 Task: Search one way flight ticket for 1 adult, 1 child, 1 infant in seat in premium economy from West Palm Beach: Palm Beach International Airport to Greensboro: Piedmont Triad International Airport on 5-1-2023. Choice of flights is Emirates. Number of bags: 2 checked bags. Price is upto 81000. Outbound departure time preference is 15:30.
Action: Mouse moved to (206, 327)
Screenshot: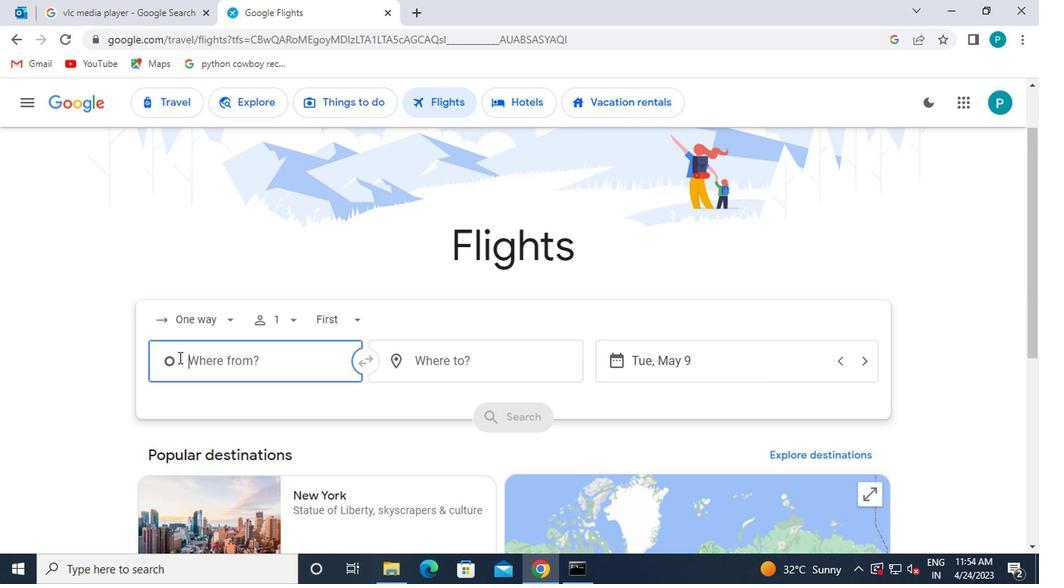 
Action: Mouse pressed left at (206, 327)
Screenshot: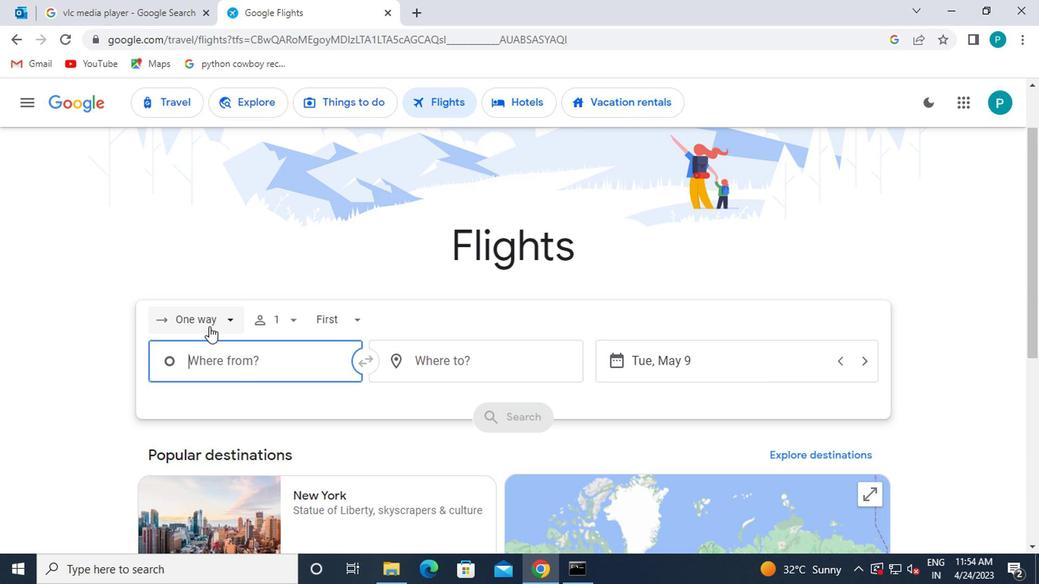 
Action: Mouse moved to (218, 389)
Screenshot: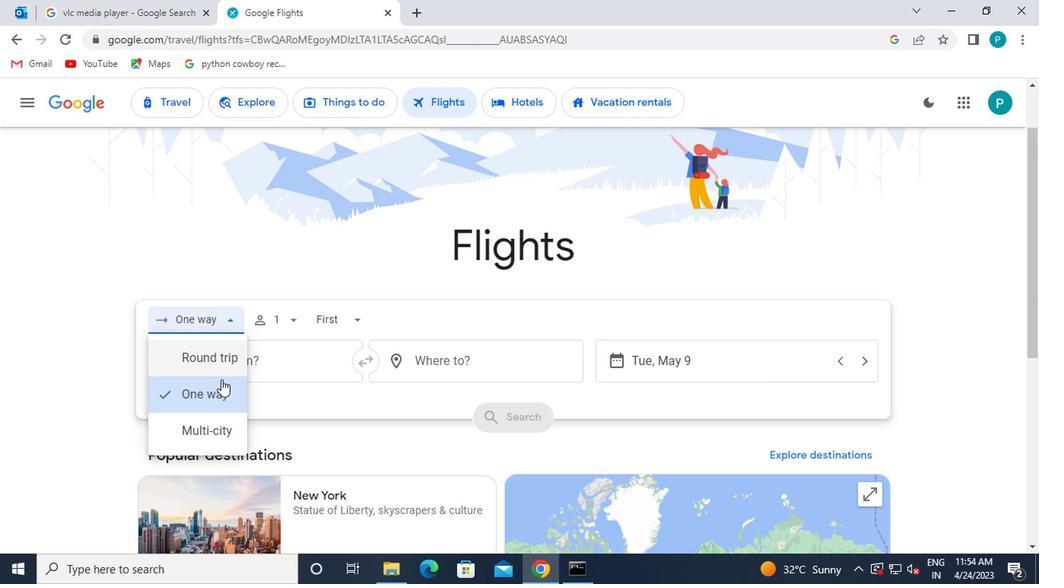 
Action: Mouse pressed left at (218, 389)
Screenshot: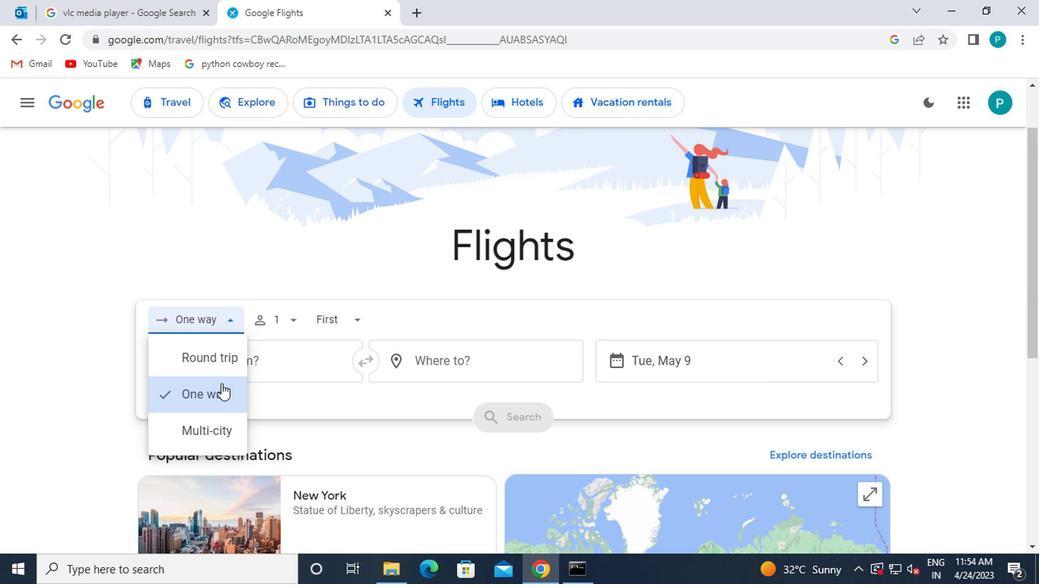 
Action: Mouse moved to (289, 329)
Screenshot: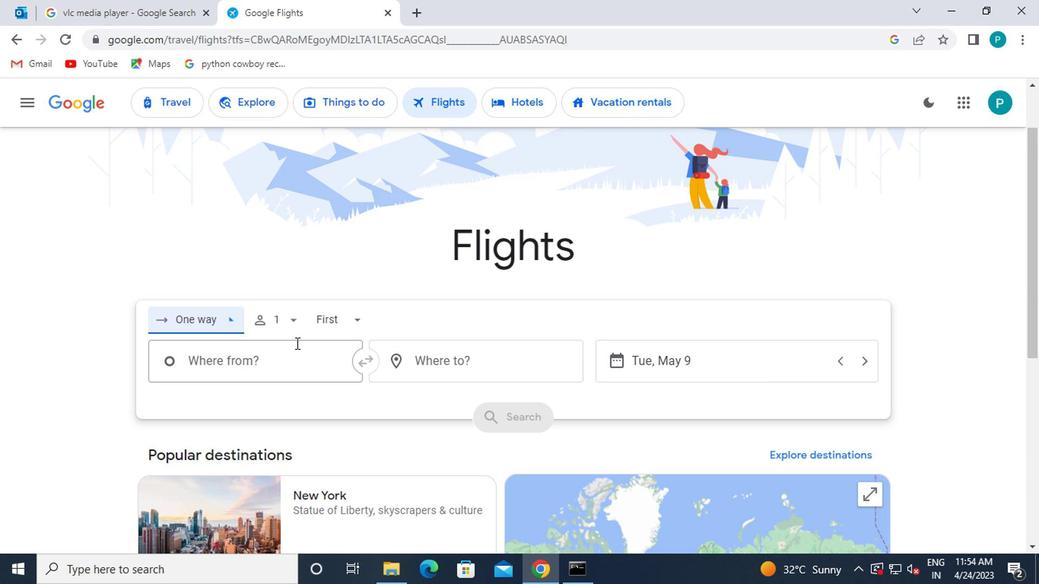 
Action: Mouse pressed left at (289, 329)
Screenshot: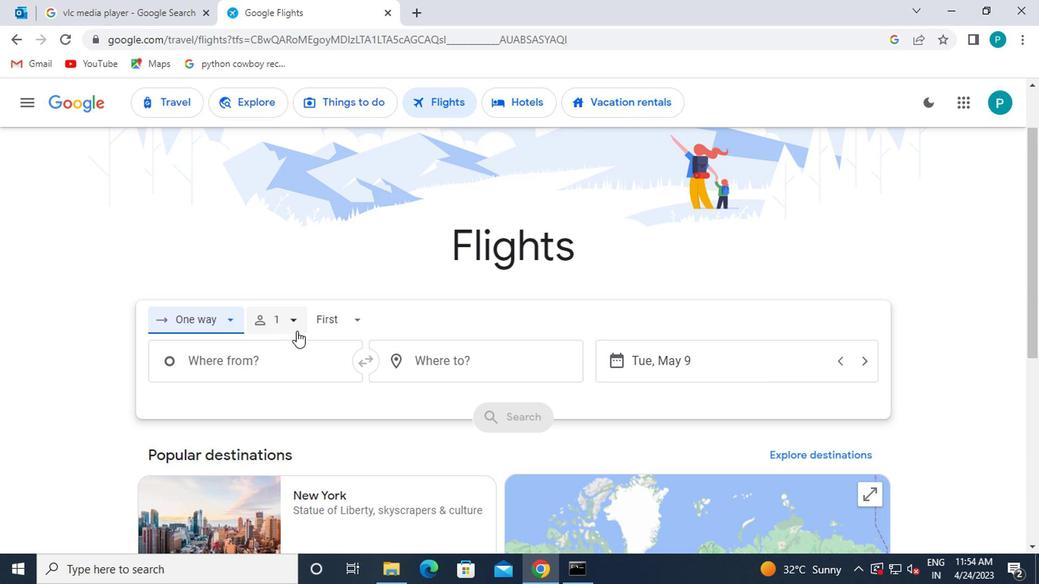 
Action: Mouse moved to (408, 354)
Screenshot: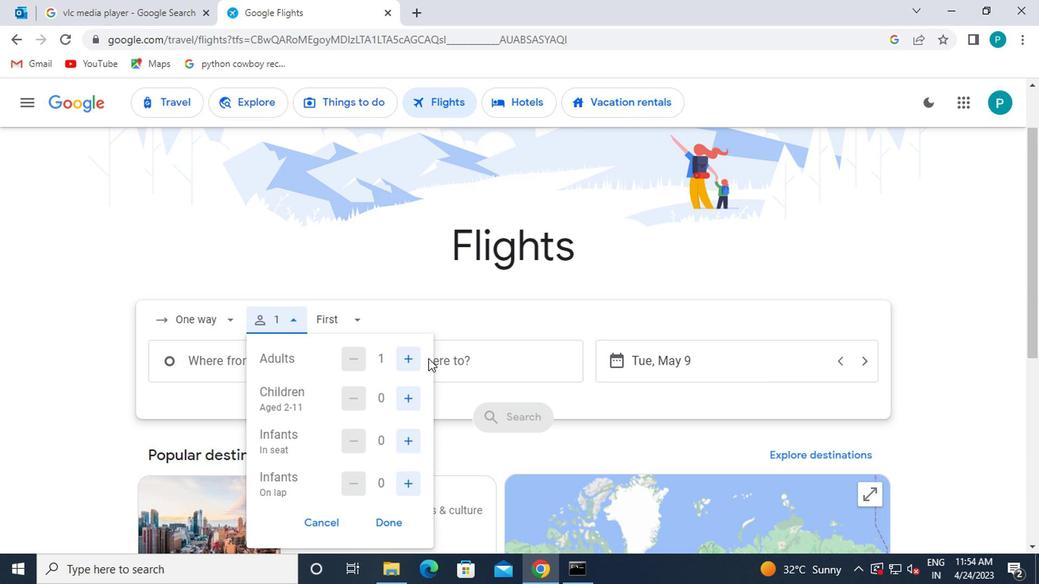 
Action: Mouse pressed left at (408, 354)
Screenshot: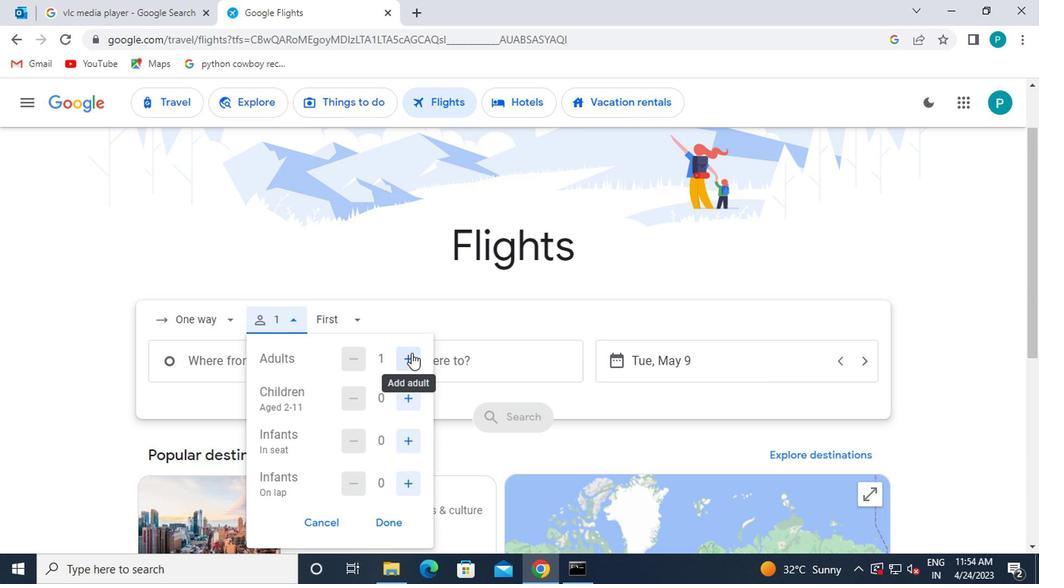 
Action: Mouse moved to (411, 401)
Screenshot: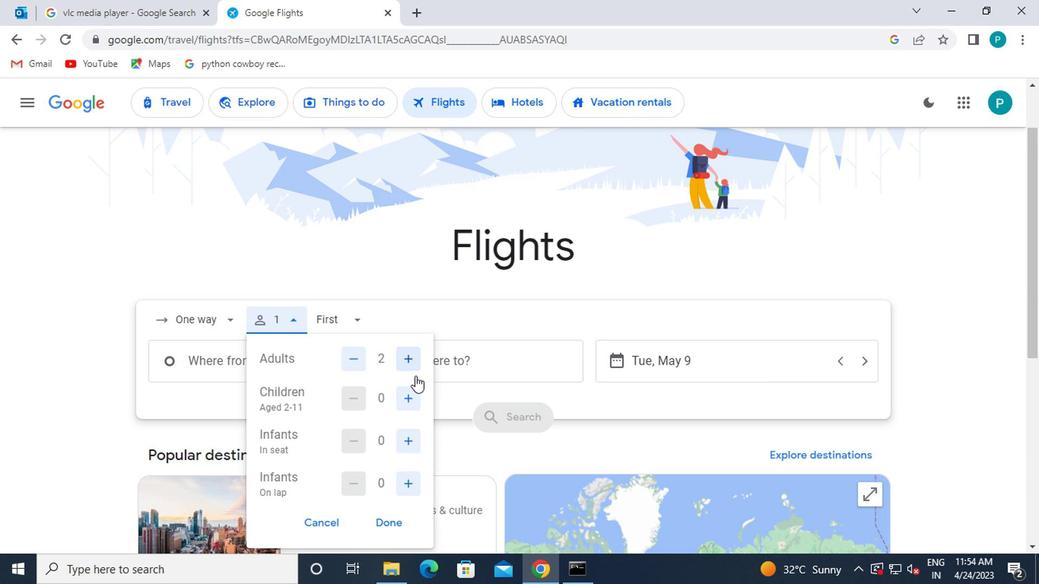 
Action: Mouse pressed left at (411, 401)
Screenshot: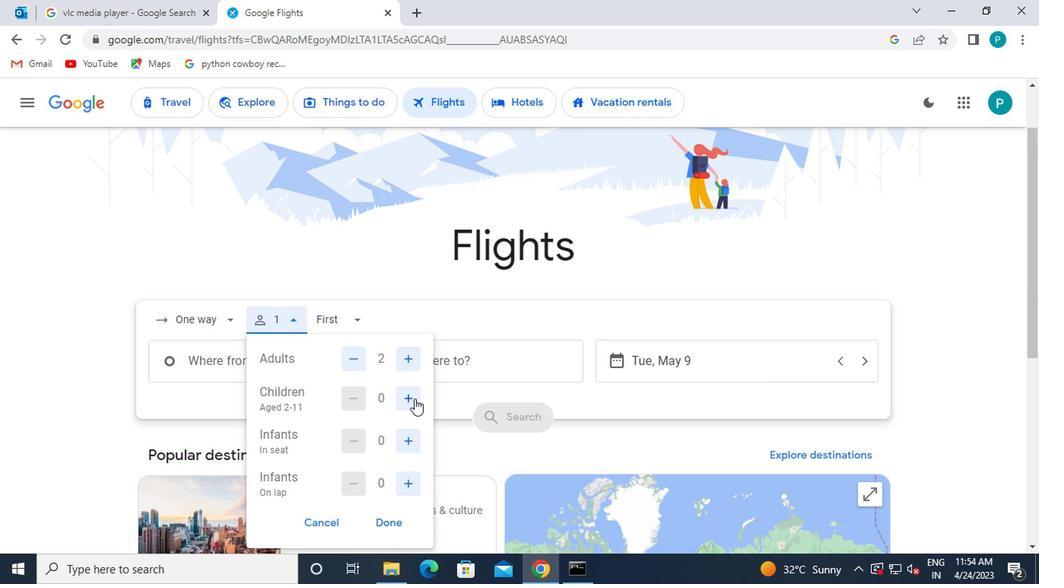 
Action: Mouse moved to (356, 367)
Screenshot: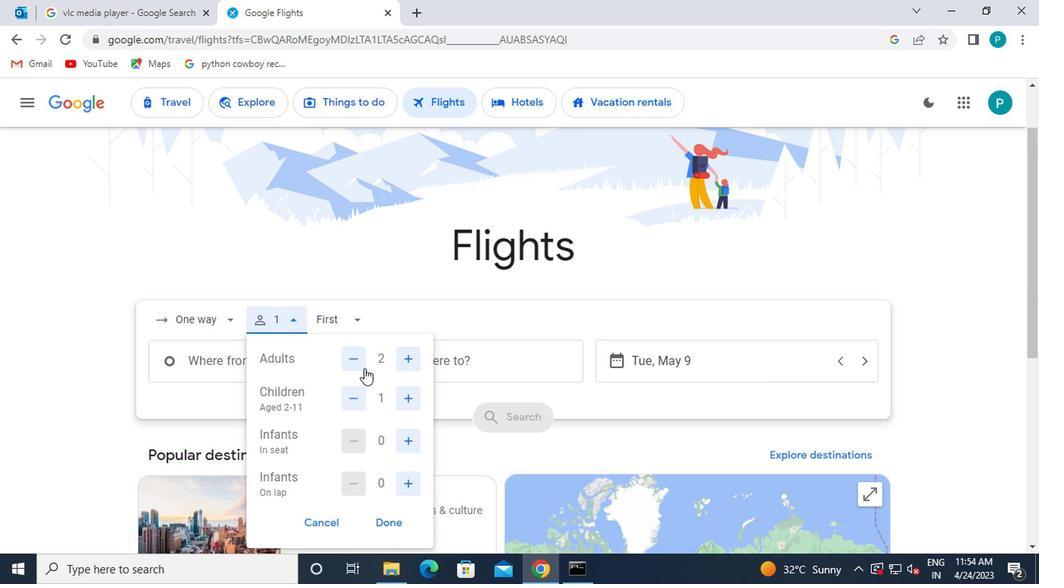 
Action: Mouse pressed left at (356, 367)
Screenshot: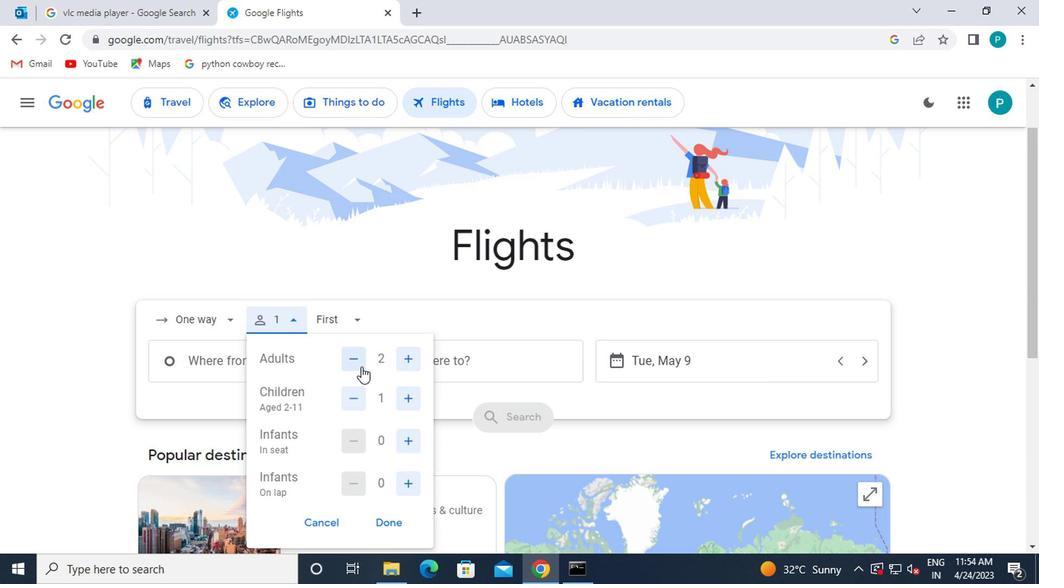 
Action: Mouse moved to (423, 427)
Screenshot: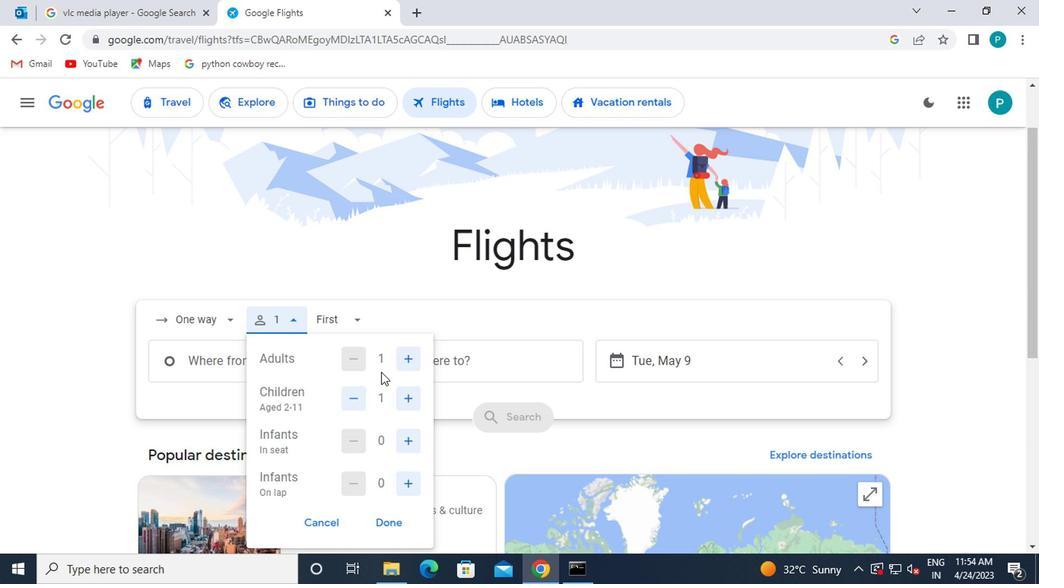 
Action: Mouse scrolled (423, 427) with delta (0, 0)
Screenshot: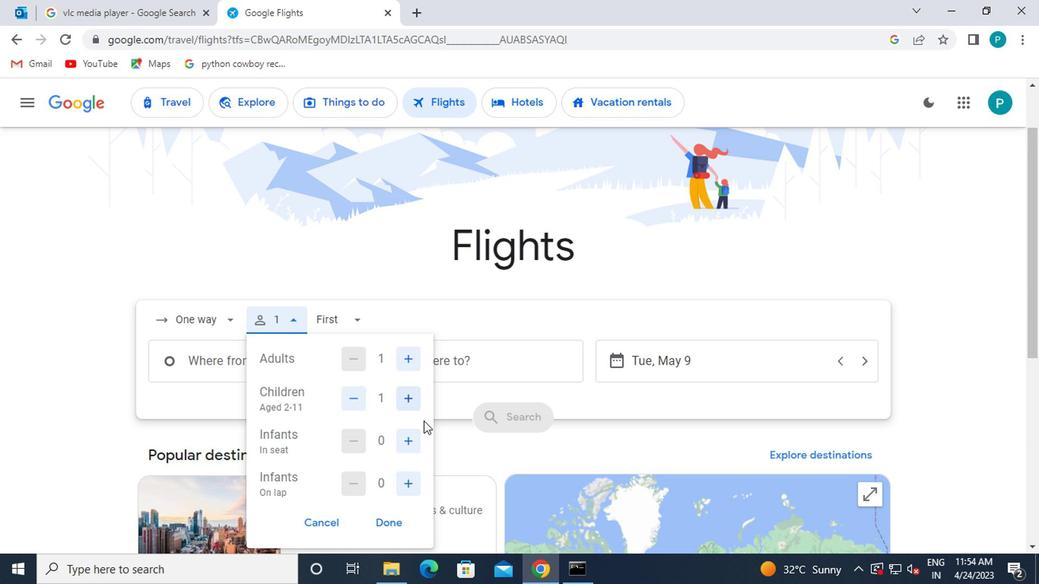 
Action: Mouse moved to (402, 372)
Screenshot: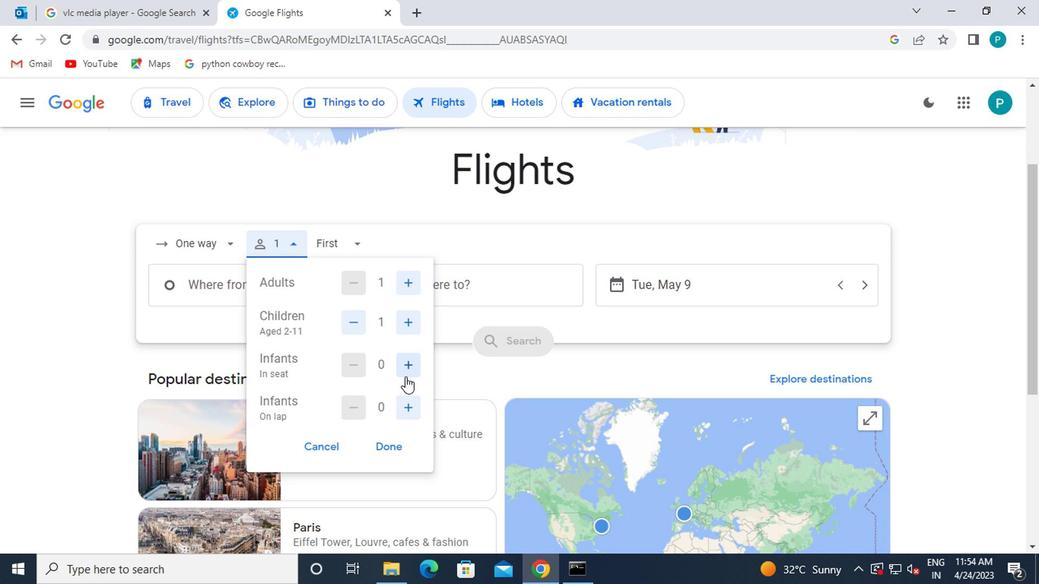 
Action: Mouse pressed left at (402, 372)
Screenshot: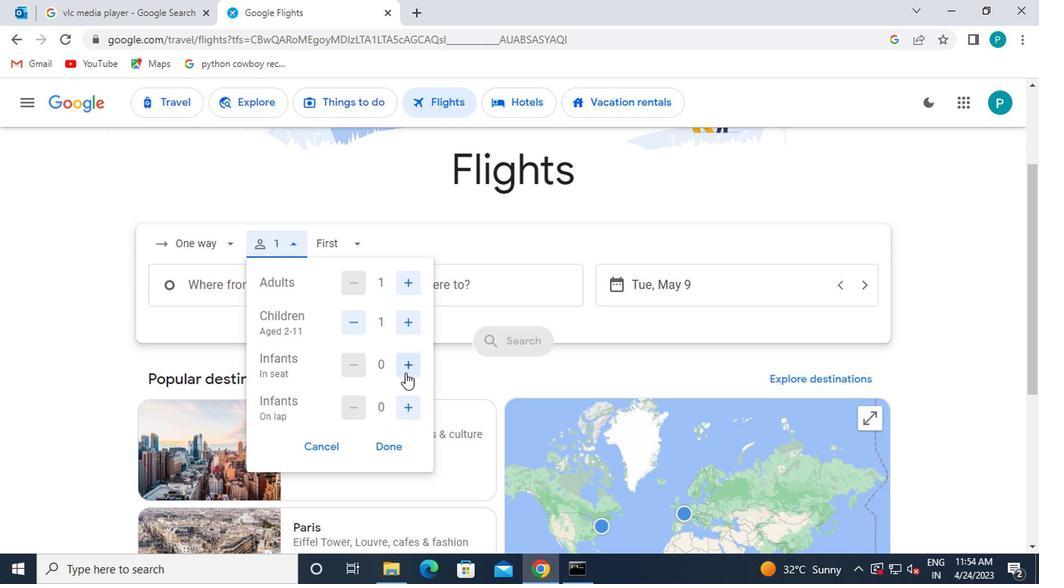 
Action: Mouse moved to (391, 452)
Screenshot: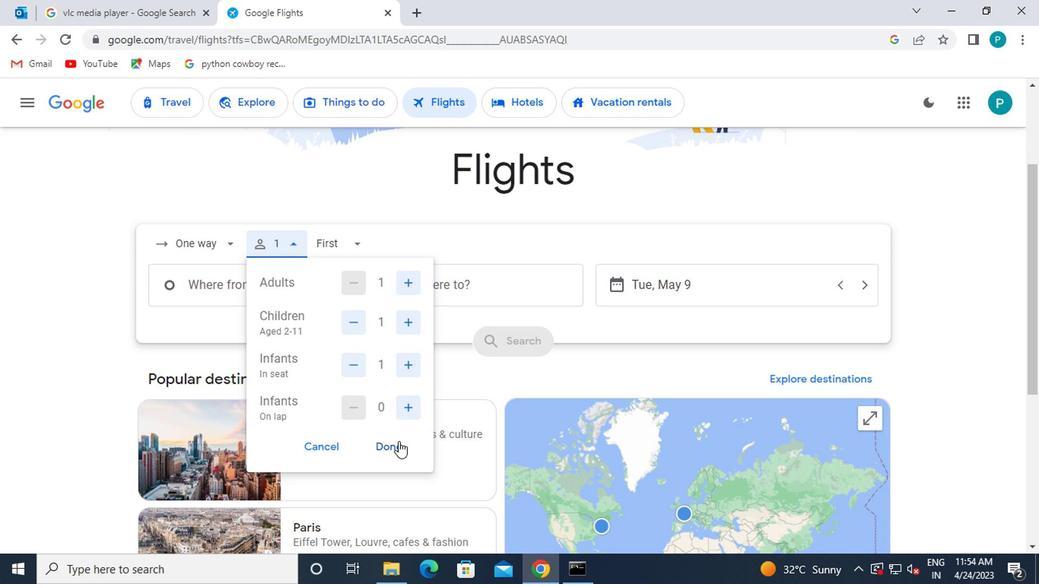 
Action: Mouse pressed left at (391, 452)
Screenshot: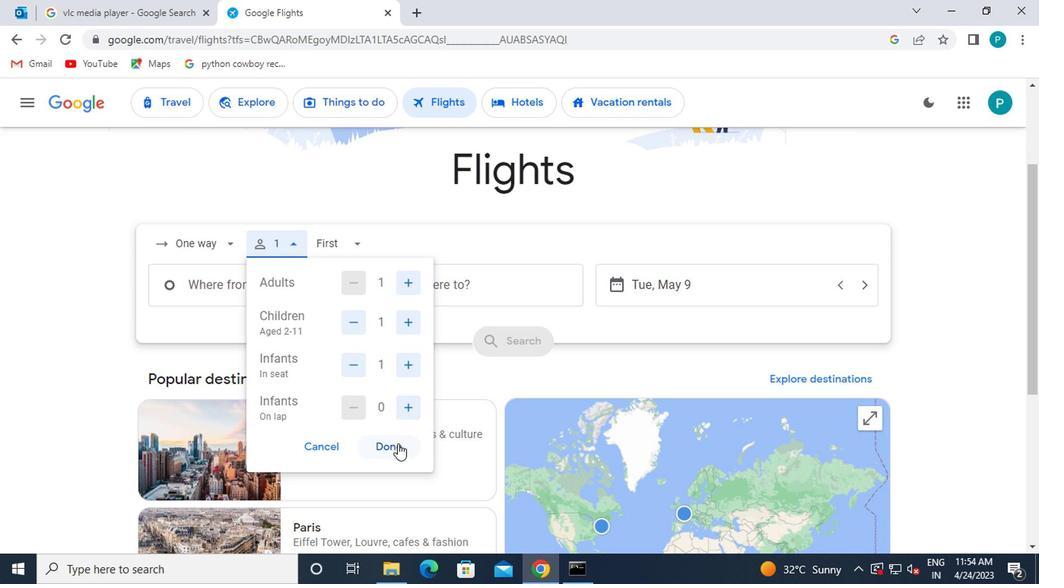 
Action: Mouse moved to (334, 253)
Screenshot: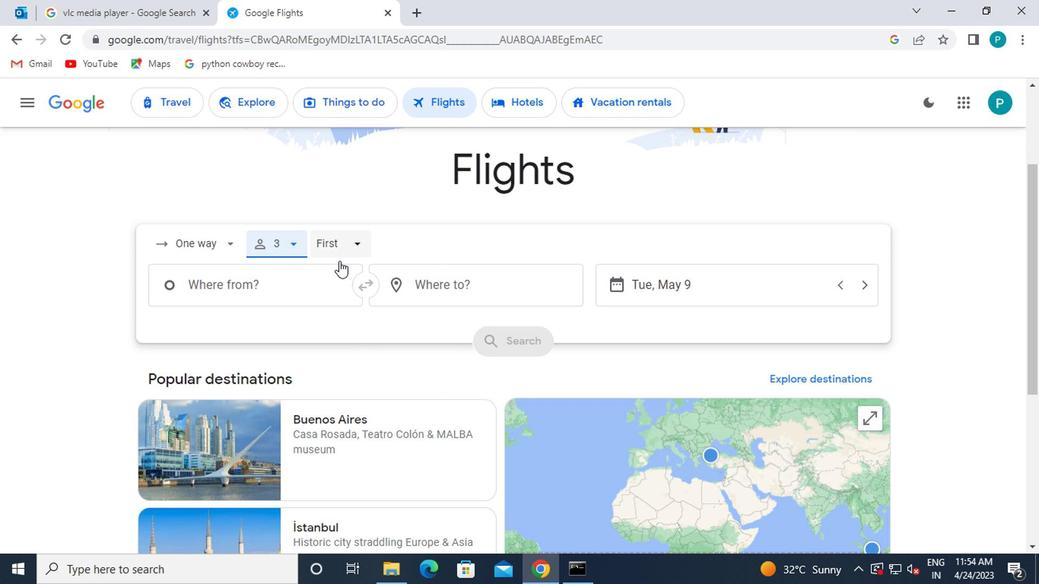 
Action: Mouse pressed left at (334, 253)
Screenshot: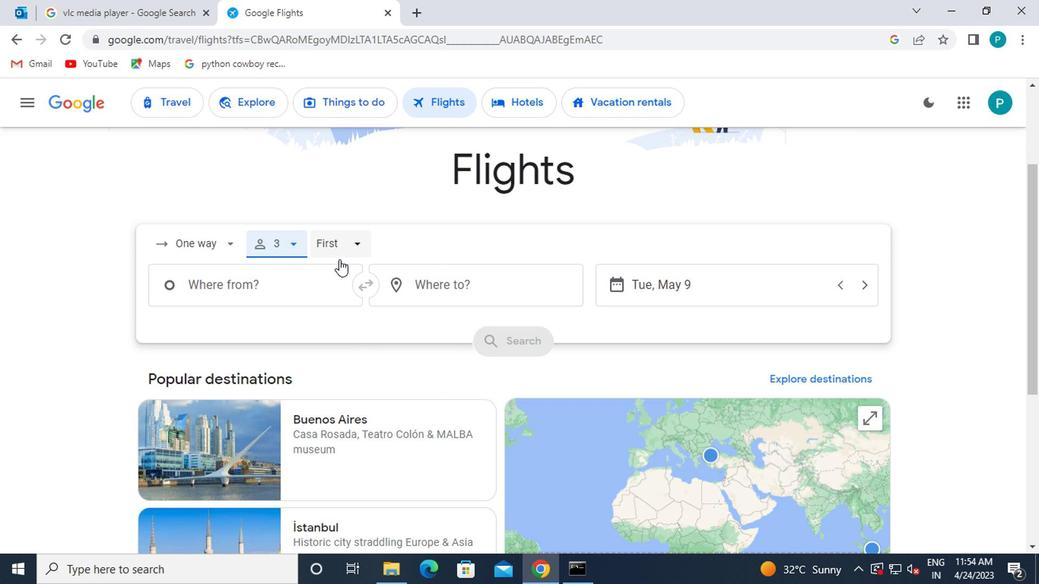 
Action: Mouse moved to (364, 330)
Screenshot: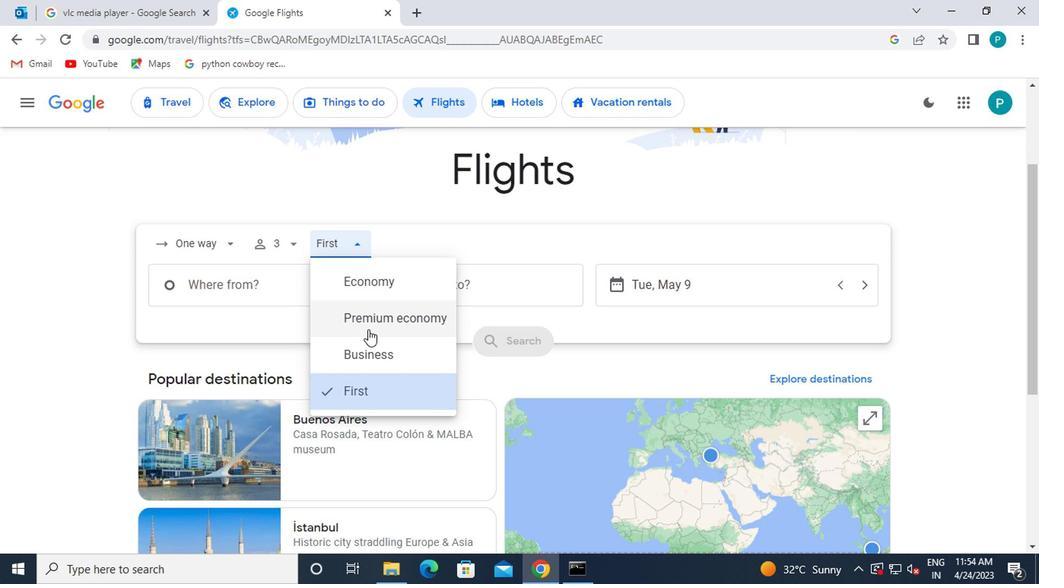 
Action: Mouse pressed left at (364, 330)
Screenshot: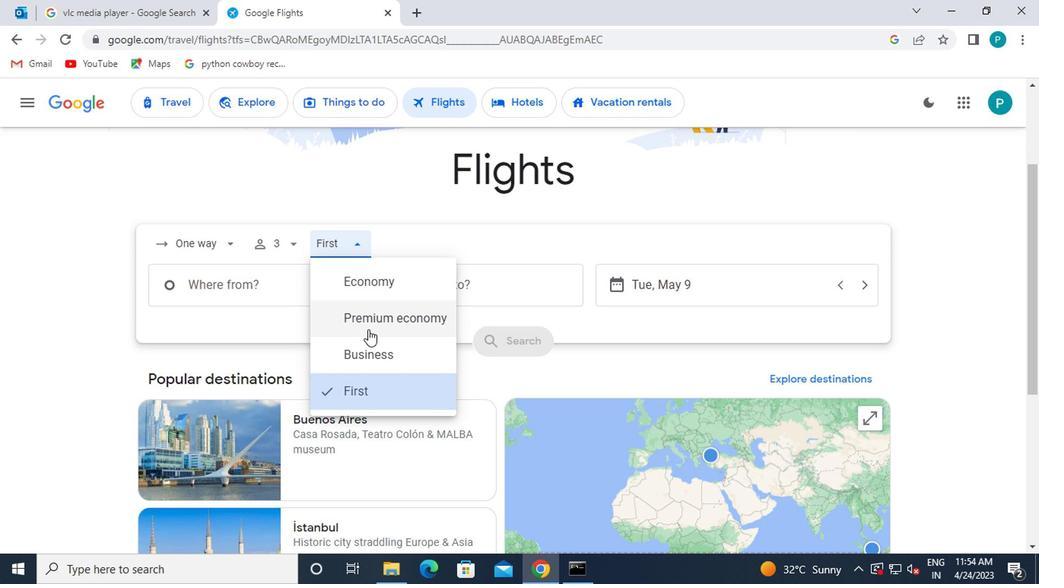 
Action: Mouse moved to (235, 282)
Screenshot: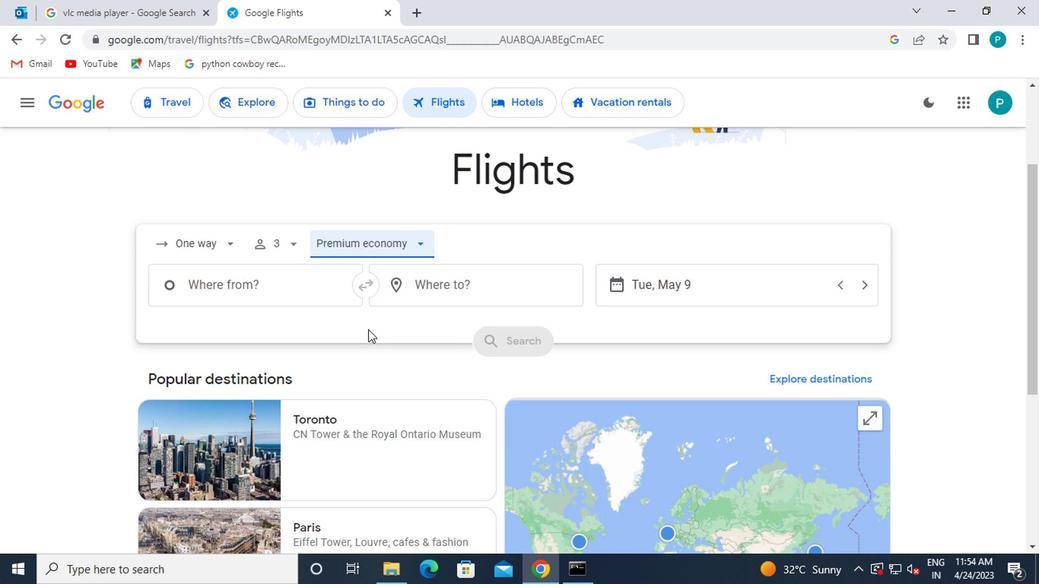 
Action: Mouse pressed left at (235, 282)
Screenshot: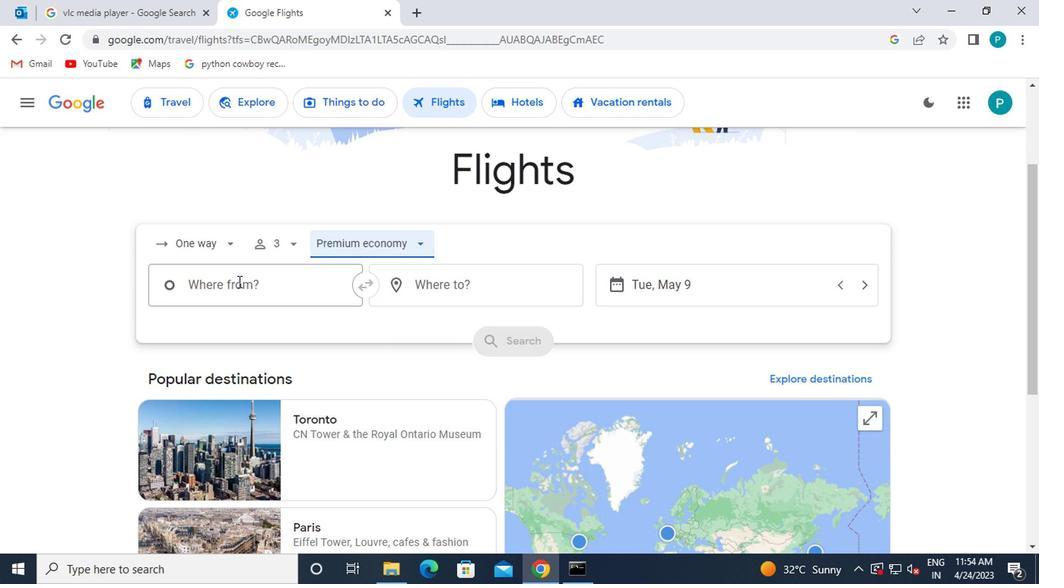 
Action: Mouse moved to (240, 275)
Screenshot: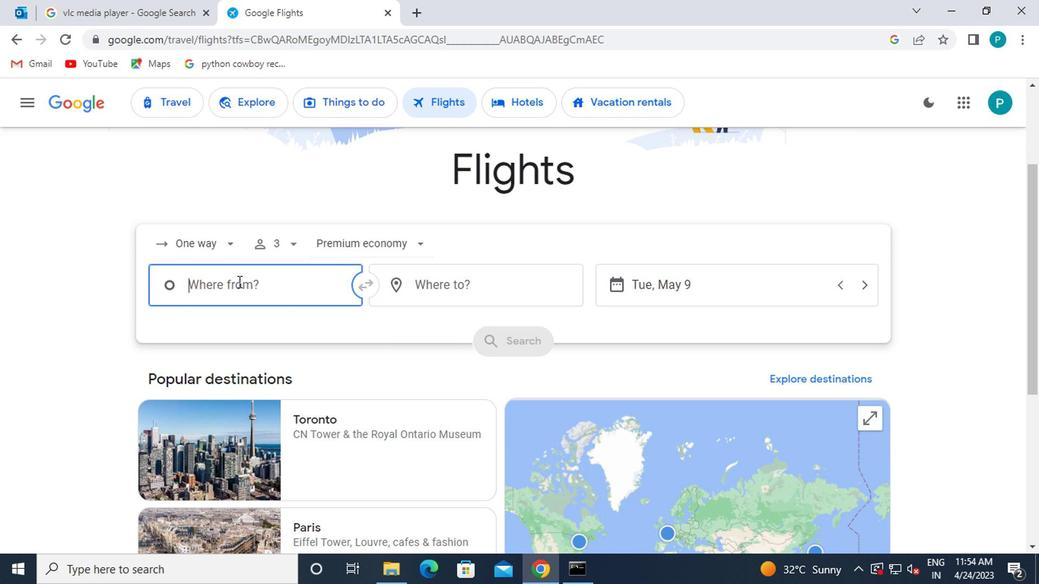 
Action: Key pressed west<Key.space>palam
Screenshot: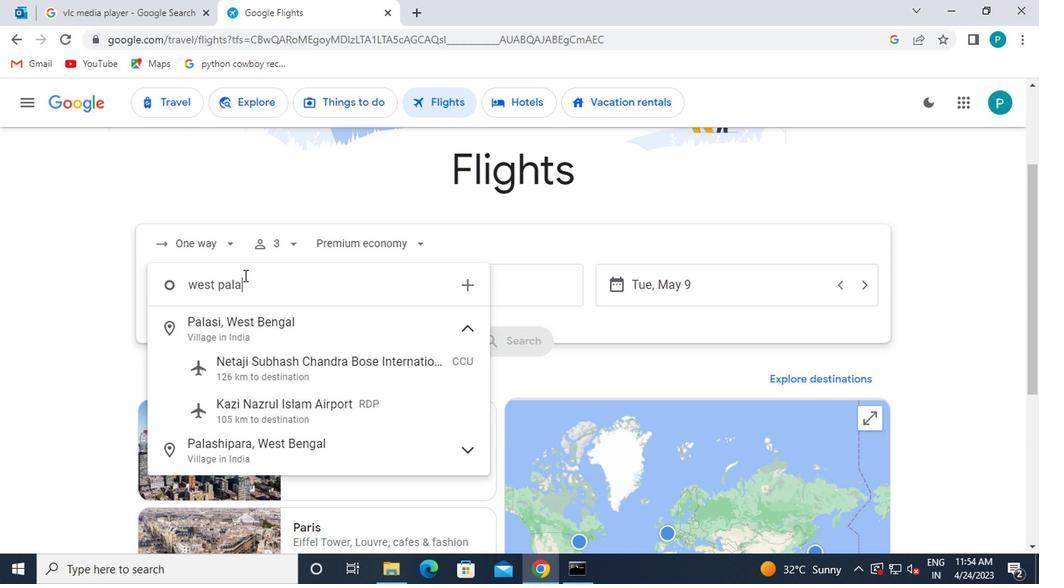 
Action: Mouse moved to (240, 374)
Screenshot: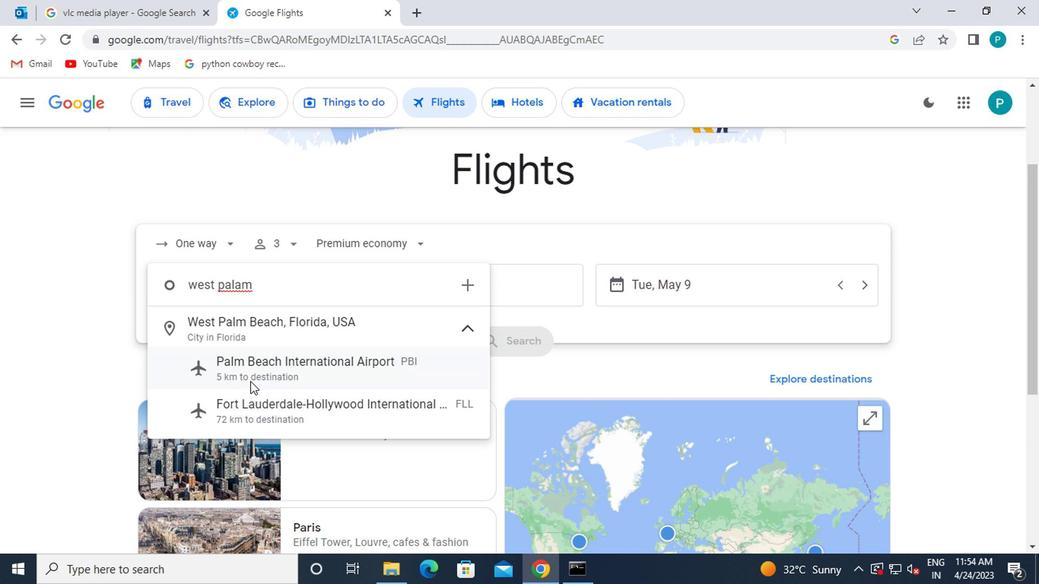 
Action: Mouse pressed left at (240, 374)
Screenshot: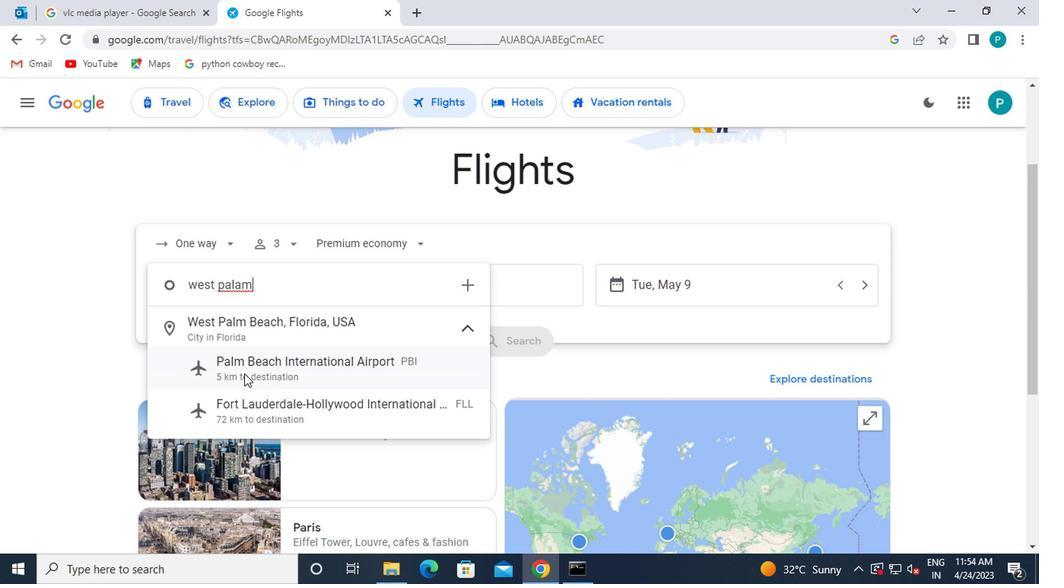 
Action: Mouse moved to (432, 291)
Screenshot: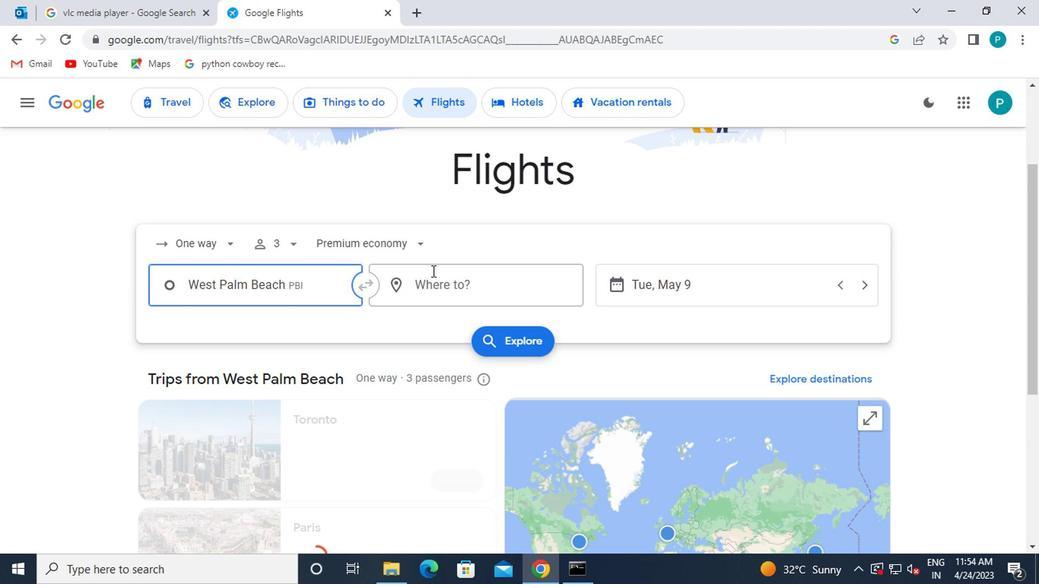 
Action: Mouse pressed left at (432, 291)
Screenshot: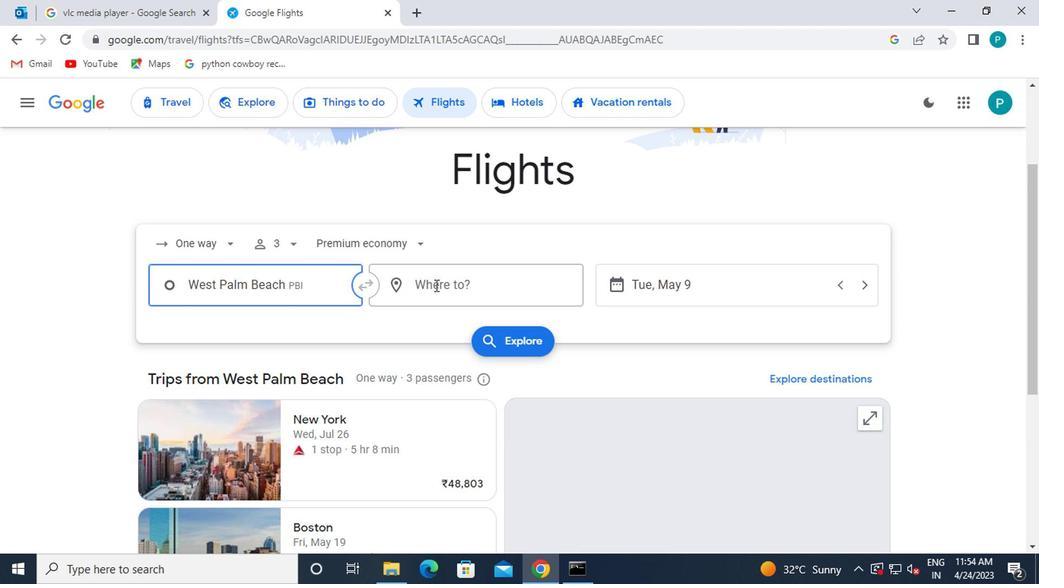 
Action: Mouse moved to (432, 291)
Screenshot: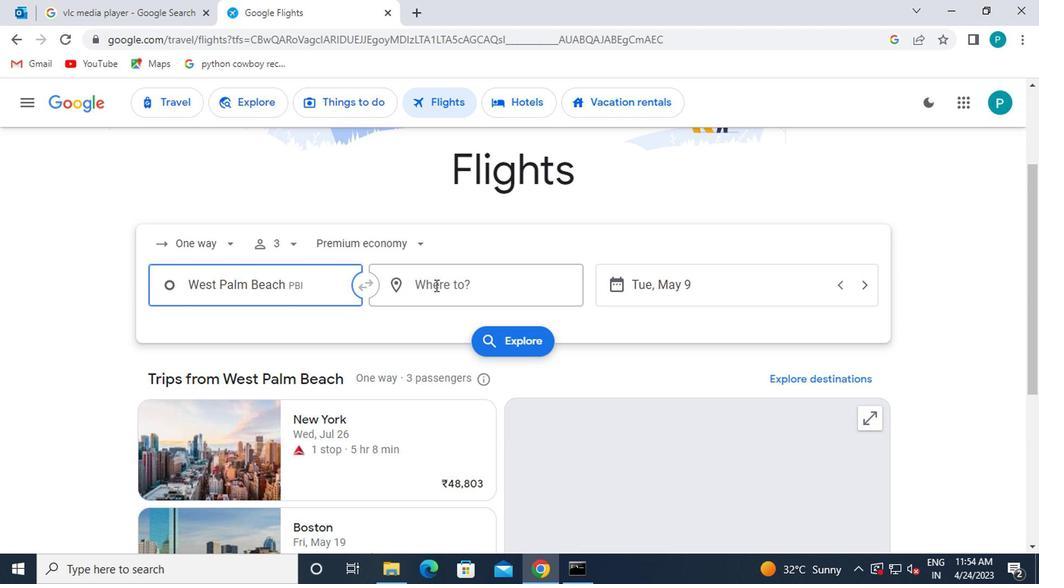 
Action: Key pressed piedmont
Screenshot: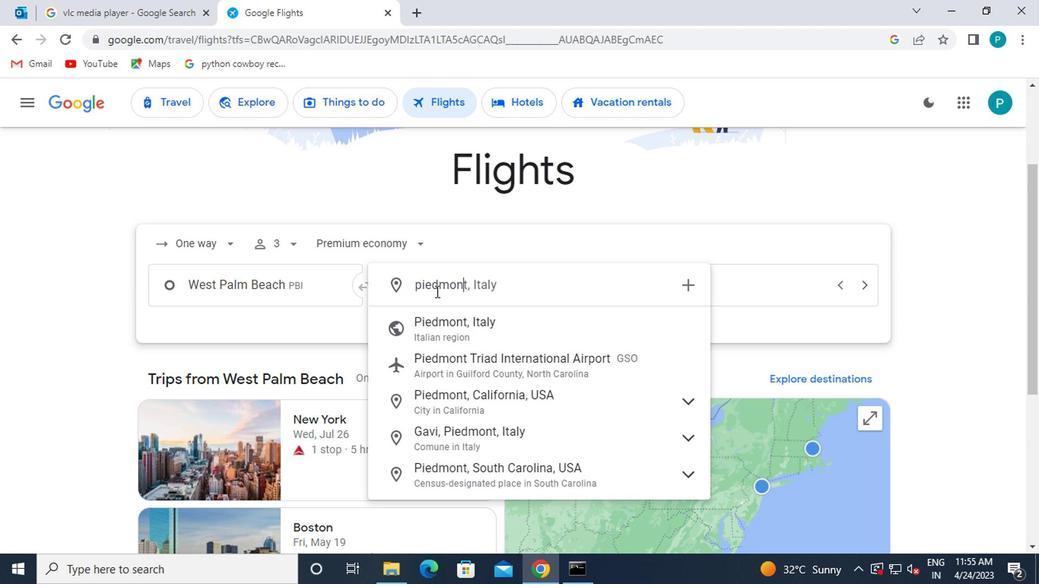 
Action: Mouse moved to (458, 369)
Screenshot: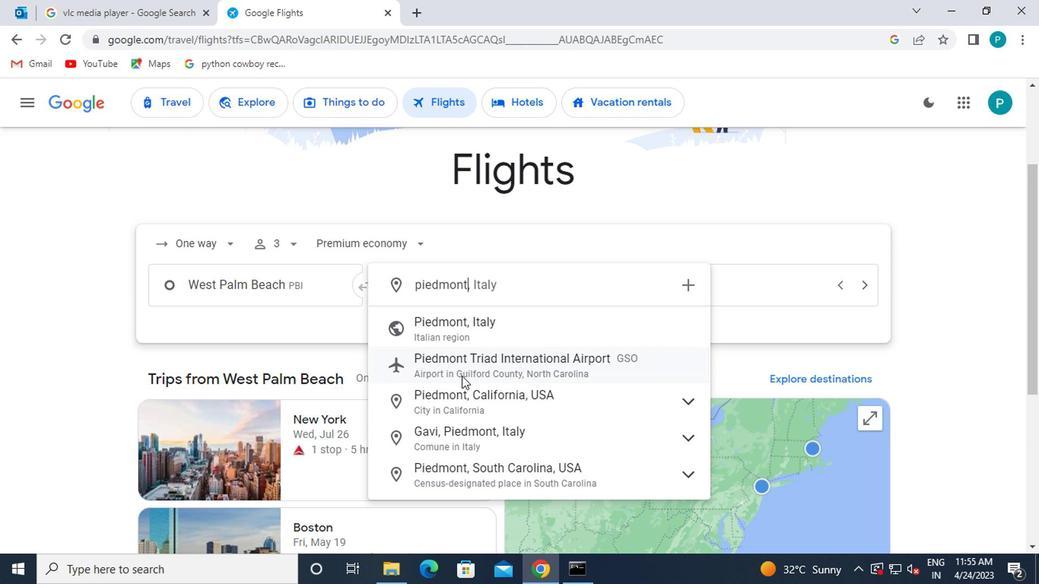 
Action: Mouse pressed left at (458, 369)
Screenshot: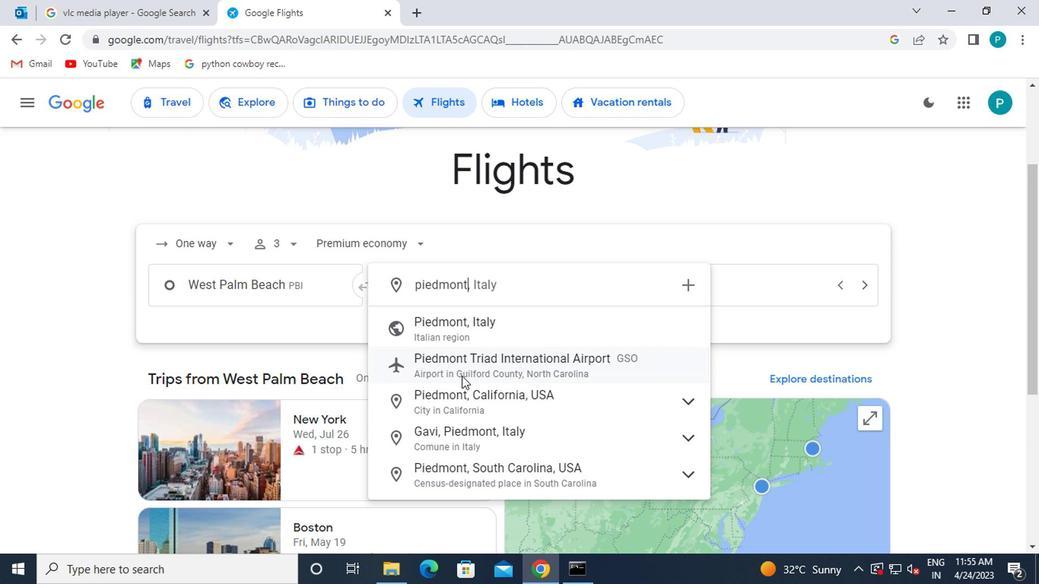 
Action: Mouse moved to (734, 285)
Screenshot: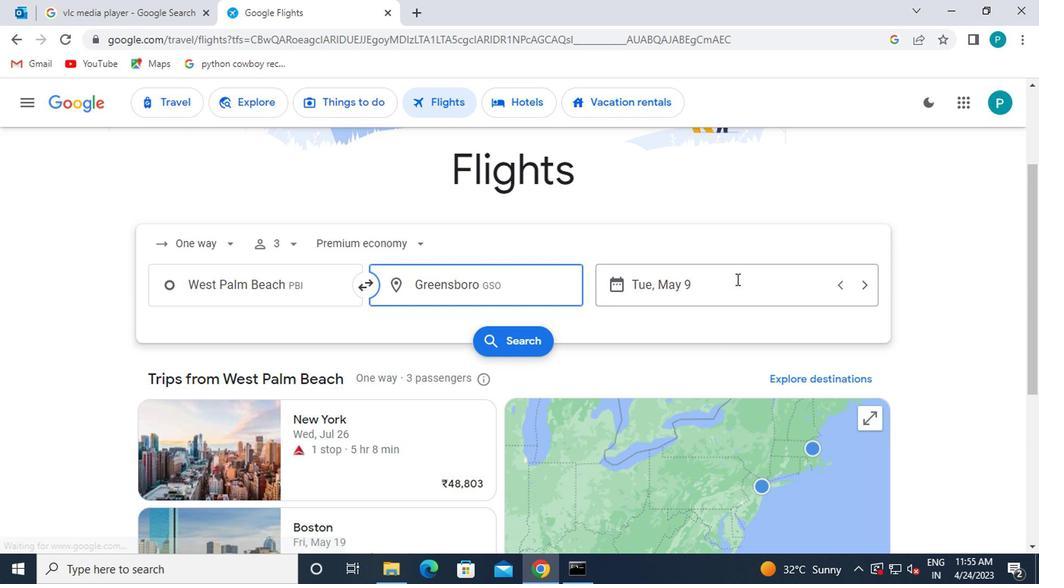 
Action: Mouse pressed left at (734, 285)
Screenshot: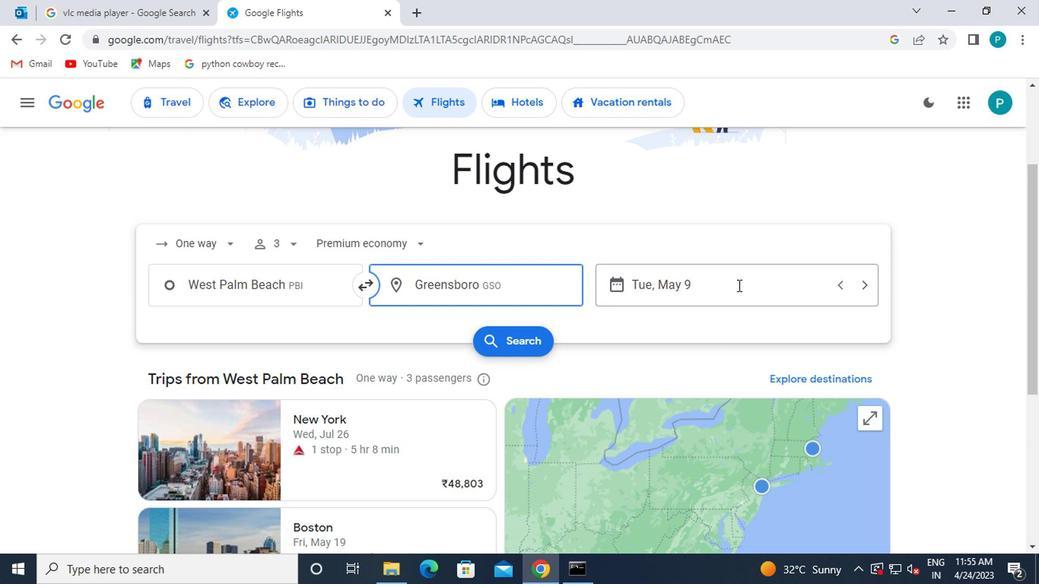 
Action: Mouse moved to (668, 289)
Screenshot: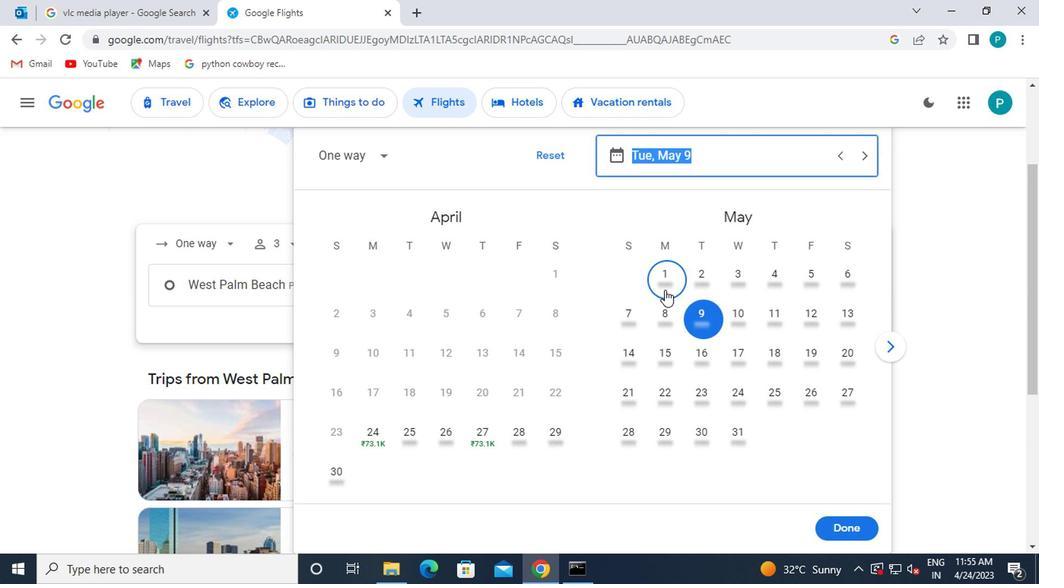 
Action: Mouse pressed left at (668, 289)
Screenshot: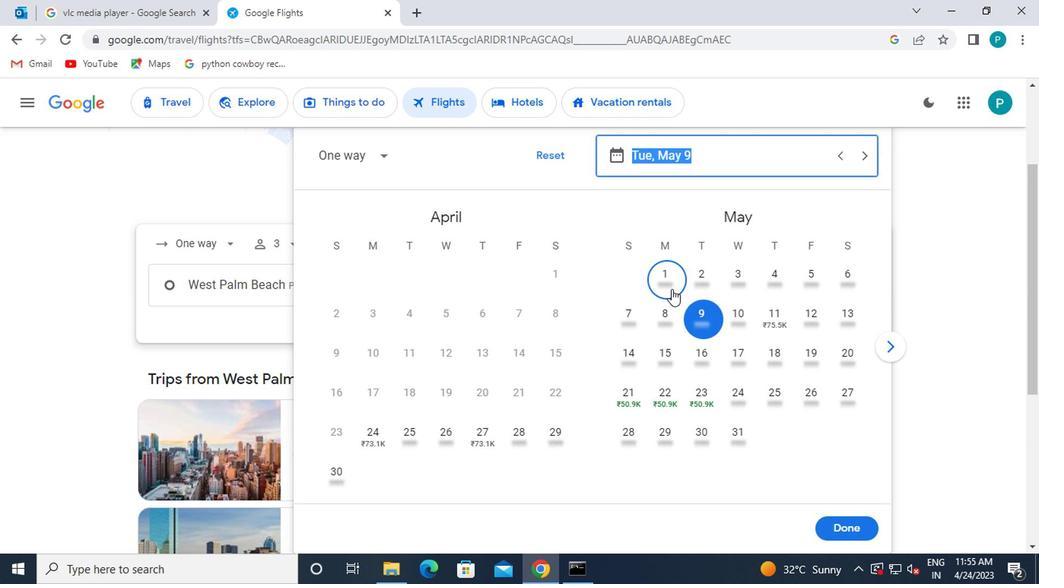 
Action: Mouse moved to (841, 527)
Screenshot: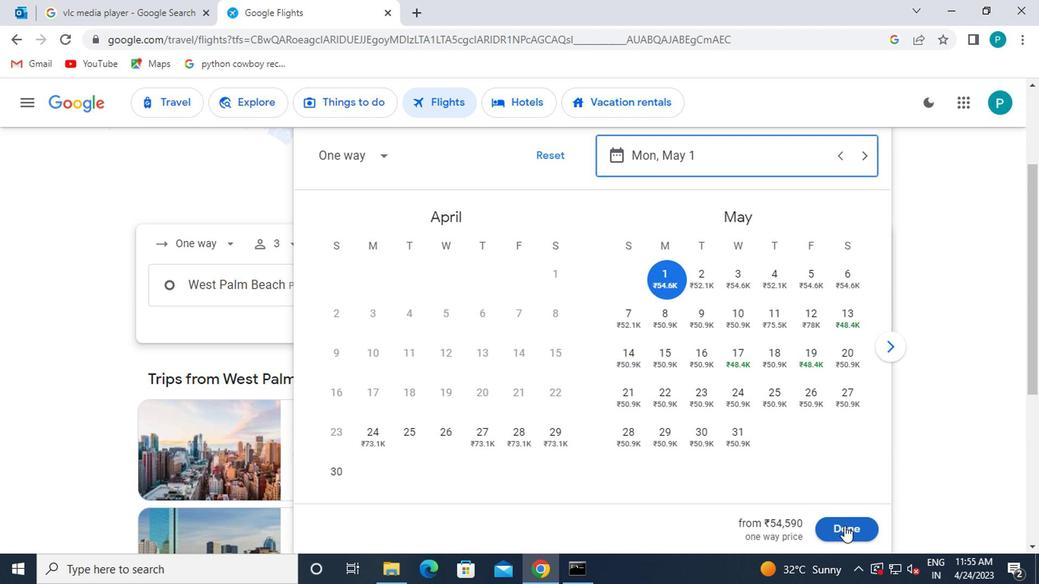 
Action: Mouse pressed left at (841, 527)
Screenshot: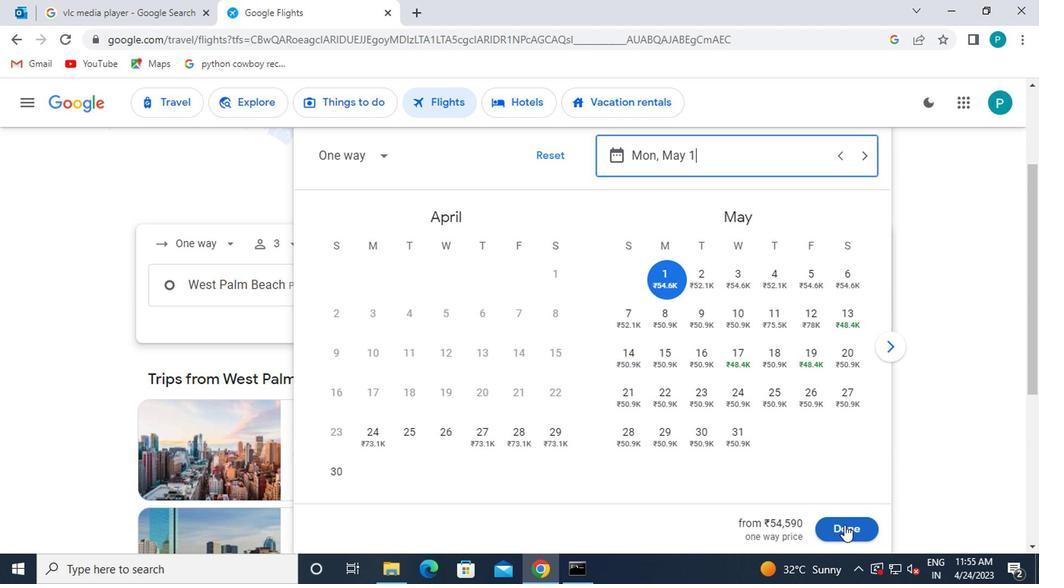 
Action: Mouse moved to (590, 338)
Screenshot: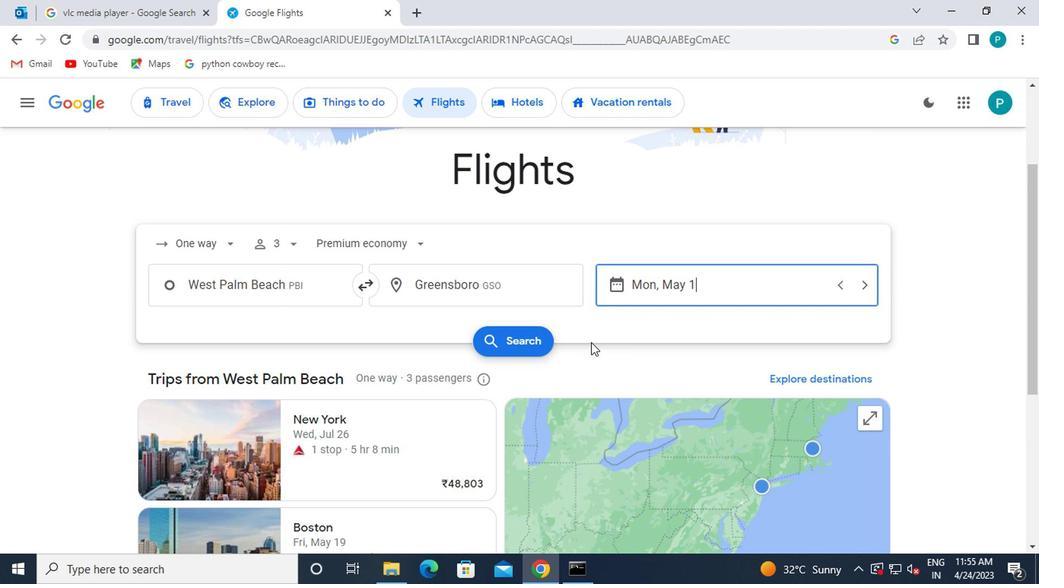 
Action: Mouse scrolled (590, 337) with delta (0, -1)
Screenshot: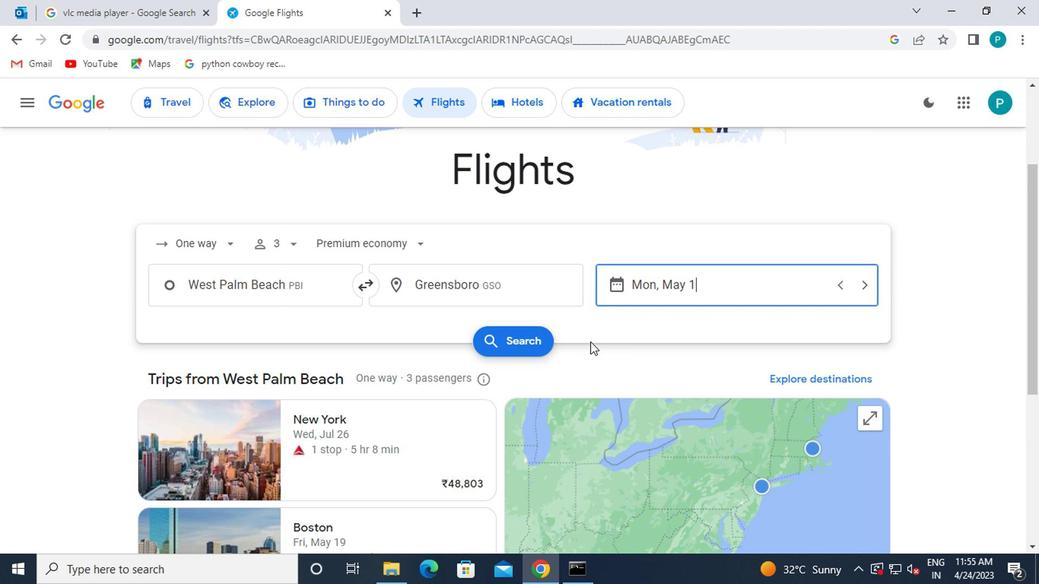 
Action: Mouse moved to (518, 269)
Screenshot: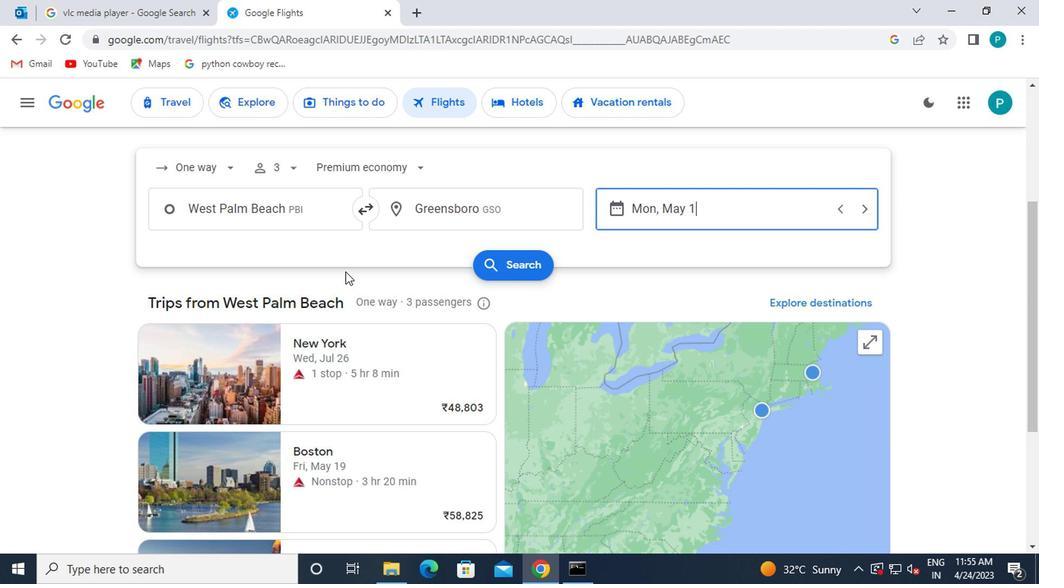 
Action: Mouse pressed left at (518, 269)
Screenshot: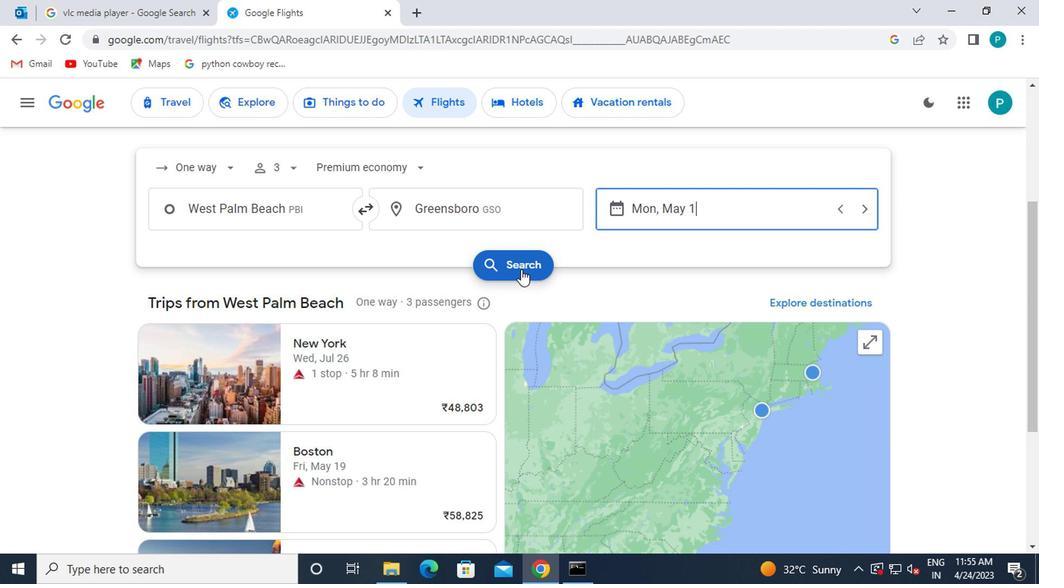 
Action: Mouse moved to (168, 247)
Screenshot: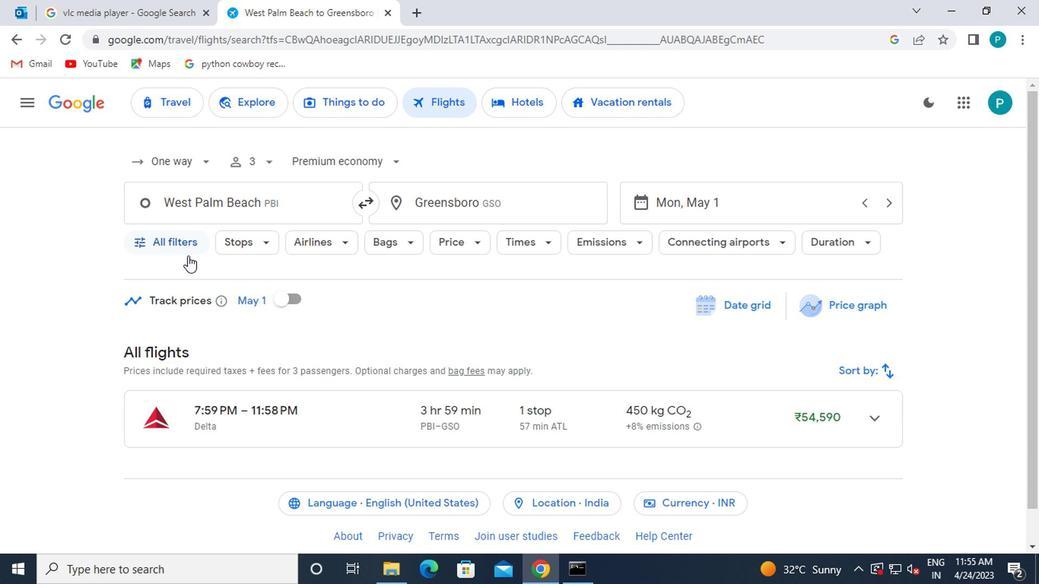 
Action: Mouse pressed left at (168, 247)
Screenshot: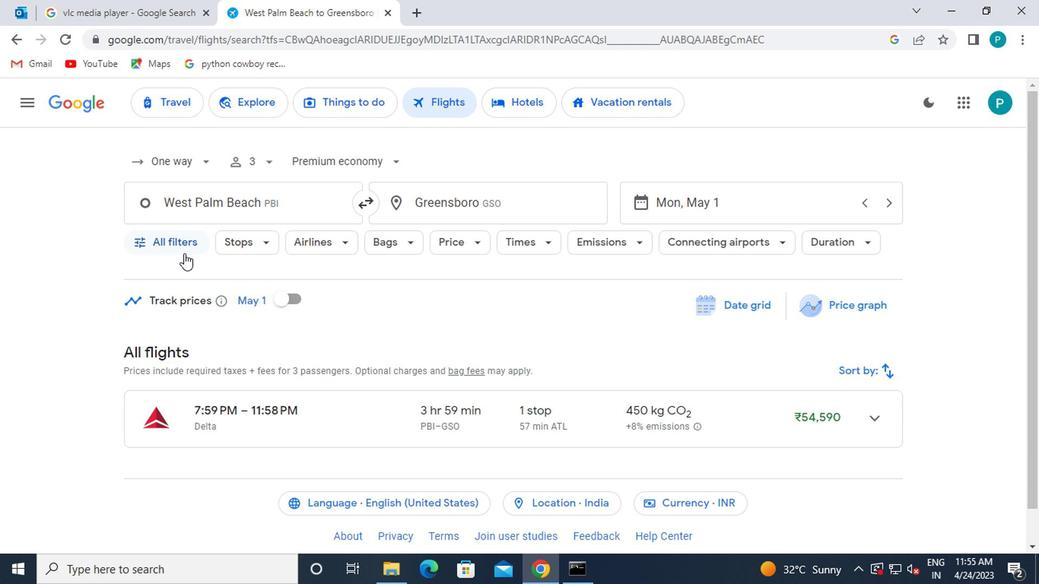 
Action: Mouse moved to (185, 378)
Screenshot: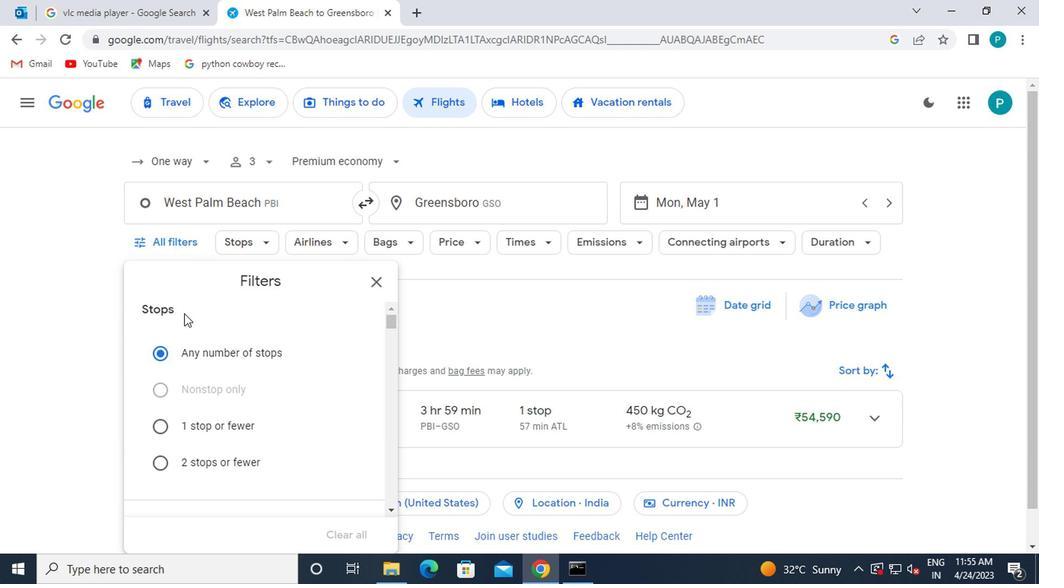 
Action: Mouse scrolled (185, 377) with delta (0, 0)
Screenshot: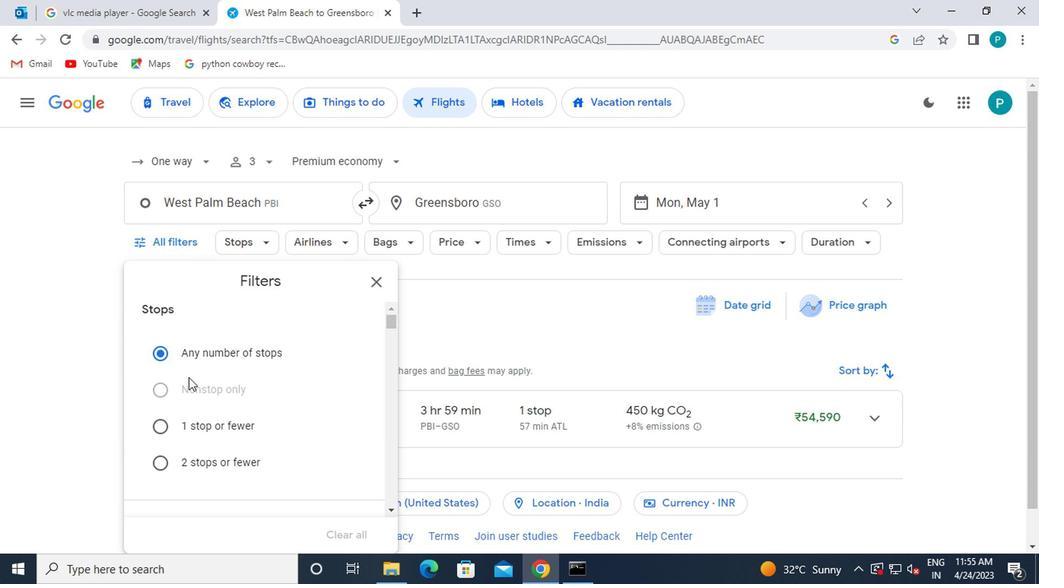 
Action: Mouse moved to (186, 381)
Screenshot: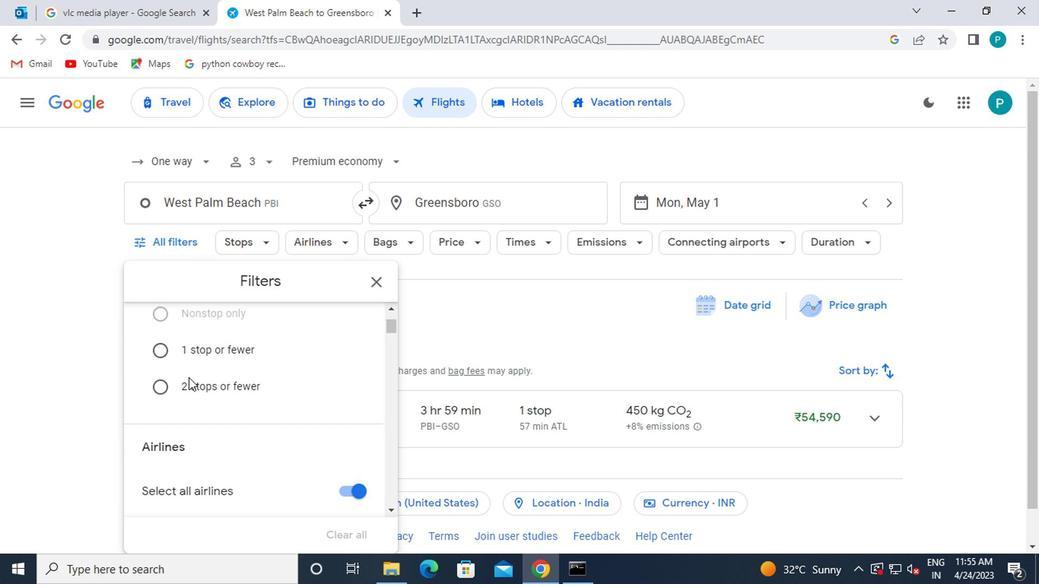 
Action: Mouse scrolled (186, 380) with delta (0, -1)
Screenshot: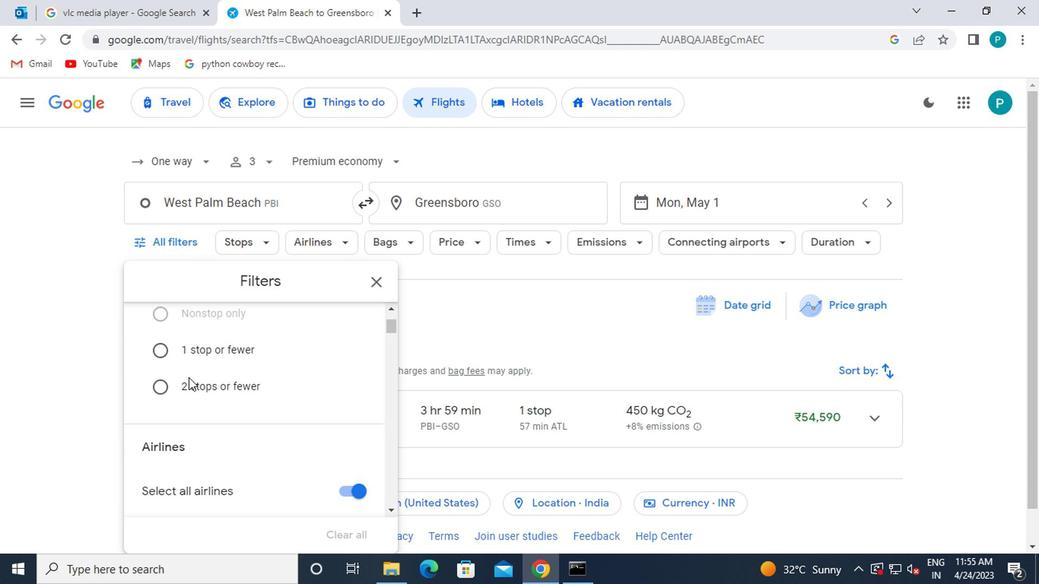 
Action: Mouse moved to (191, 384)
Screenshot: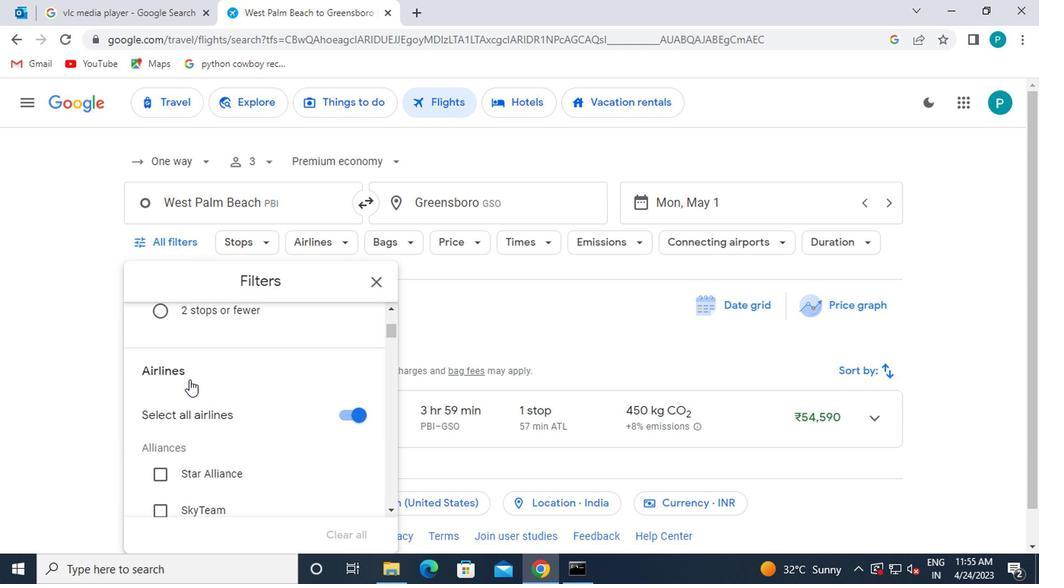 
Action: Mouse scrolled (191, 383) with delta (0, -1)
Screenshot: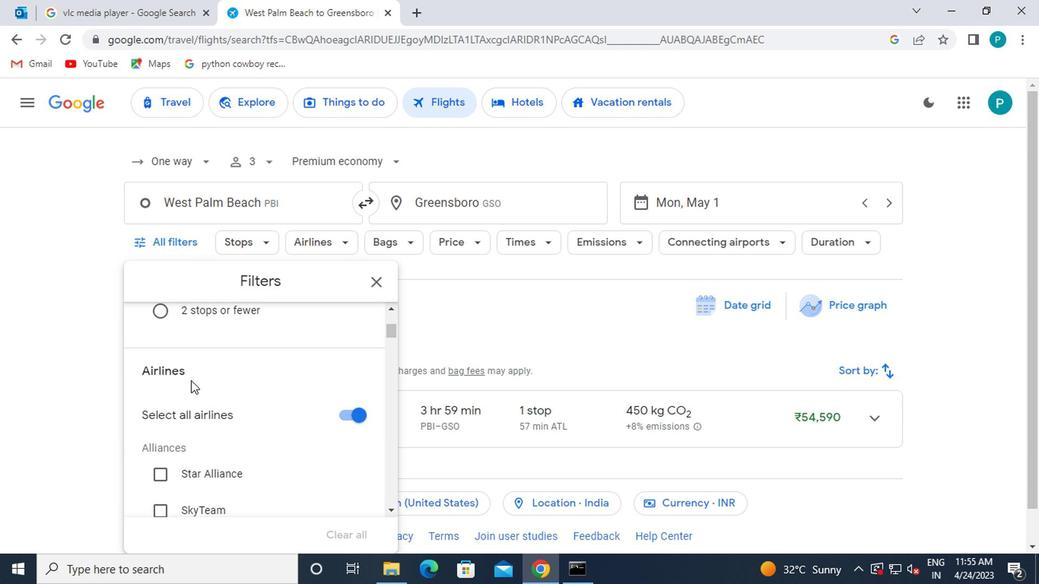 
Action: Mouse moved to (191, 384)
Screenshot: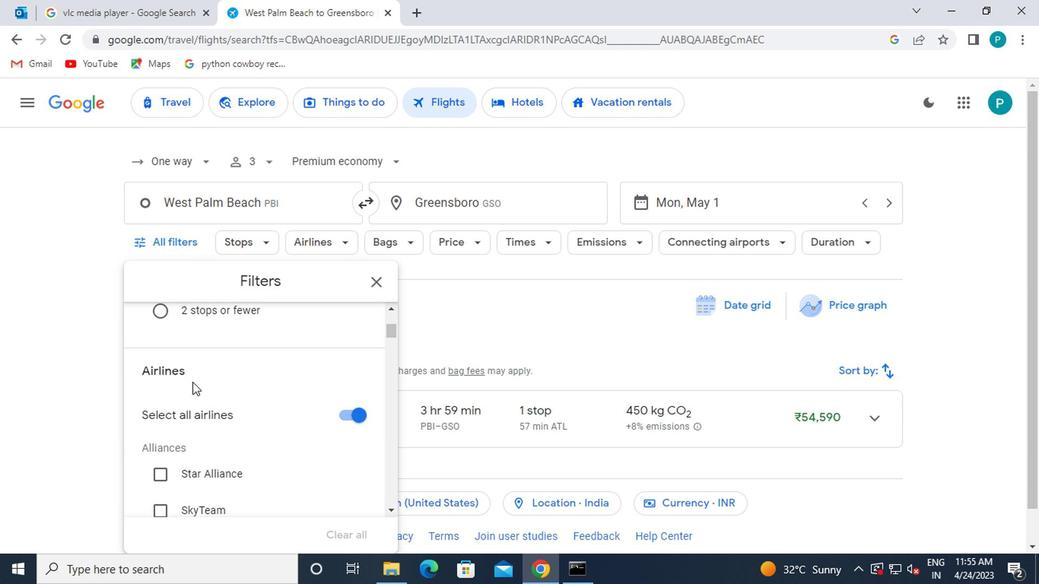 
Action: Mouse scrolled (191, 383) with delta (0, -1)
Screenshot: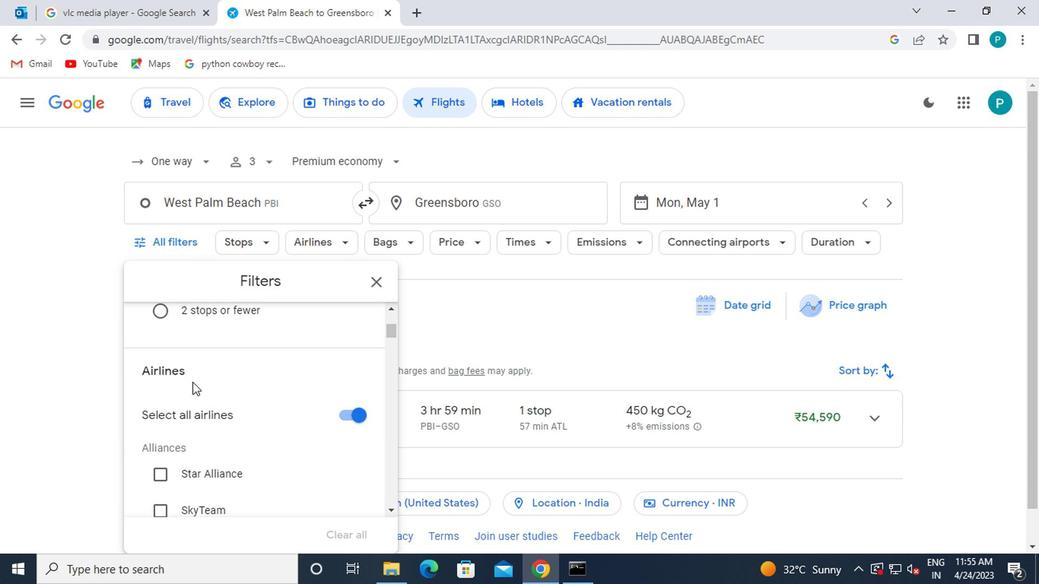 
Action: Mouse moved to (197, 390)
Screenshot: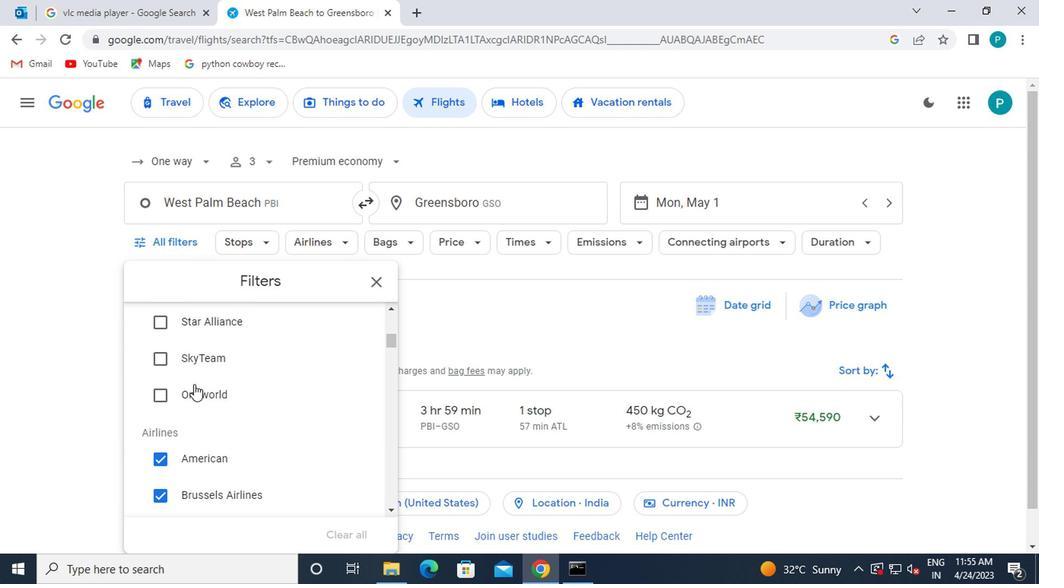 
Action: Mouse scrolled (197, 390) with delta (0, 0)
Screenshot: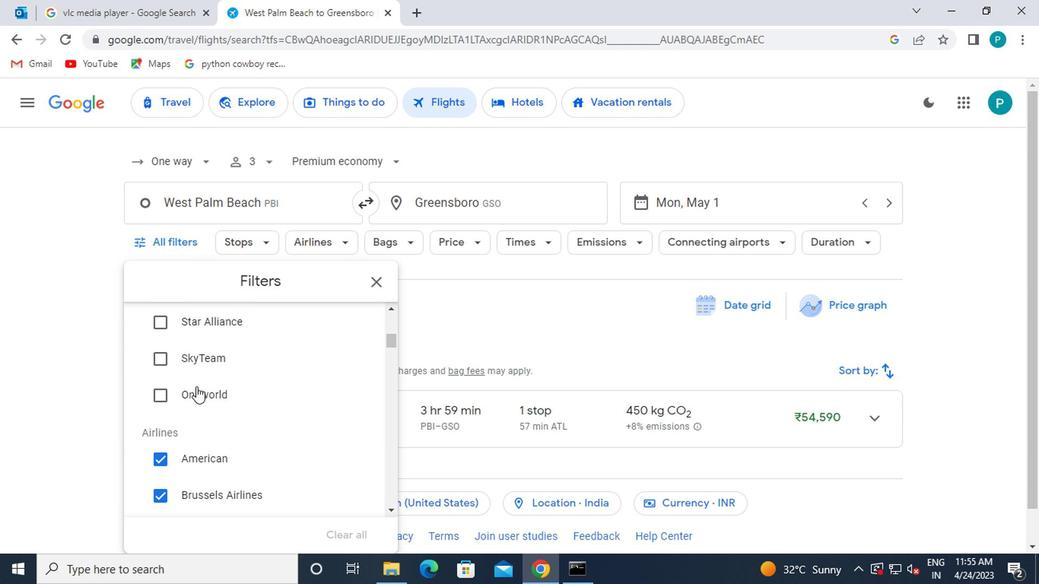 
Action: Mouse moved to (197, 390)
Screenshot: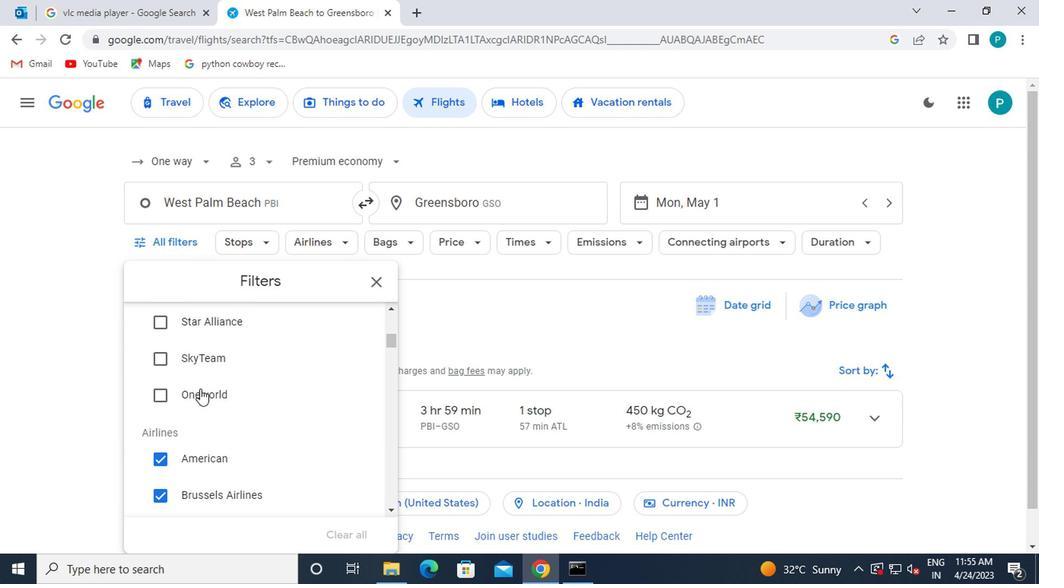 
Action: Mouse scrolled (197, 392) with delta (0, 1)
Screenshot: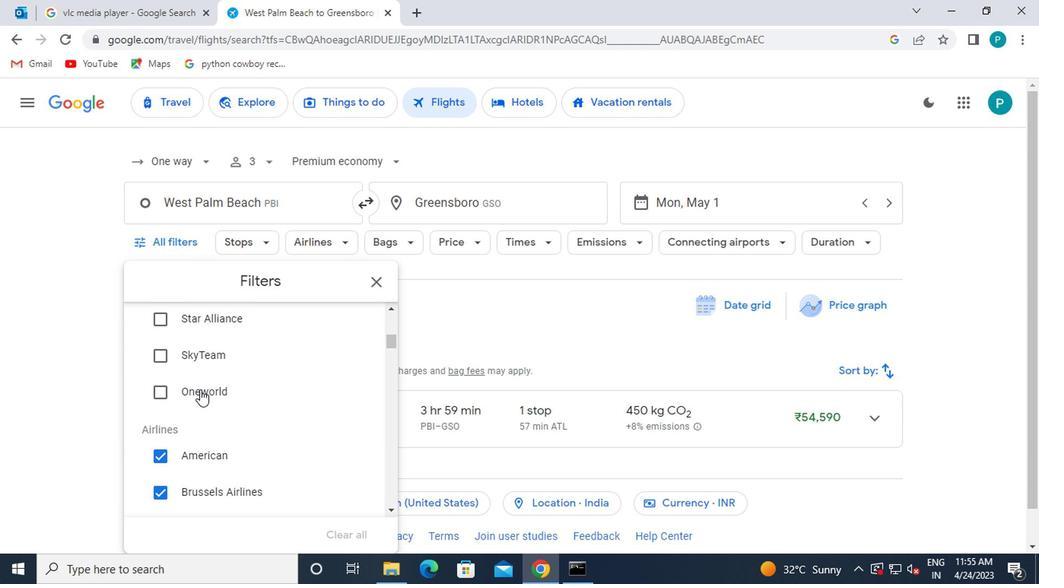 
Action: Mouse scrolled (197, 392) with delta (0, 1)
Screenshot: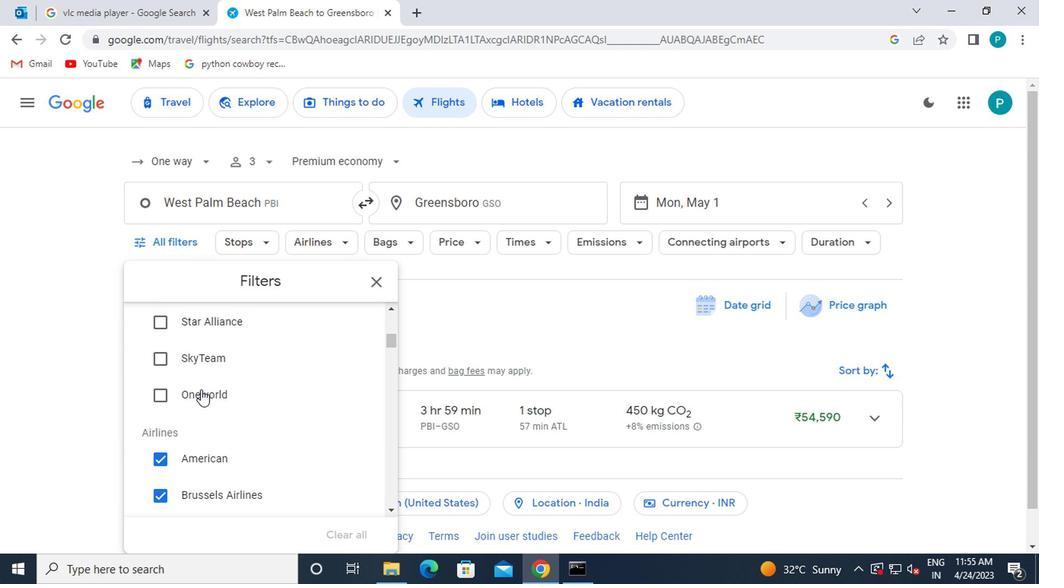 
Action: Mouse moved to (144, 367)
Screenshot: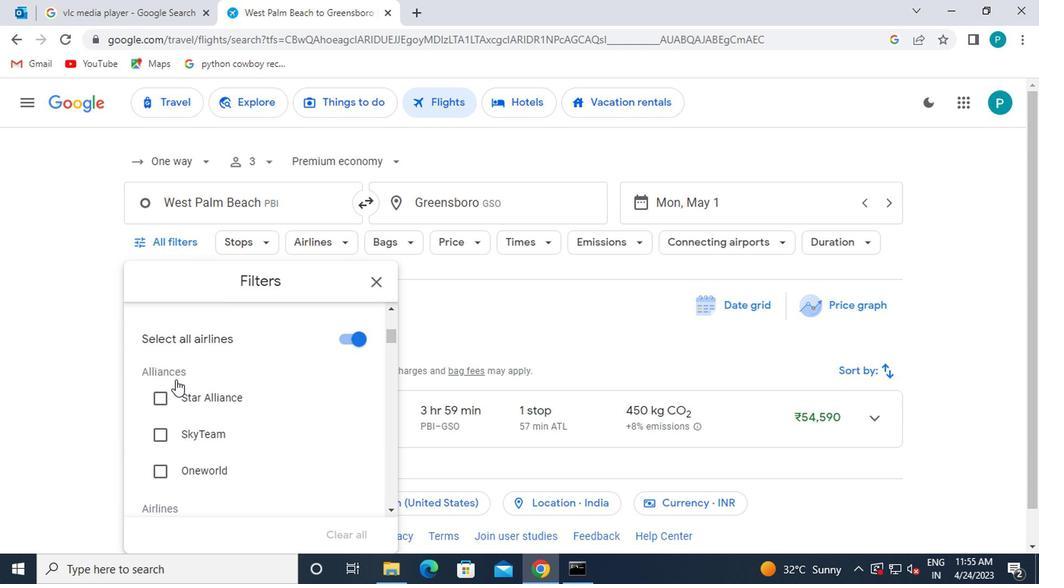 
Action: Mouse pressed left at (144, 367)
Screenshot: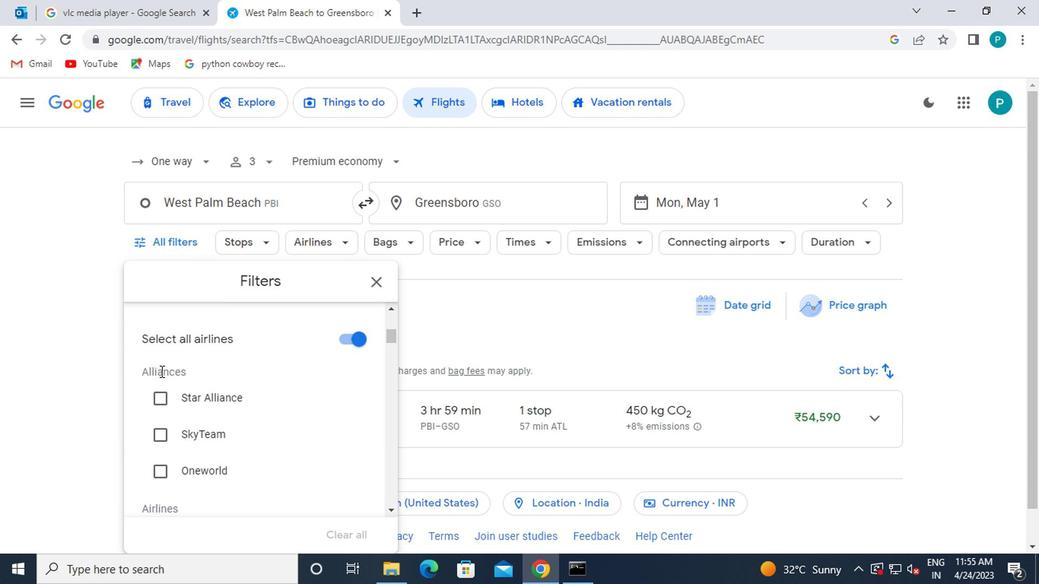 
Action: Mouse moved to (145, 375)
Screenshot: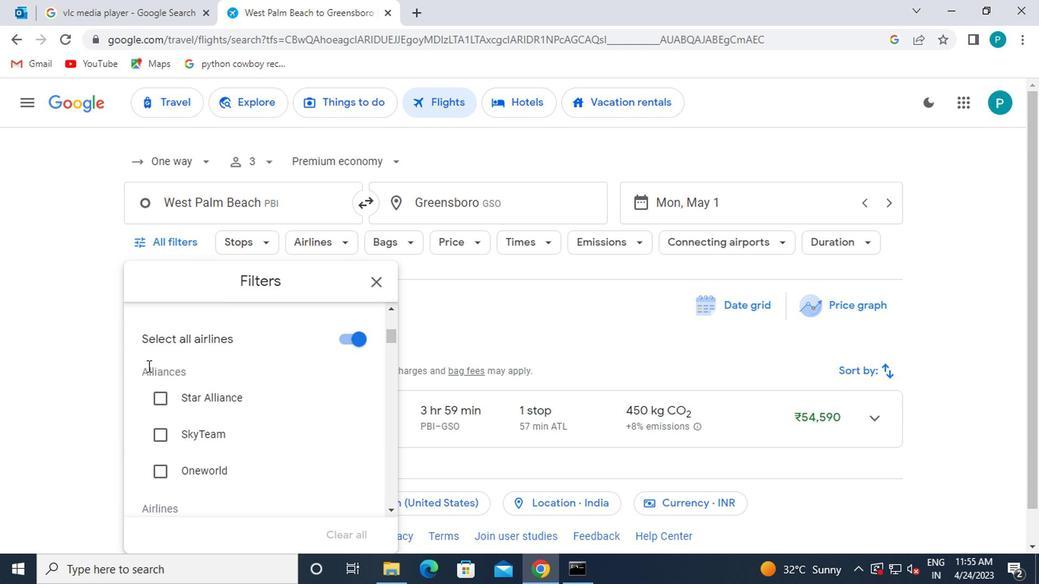 
Action: Mouse pressed left at (145, 375)
Screenshot: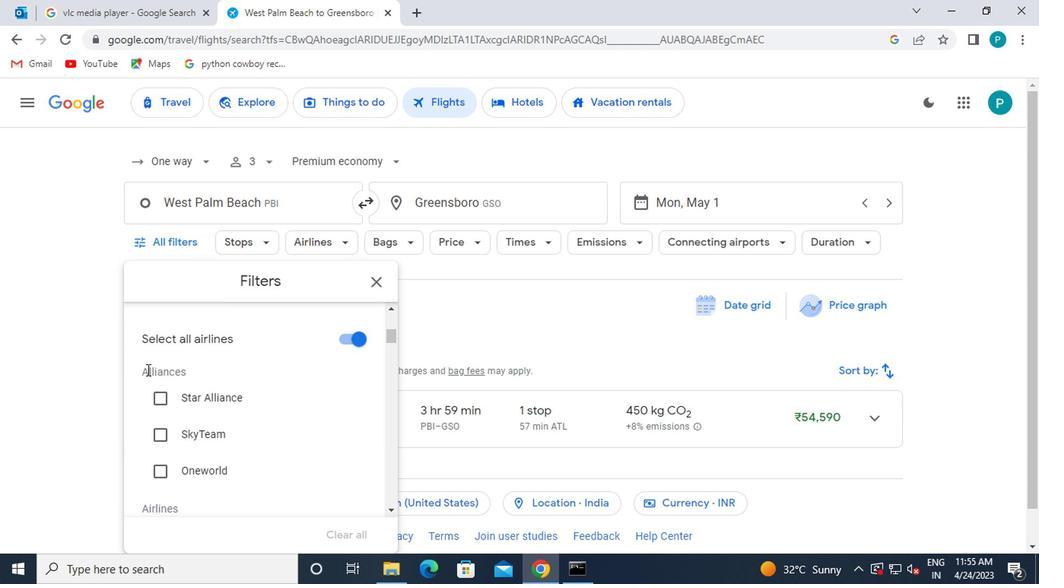 
Action: Mouse moved to (159, 398)
Screenshot: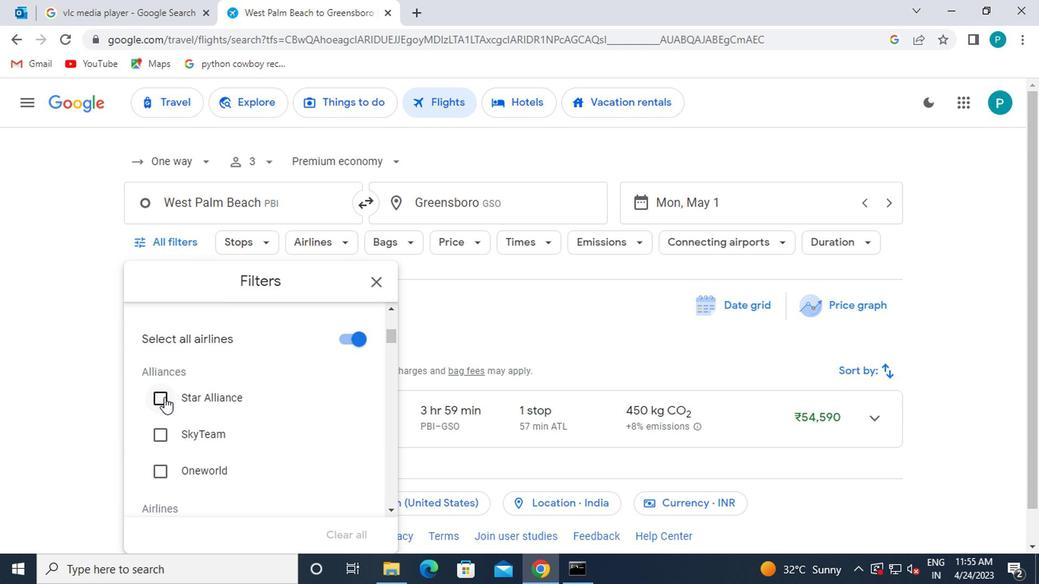 
Action: Mouse pressed left at (159, 398)
Screenshot: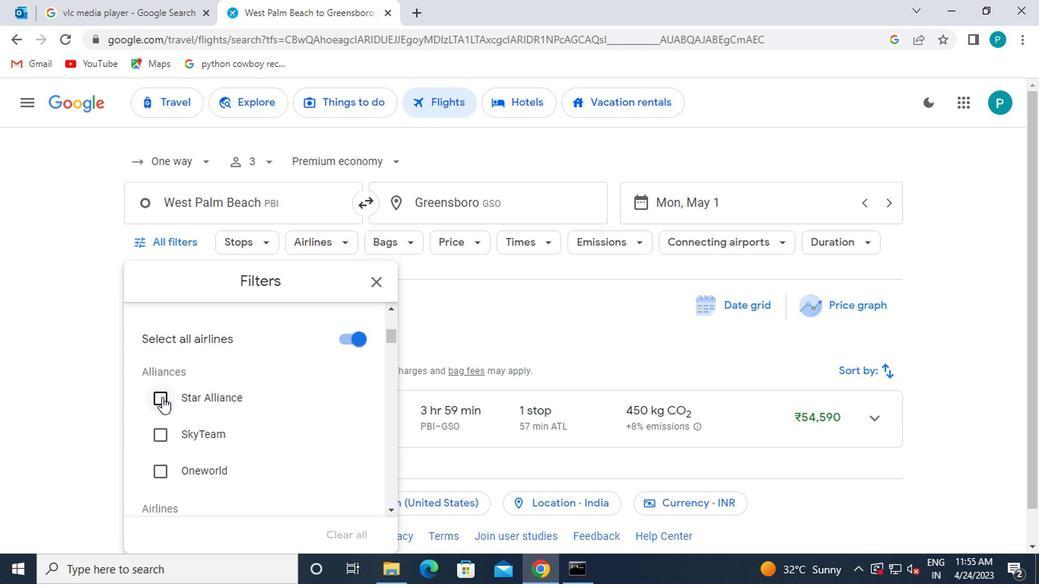 
Action: Mouse pressed left at (159, 398)
Screenshot: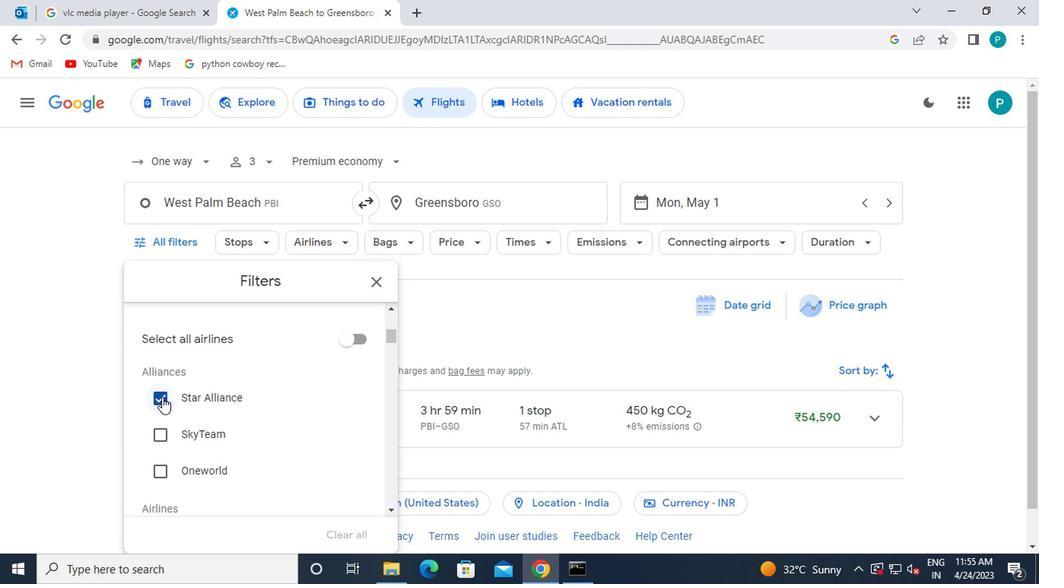 
Action: Mouse moved to (164, 413)
Screenshot: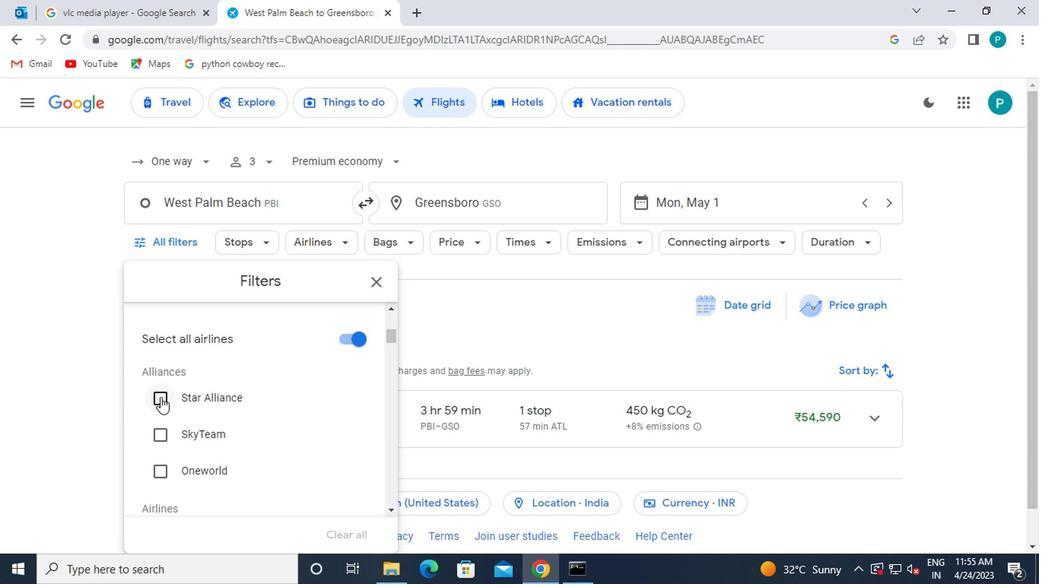 
Action: Mouse scrolled (164, 412) with delta (0, 0)
Screenshot: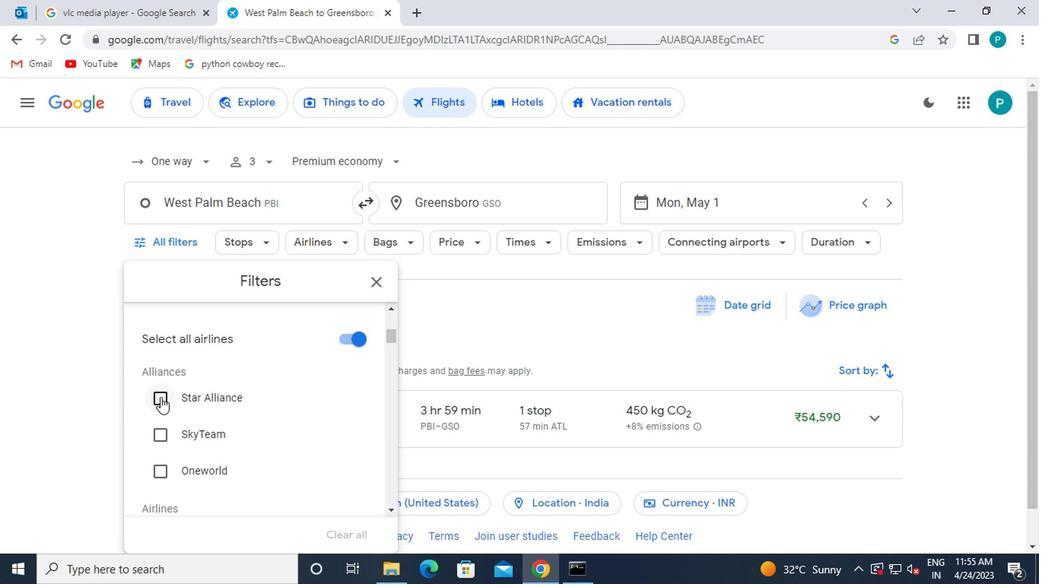 
Action: Mouse moved to (166, 418)
Screenshot: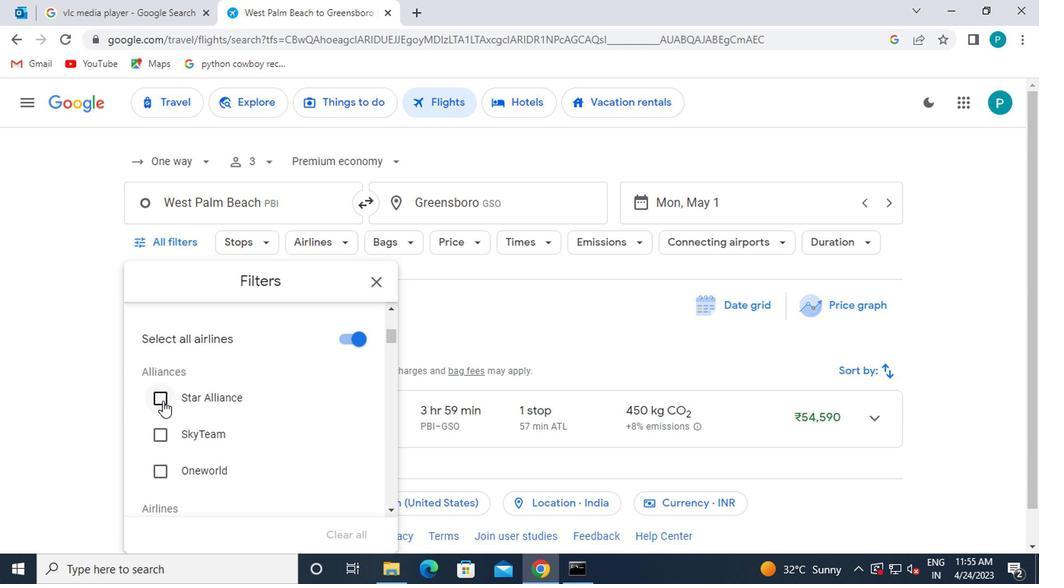 
Action: Mouse scrolled (166, 416) with delta (0, -1)
Screenshot: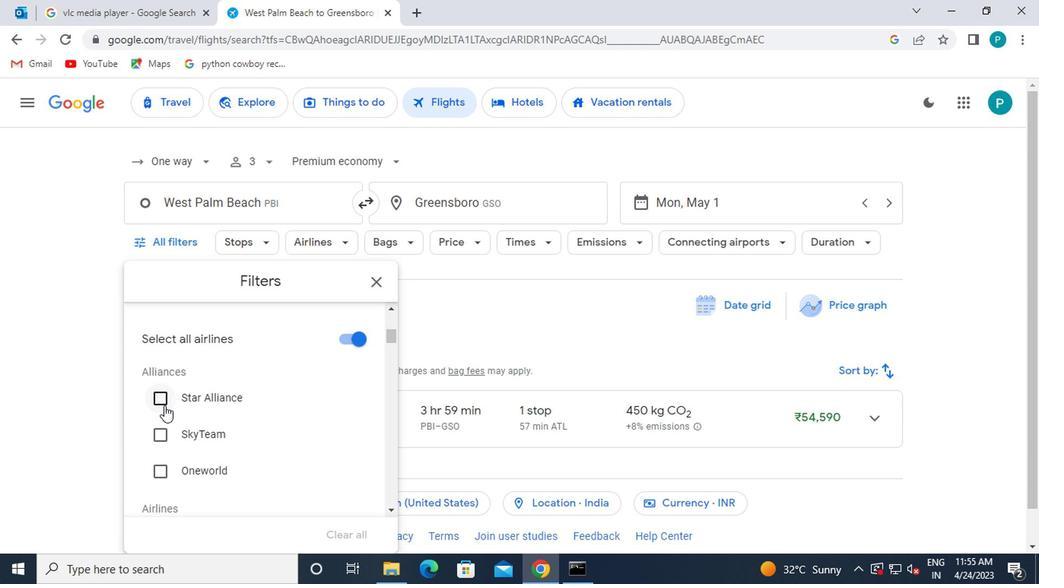 
Action: Mouse moved to (214, 415)
Screenshot: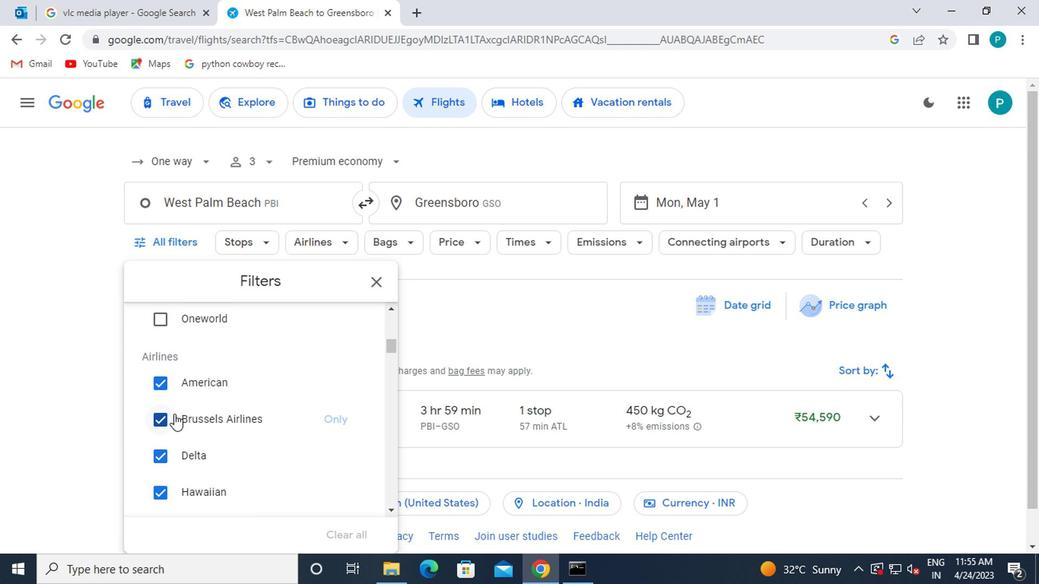 
Action: Mouse scrolled (214, 414) with delta (0, -1)
Screenshot: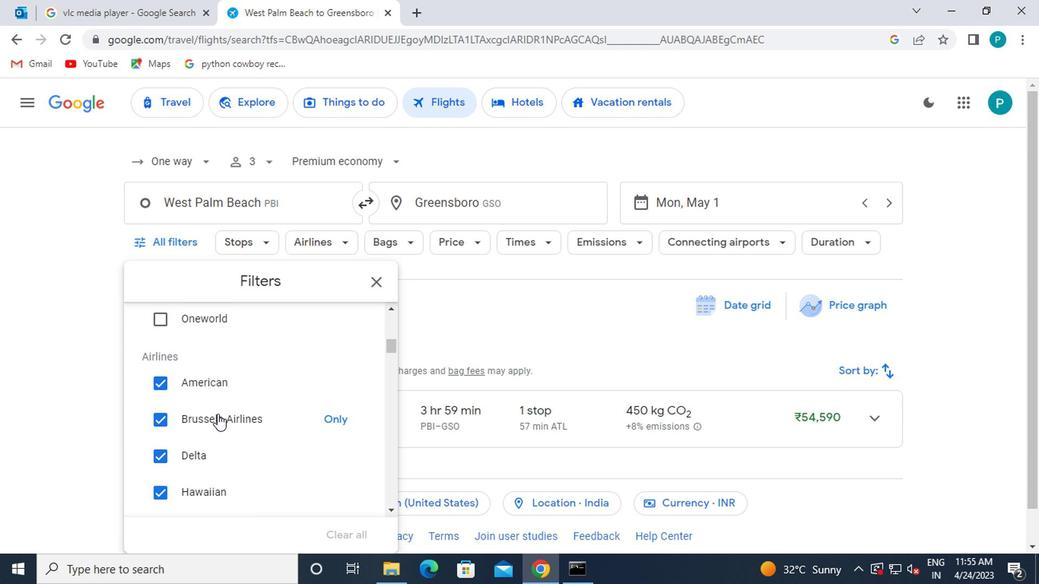 
Action: Mouse scrolled (214, 416) with delta (0, 0)
Screenshot: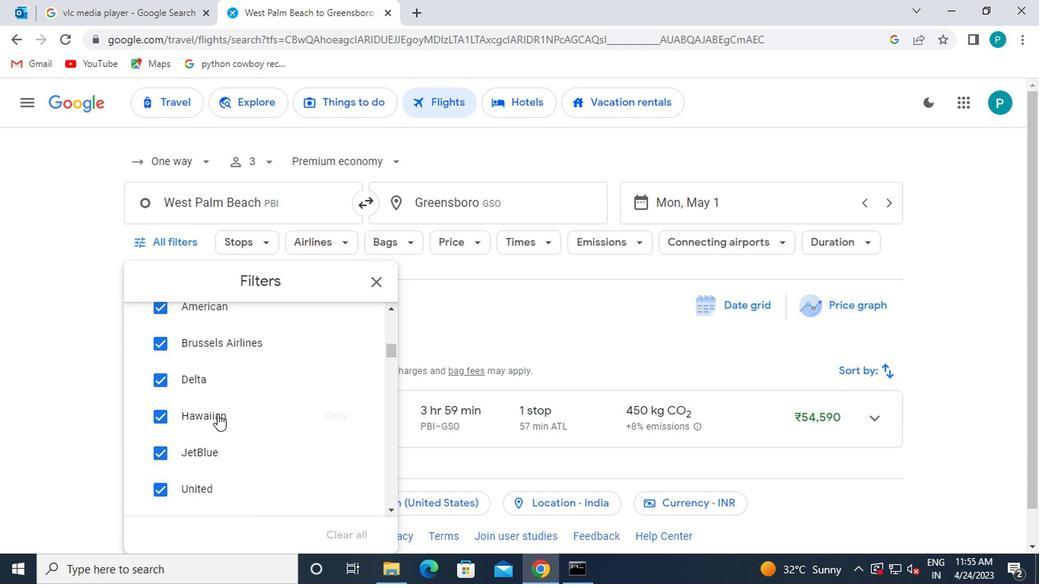 
Action: Mouse scrolled (214, 414) with delta (0, -1)
Screenshot: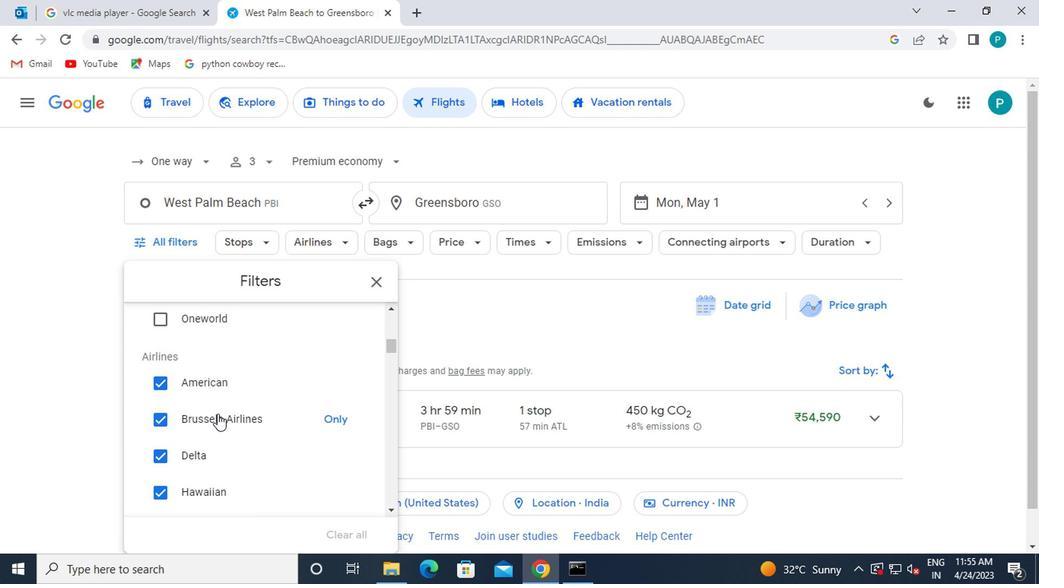 
Action: Mouse moved to (215, 414)
Screenshot: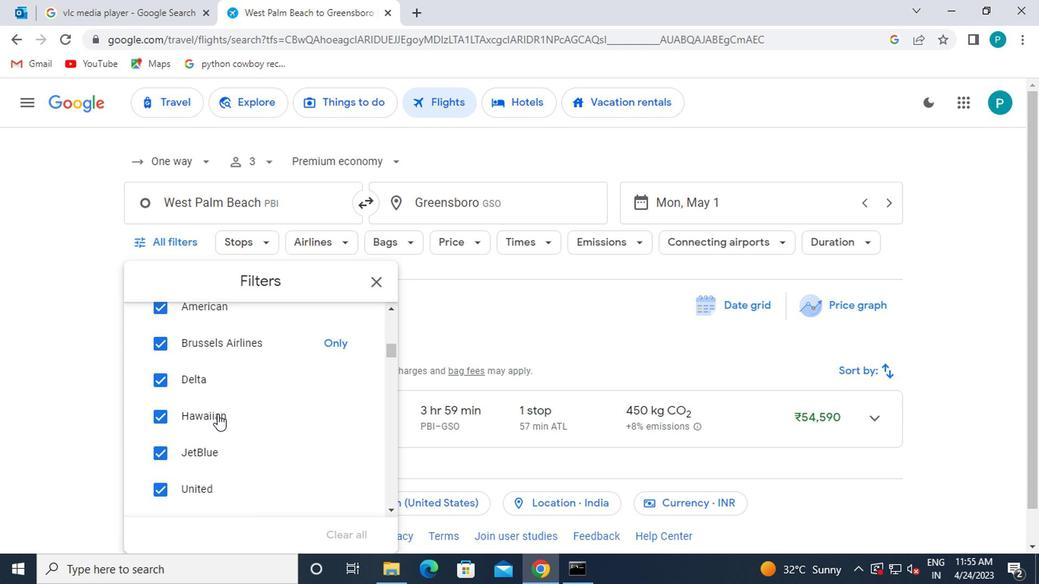 
Action: Mouse scrolled (215, 414) with delta (0, 0)
Screenshot: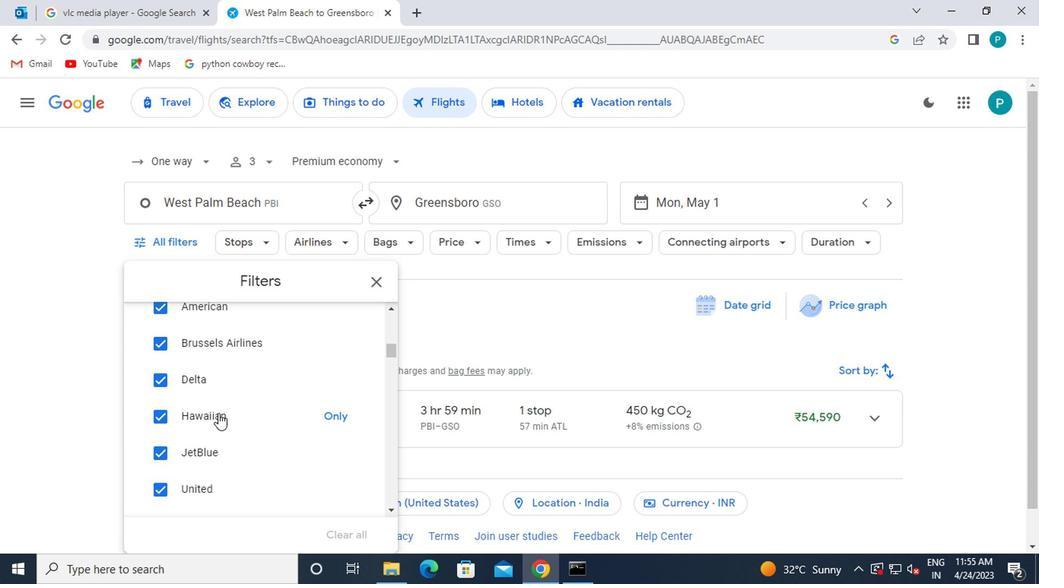 
Action: Mouse scrolled (215, 415) with delta (0, 1)
Screenshot: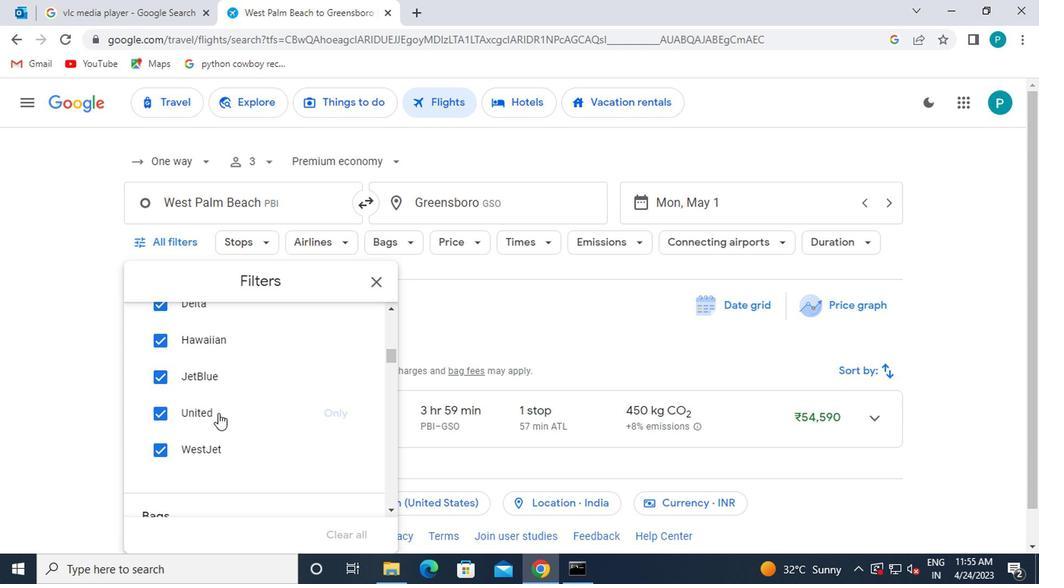 
Action: Mouse scrolled (215, 415) with delta (0, 1)
Screenshot: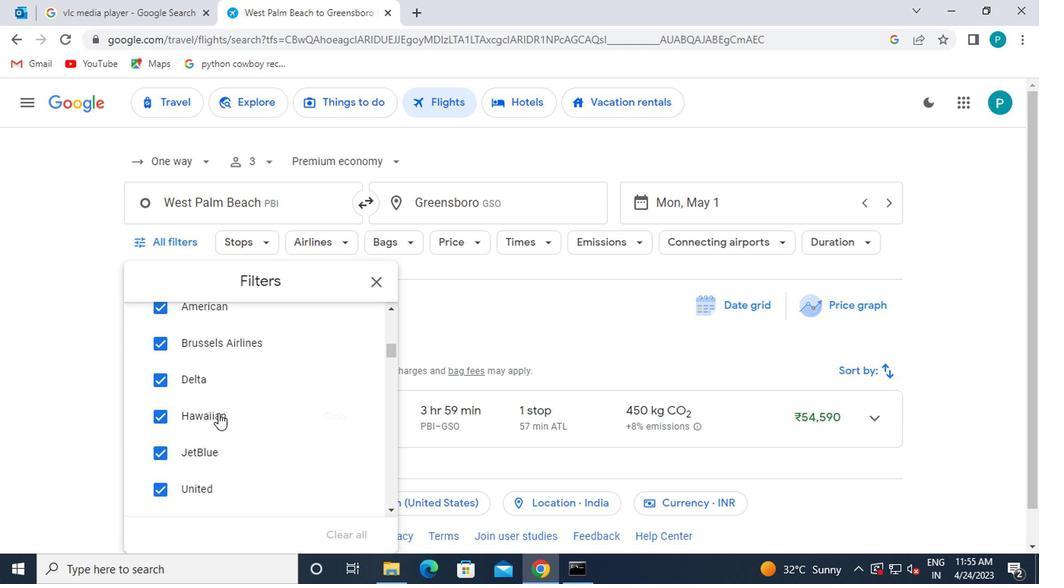 
Action: Mouse scrolled (215, 414) with delta (0, 0)
Screenshot: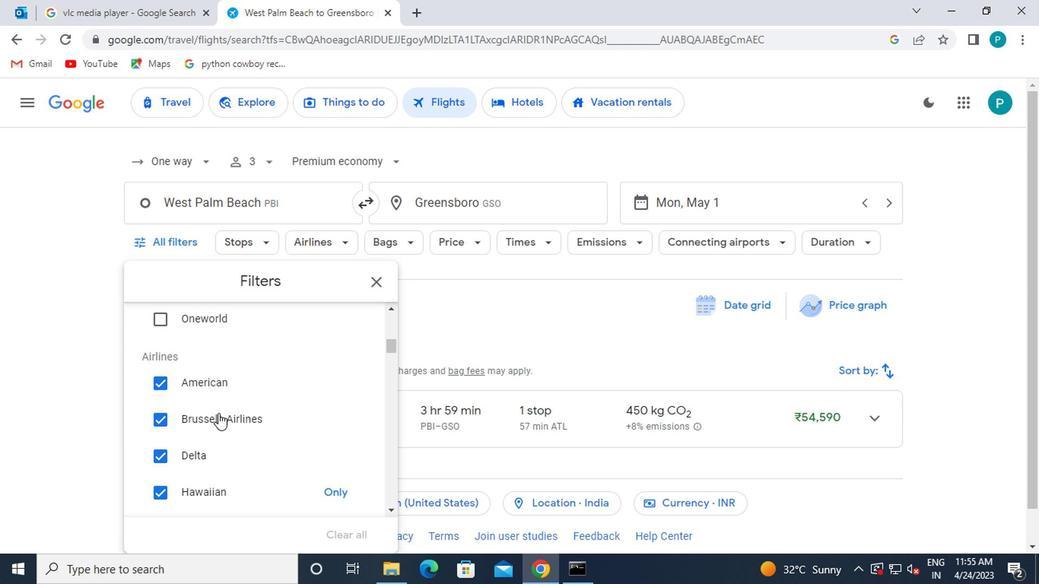
Action: Mouse scrolled (215, 414) with delta (0, 0)
Screenshot: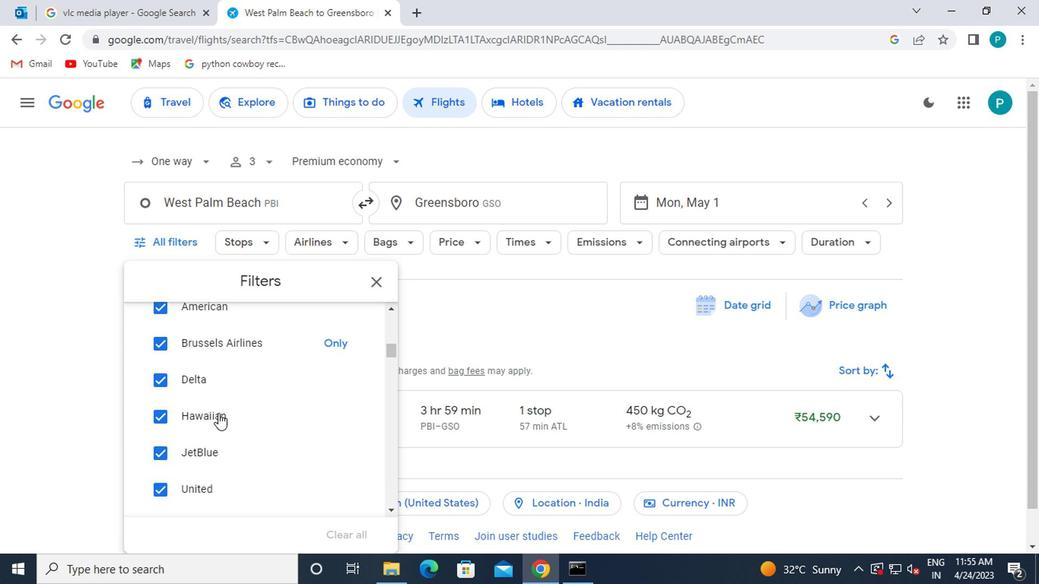 
Action: Mouse scrolled (215, 414) with delta (0, 0)
Screenshot: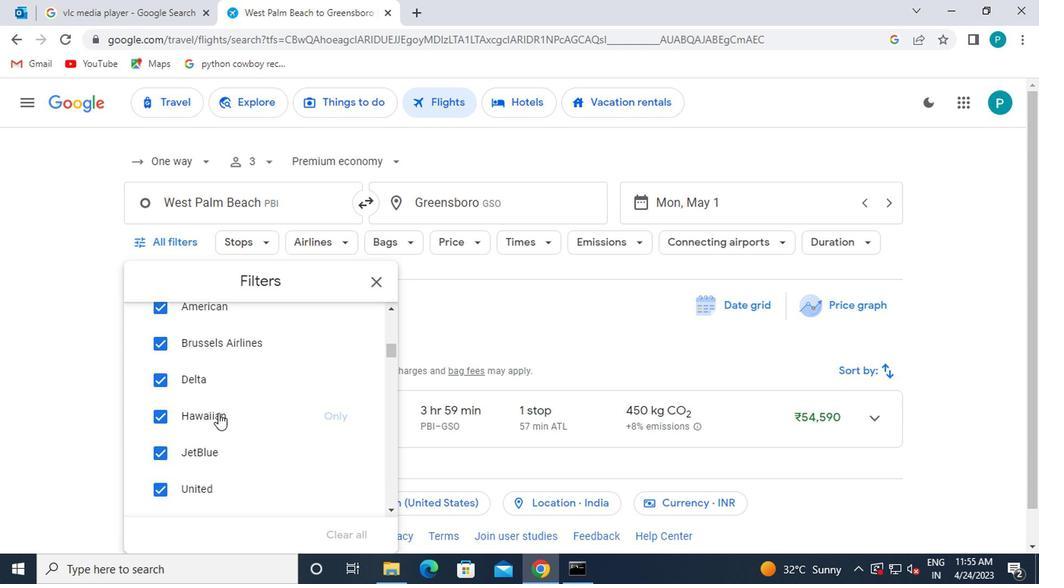 
Action: Mouse scrolled (215, 414) with delta (0, 0)
Screenshot: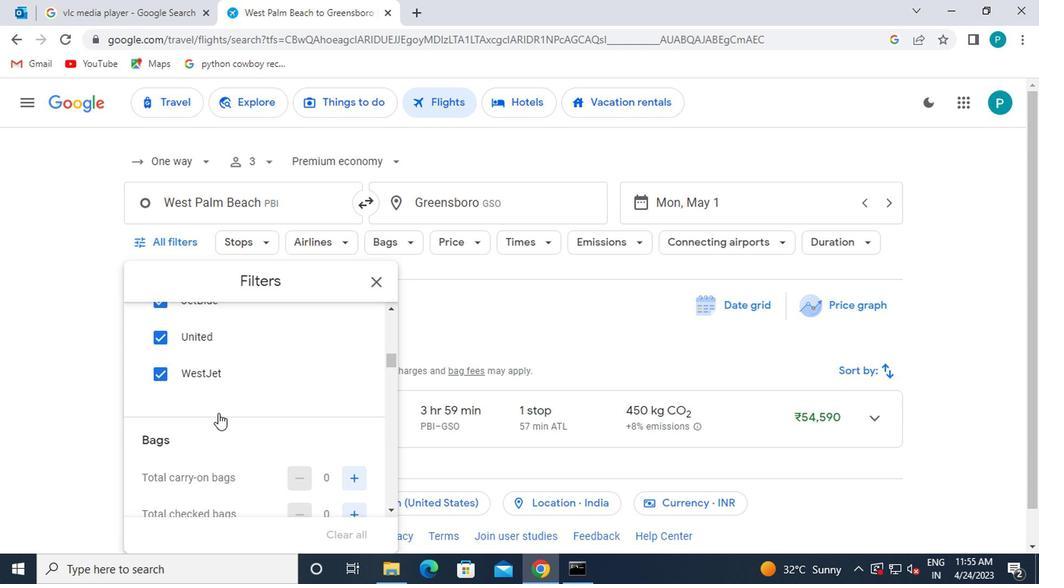 
Action: Mouse moved to (343, 436)
Screenshot: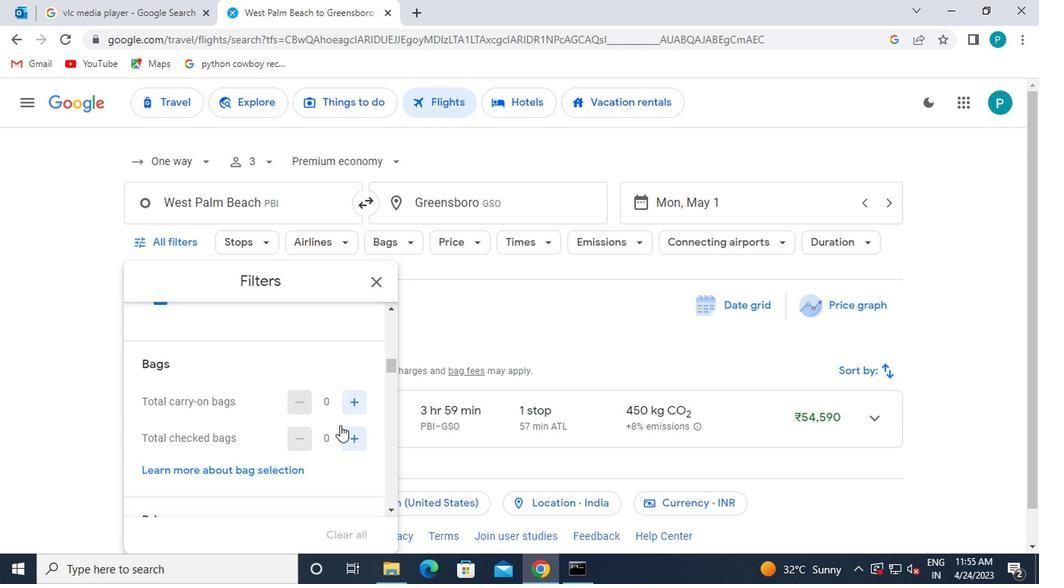 
Action: Mouse pressed left at (343, 436)
Screenshot: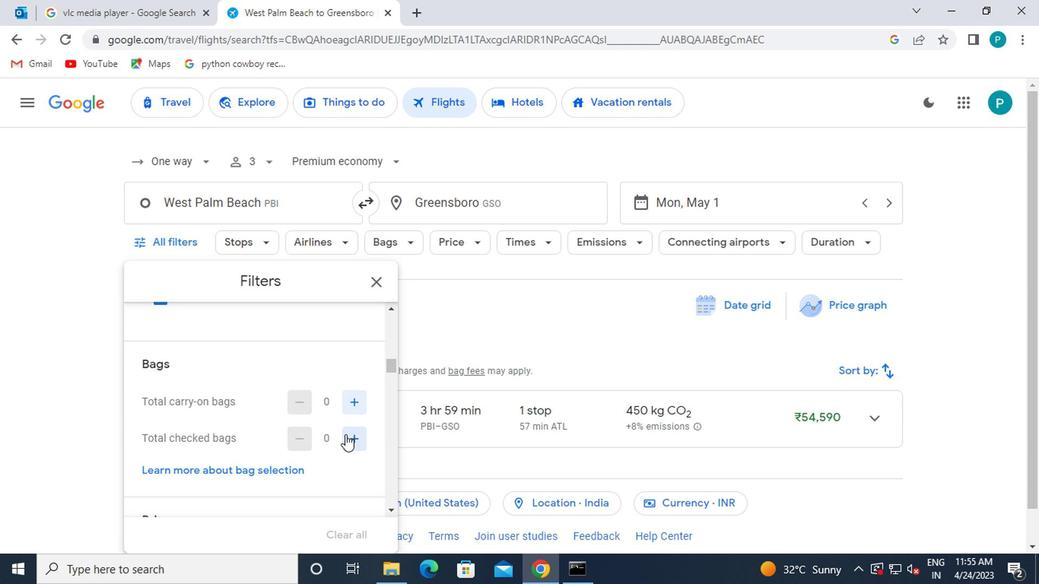 
Action: Mouse pressed left at (343, 436)
Screenshot: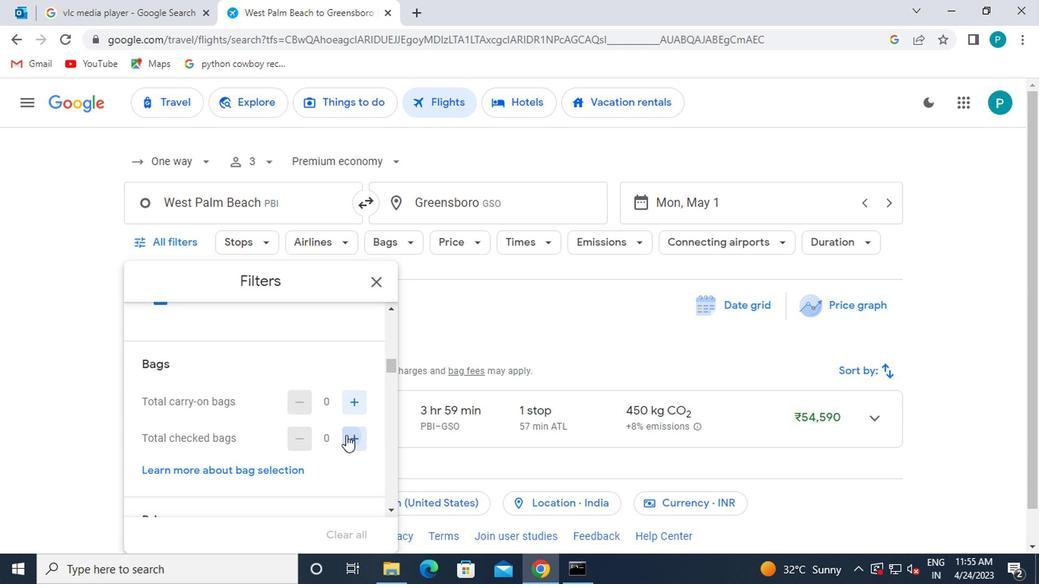 
Action: Mouse pressed left at (343, 436)
Screenshot: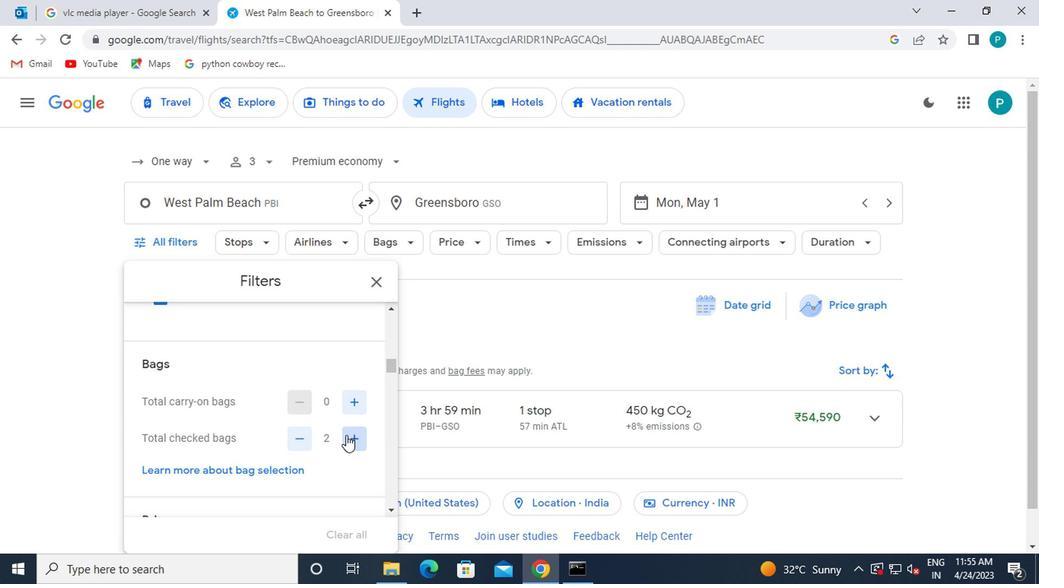 
Action: Mouse moved to (303, 438)
Screenshot: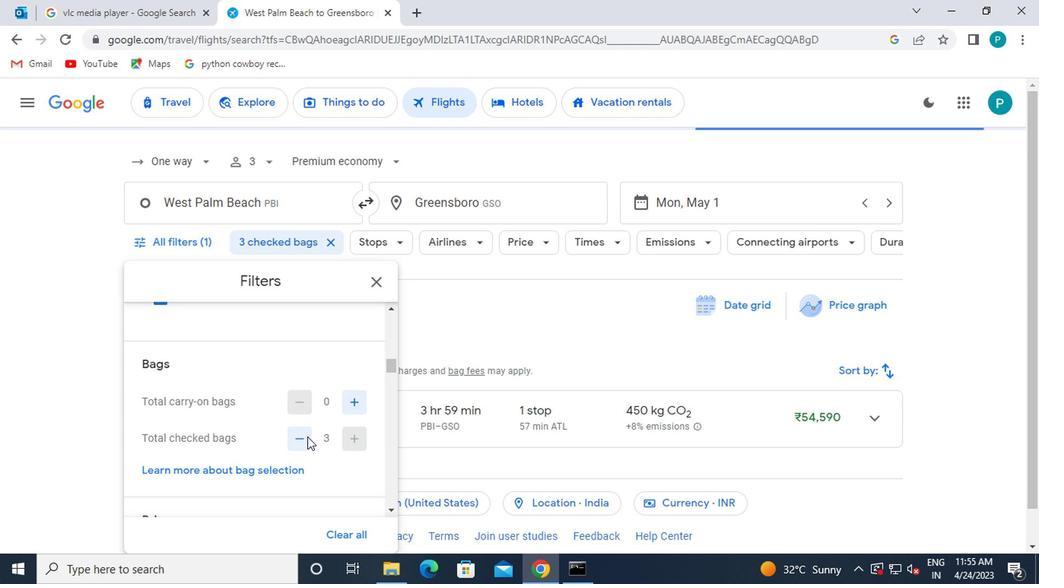 
Action: Mouse pressed left at (303, 438)
Screenshot: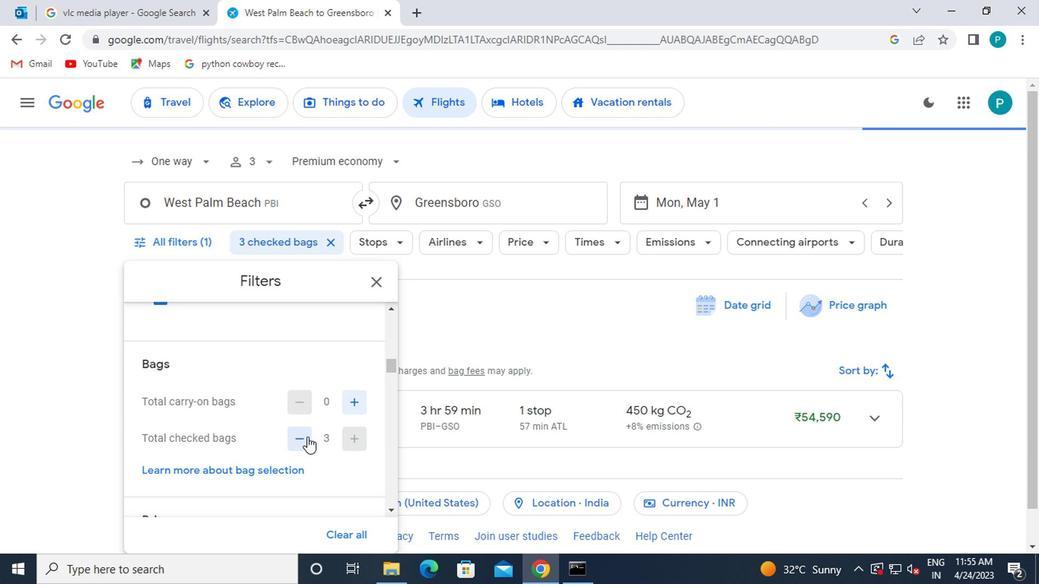 
Action: Mouse scrolled (303, 438) with delta (0, 0)
Screenshot: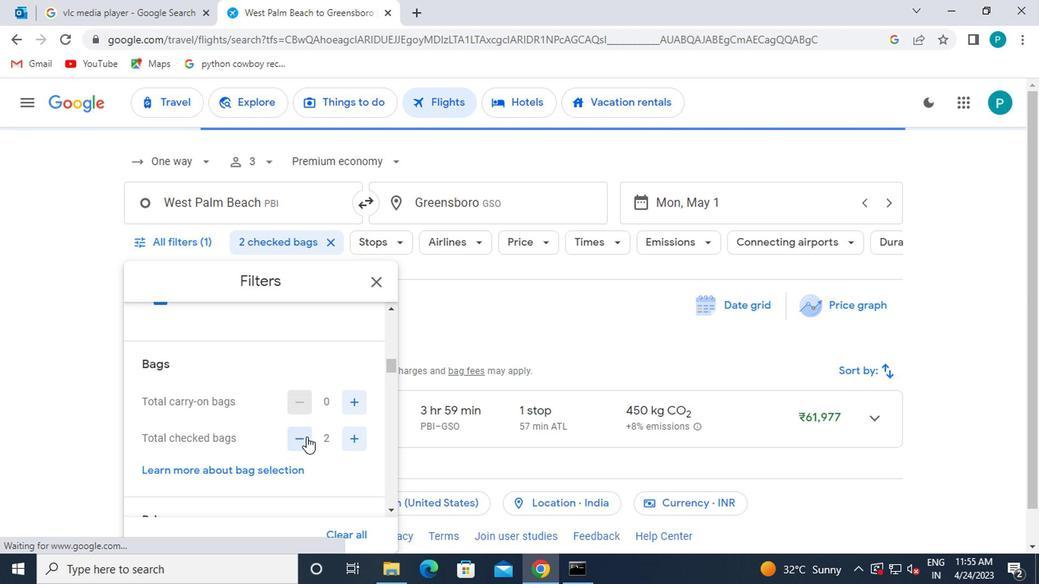 
Action: Mouse scrolled (303, 438) with delta (0, 0)
Screenshot: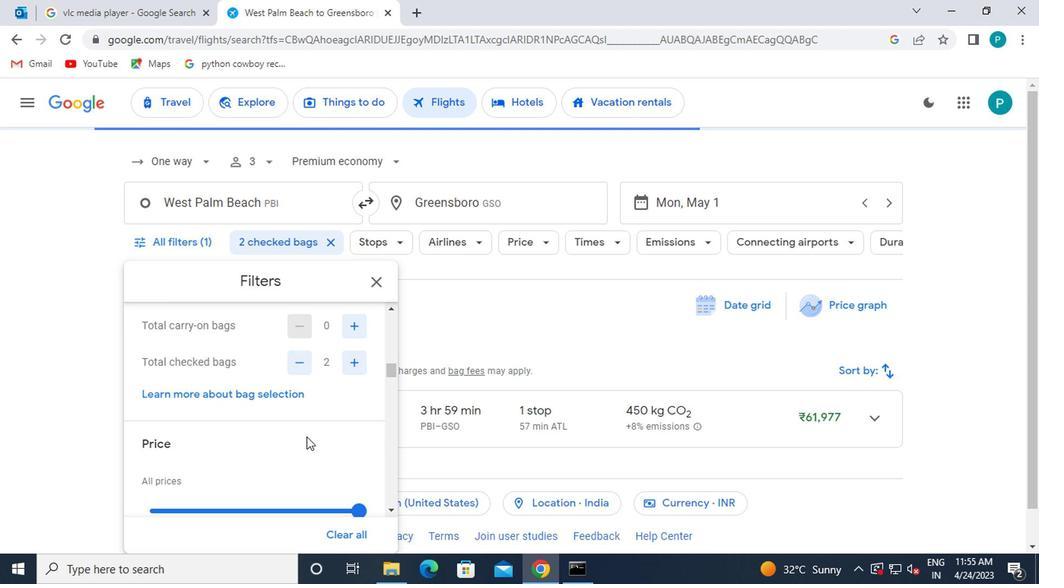 
Action: Mouse moved to (351, 438)
Screenshot: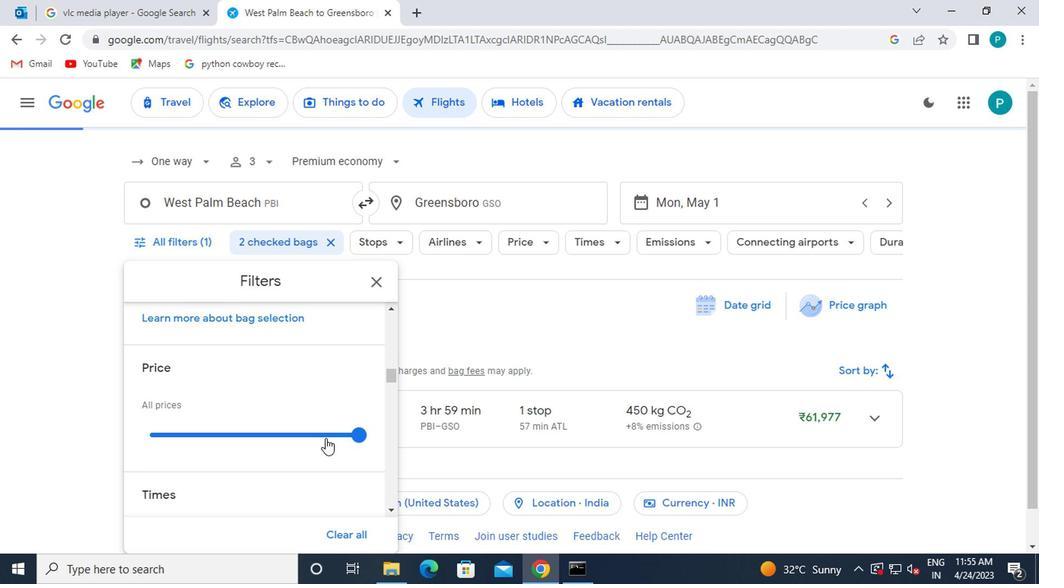 
Action: Mouse pressed left at (351, 438)
Screenshot: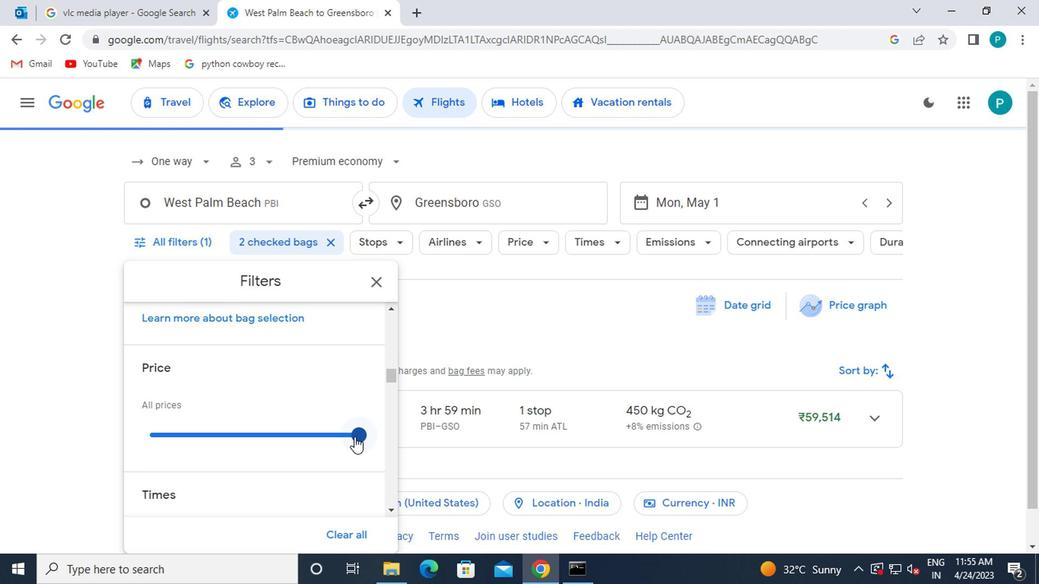 
Action: Mouse moved to (300, 455)
Screenshot: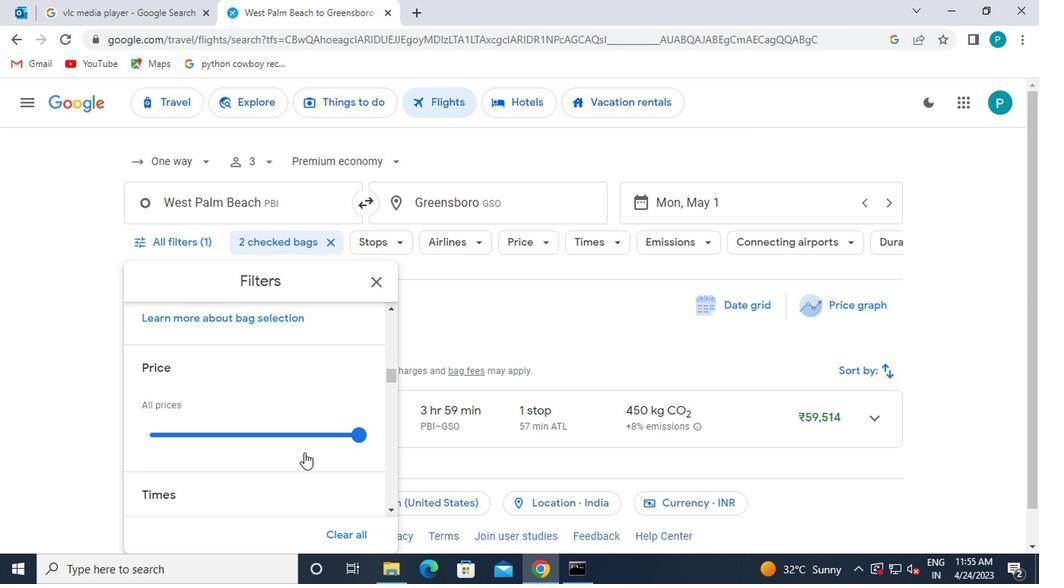 
Action: Mouse scrolled (300, 454) with delta (0, 0)
Screenshot: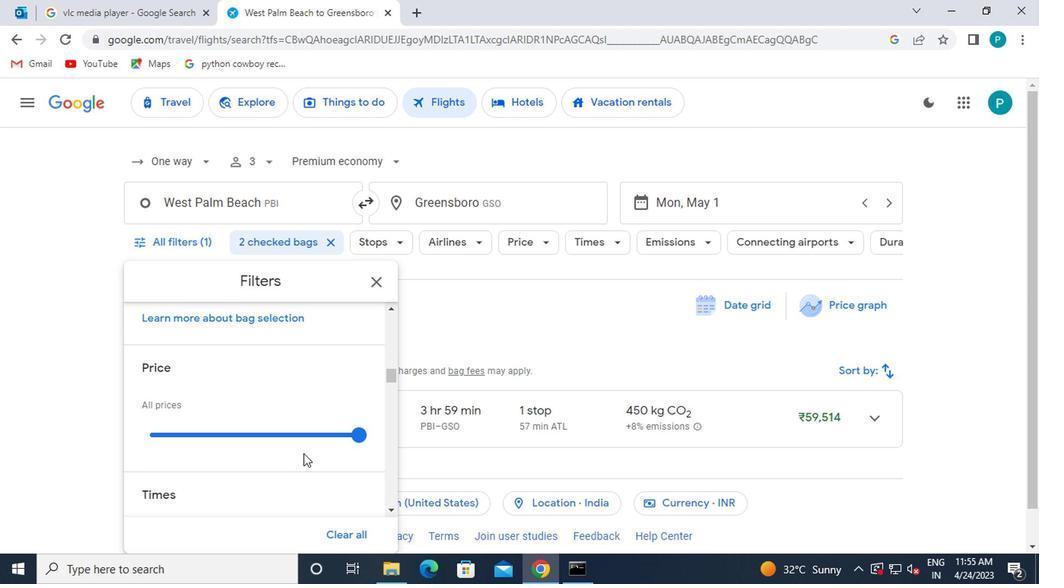 
Action: Mouse moved to (360, 359)
Screenshot: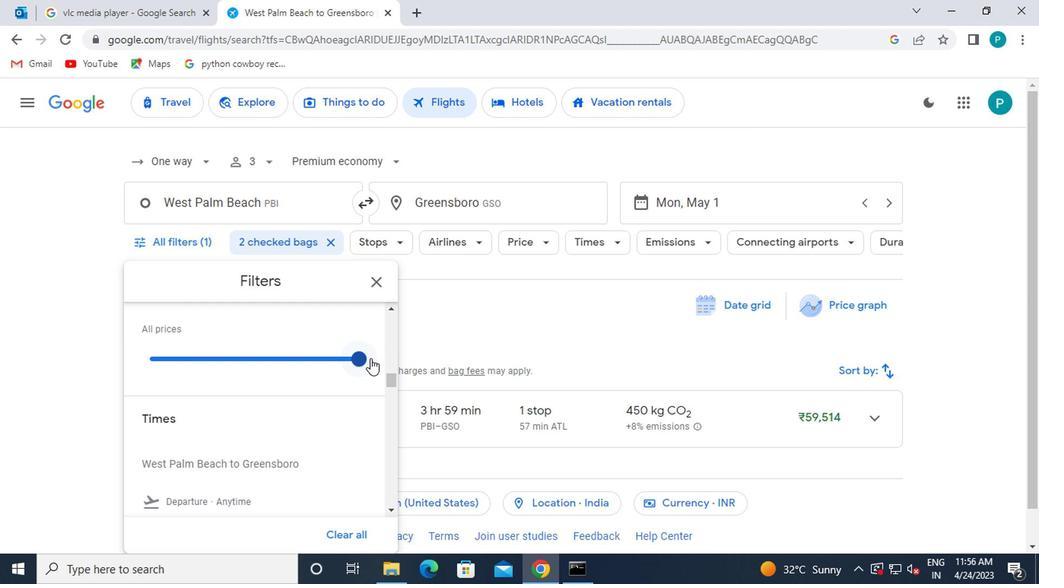 
Action: Mouse pressed left at (360, 359)
Screenshot: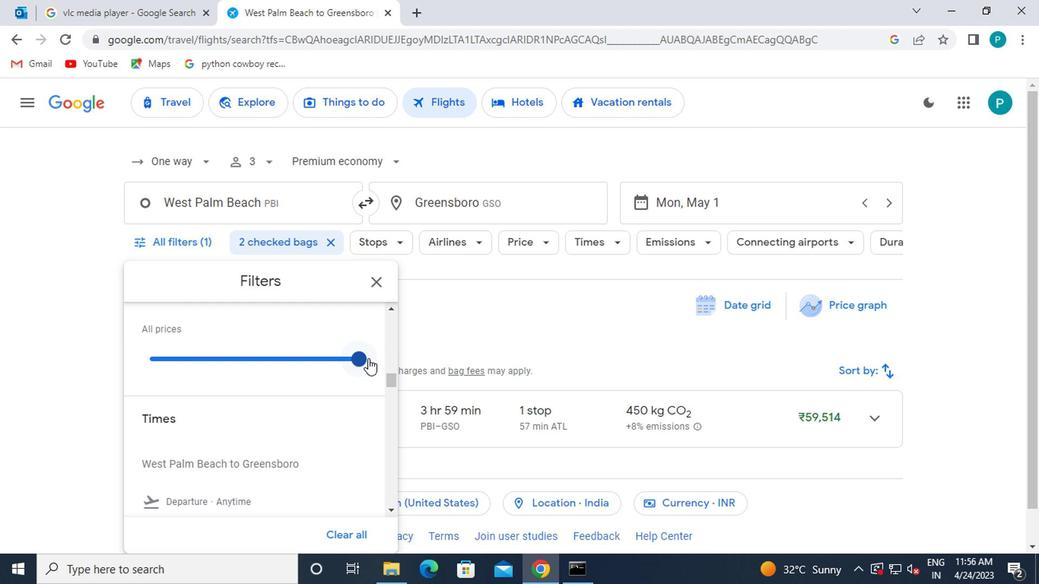 
Action: Mouse moved to (354, 359)
Screenshot: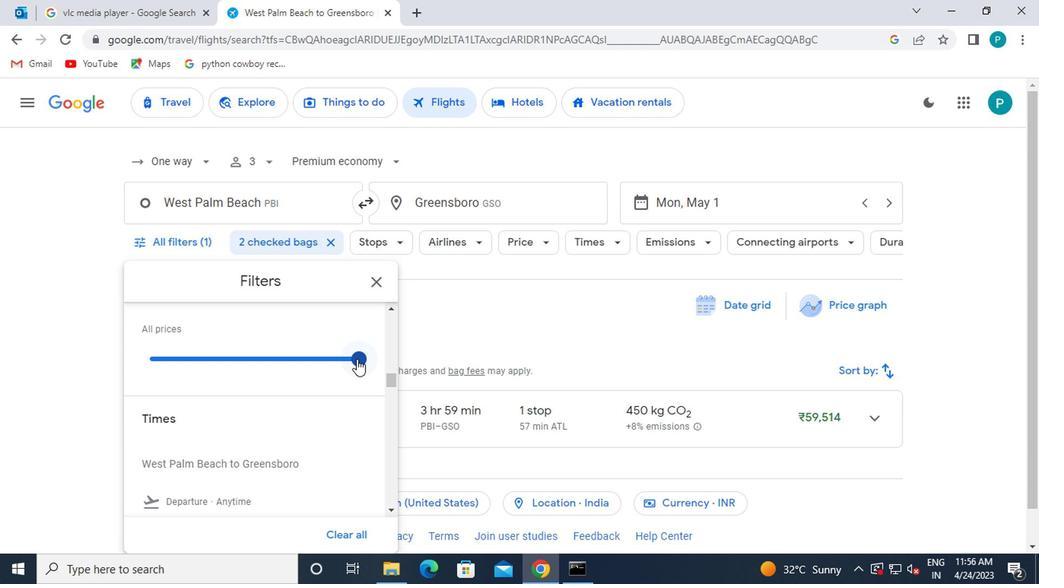
Action: Mouse pressed left at (354, 359)
Screenshot: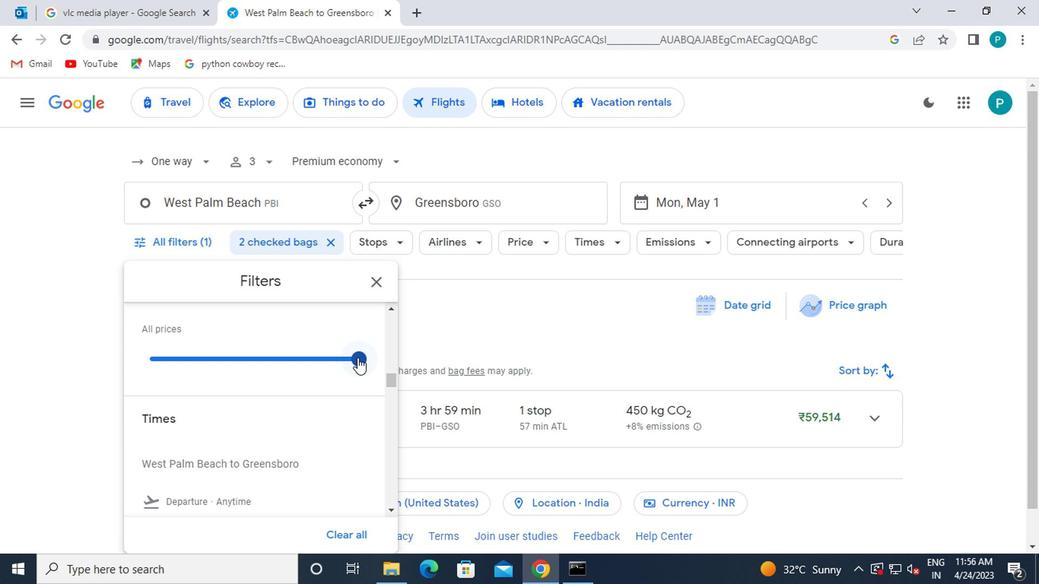 
Action: Mouse moved to (316, 355)
Screenshot: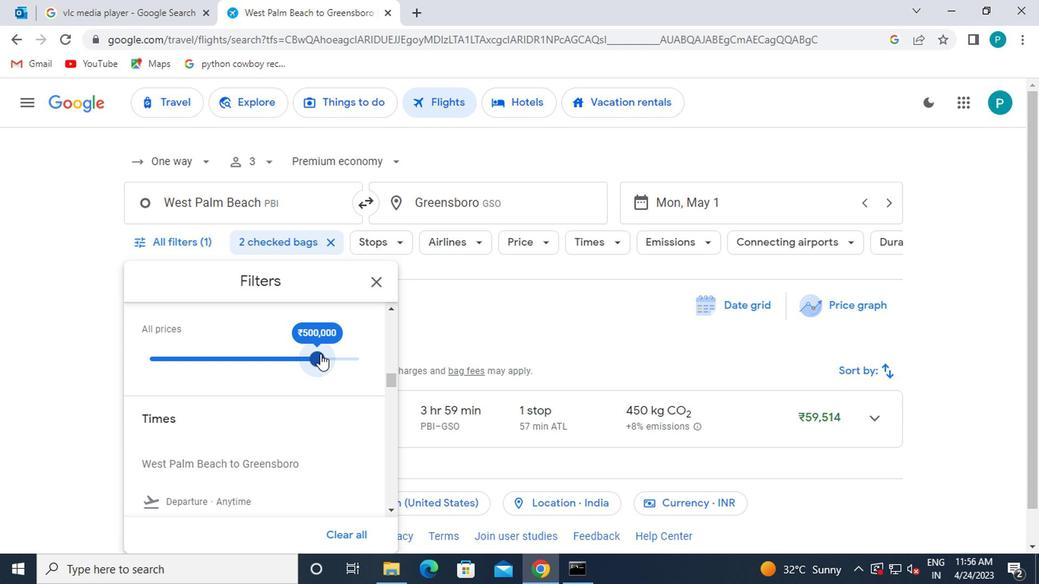 
Action: Mouse pressed left at (316, 355)
Screenshot: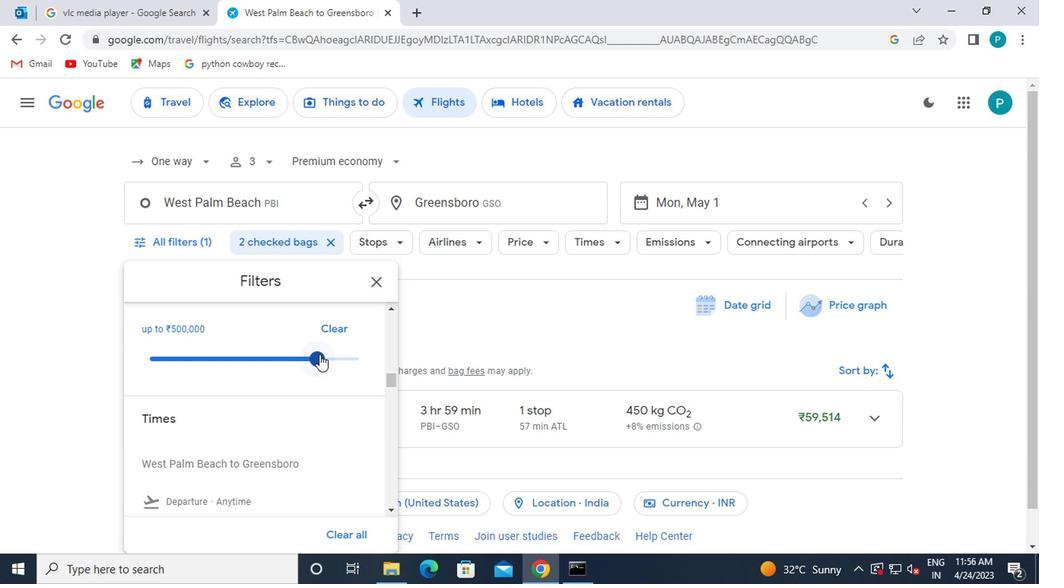 
Action: Mouse moved to (147, 357)
Screenshot: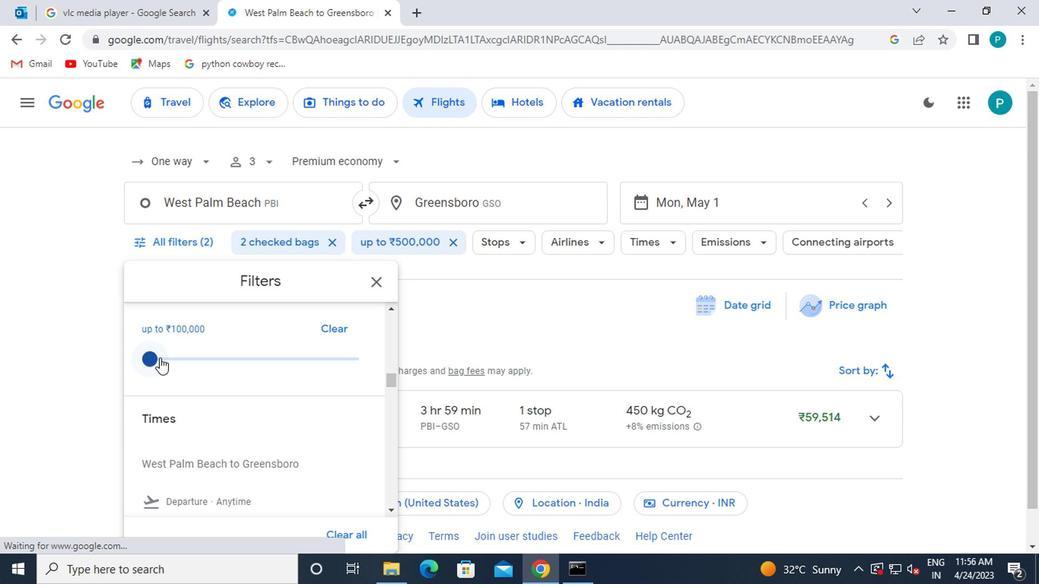 
Action: Mouse pressed left at (147, 357)
Screenshot: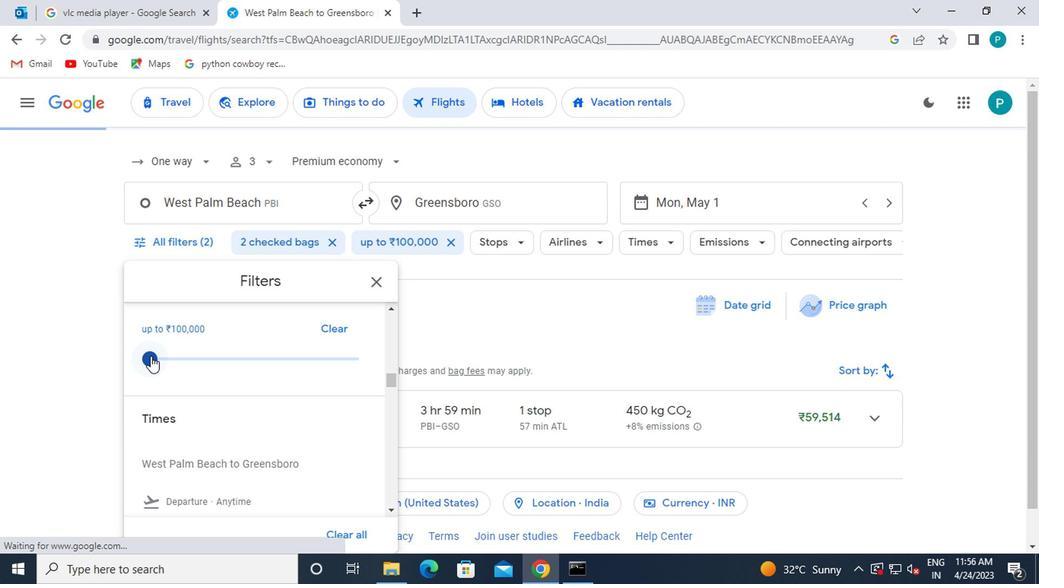 
Action: Mouse moved to (225, 398)
Screenshot: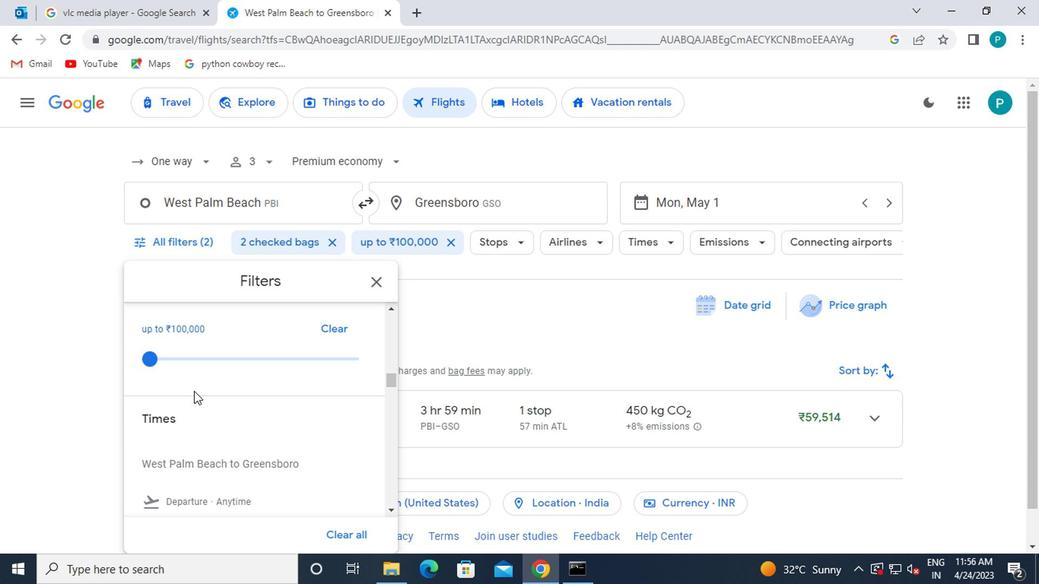 
Action: Mouse scrolled (225, 397) with delta (0, 0)
Screenshot: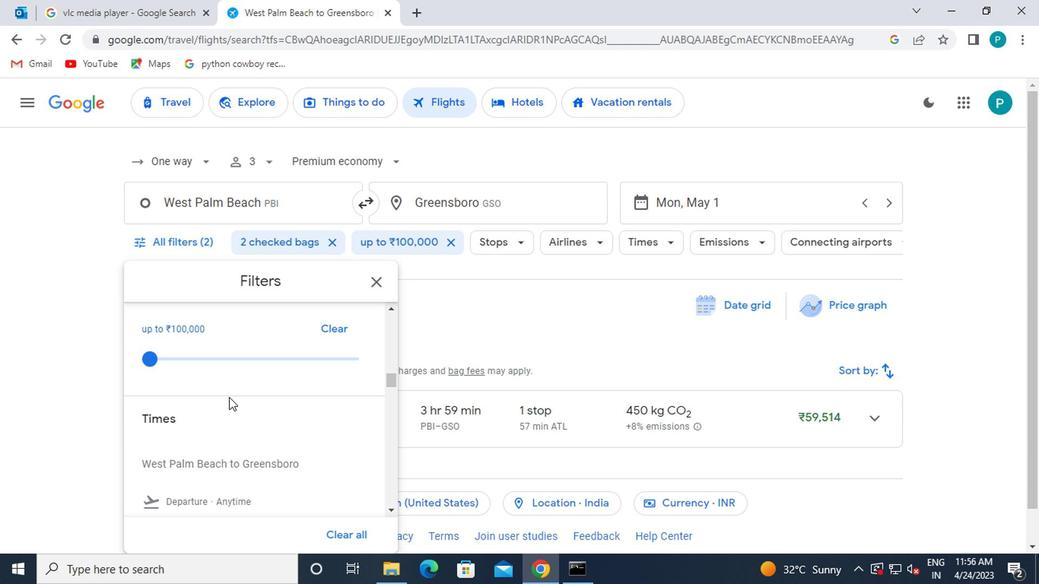 
Action: Mouse moved to (147, 454)
Screenshot: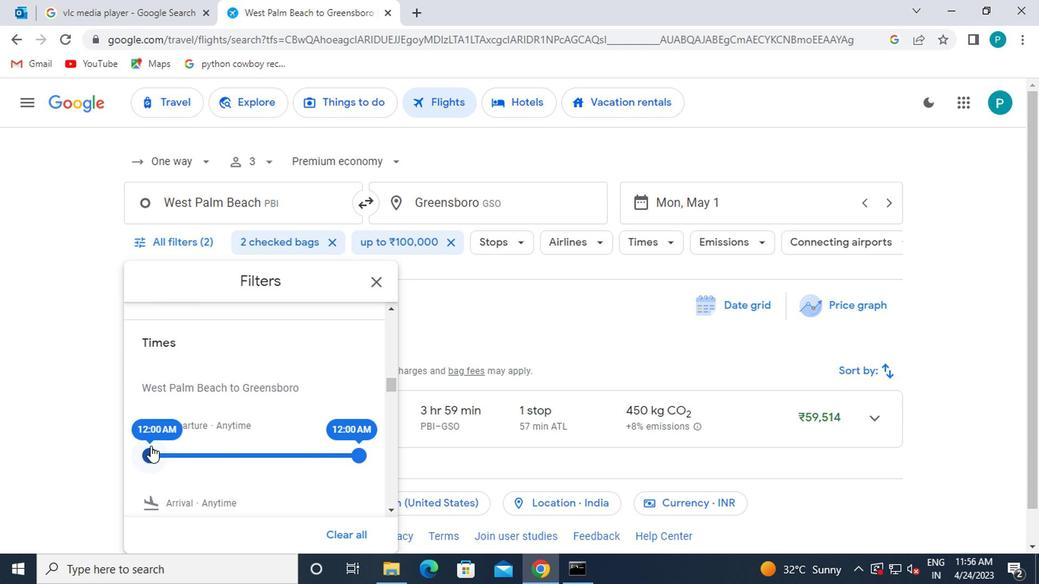 
Action: Mouse pressed left at (147, 454)
Screenshot: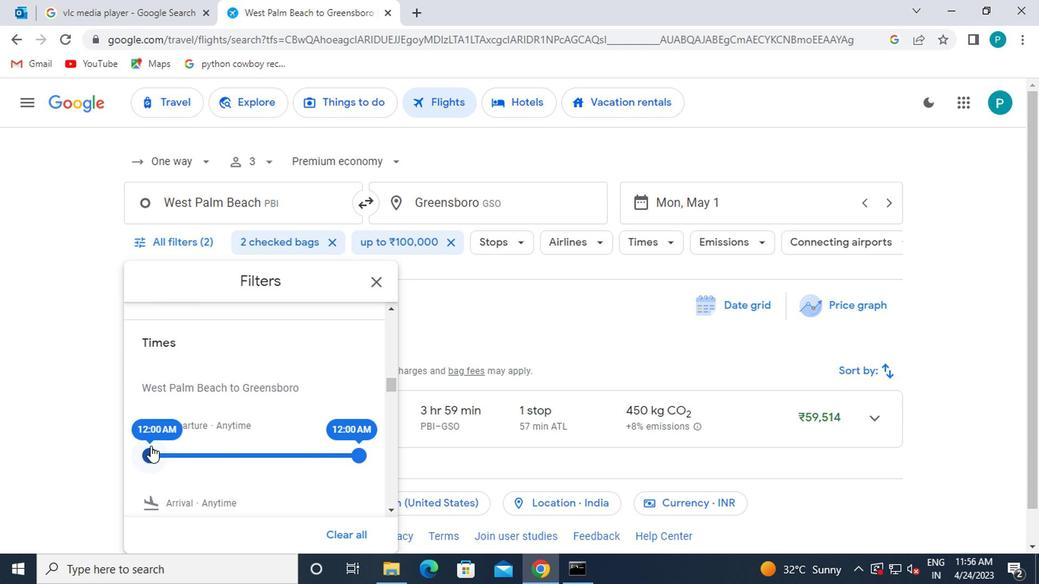 
Action: Mouse moved to (280, 472)
Screenshot: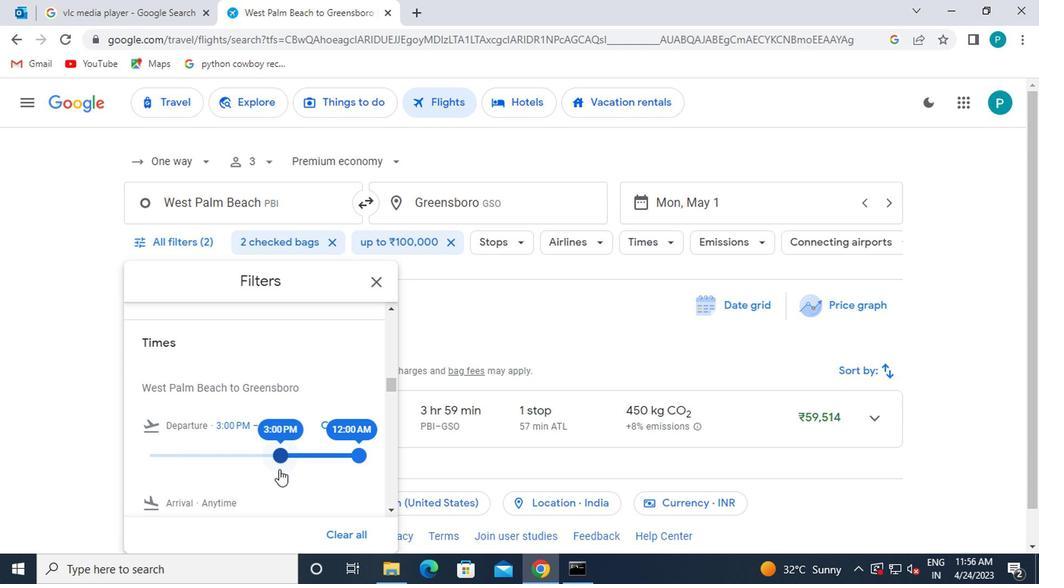 
Action: Mouse scrolled (280, 471) with delta (0, -1)
Screenshot: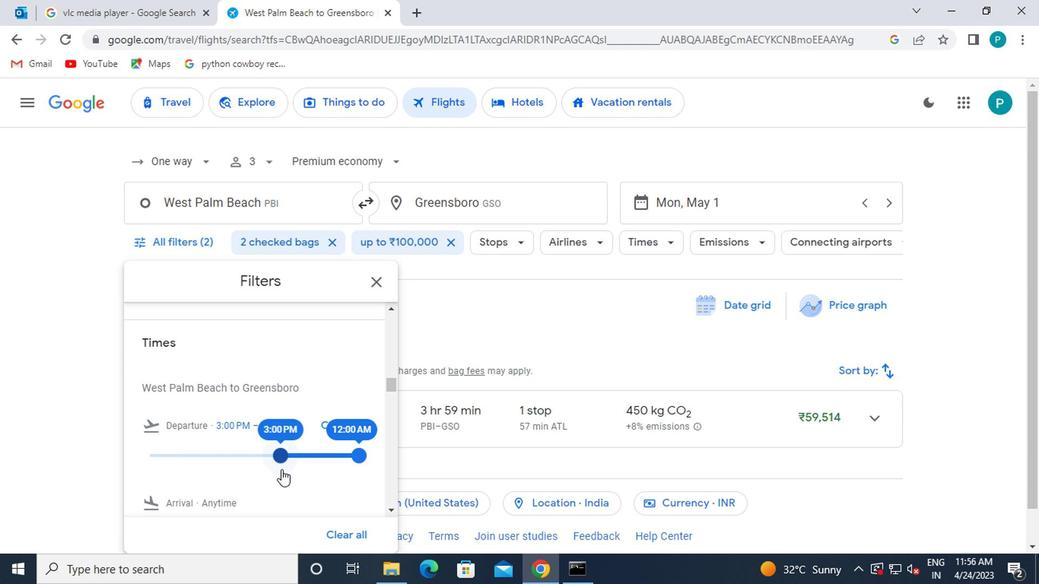 
Action: Mouse scrolled (280, 471) with delta (0, -1)
Screenshot: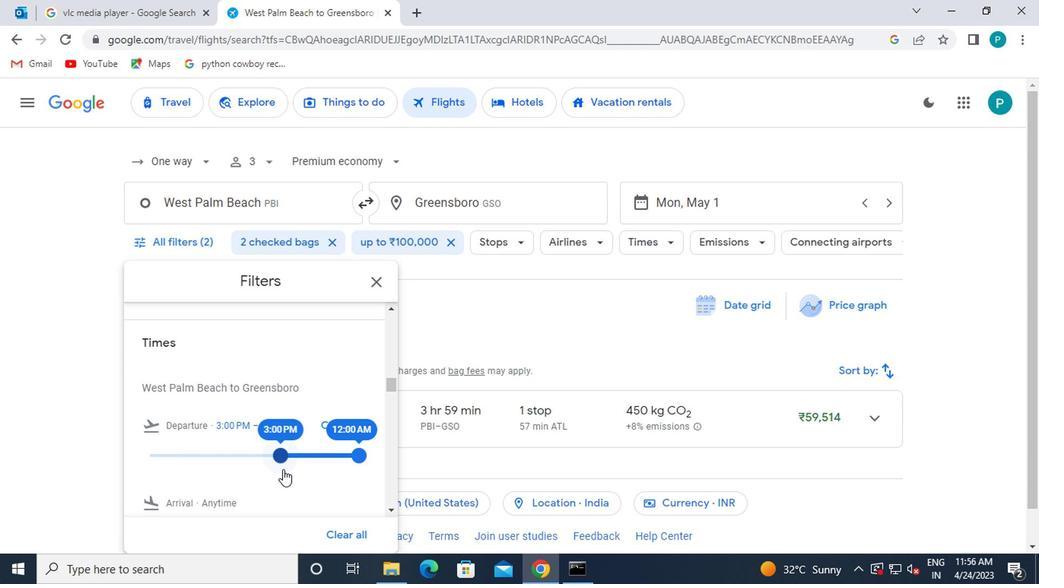 
Action: Mouse scrolled (280, 471) with delta (0, -1)
Screenshot: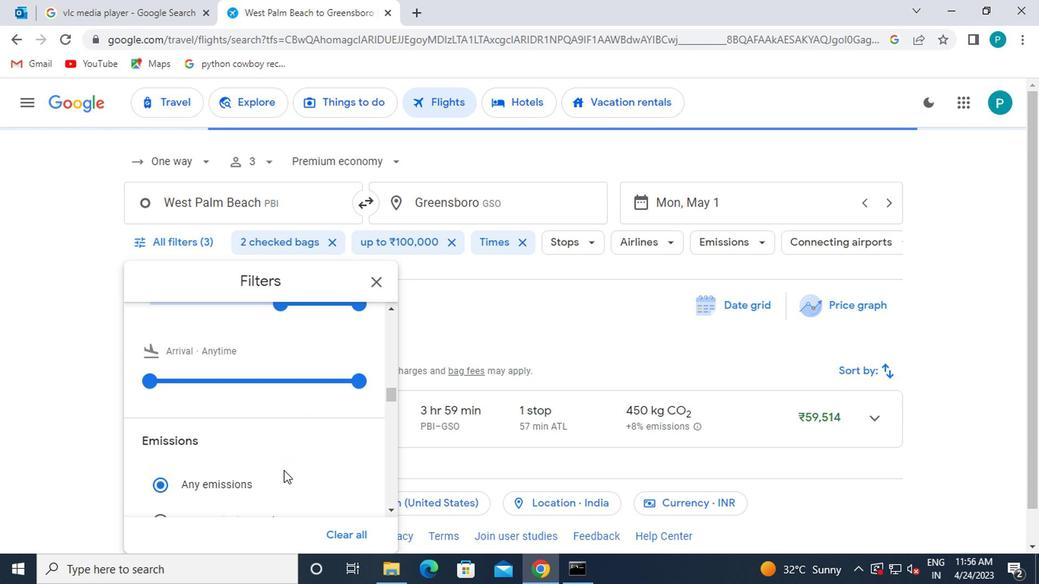 
Action: Mouse scrolled (280, 471) with delta (0, -1)
Screenshot: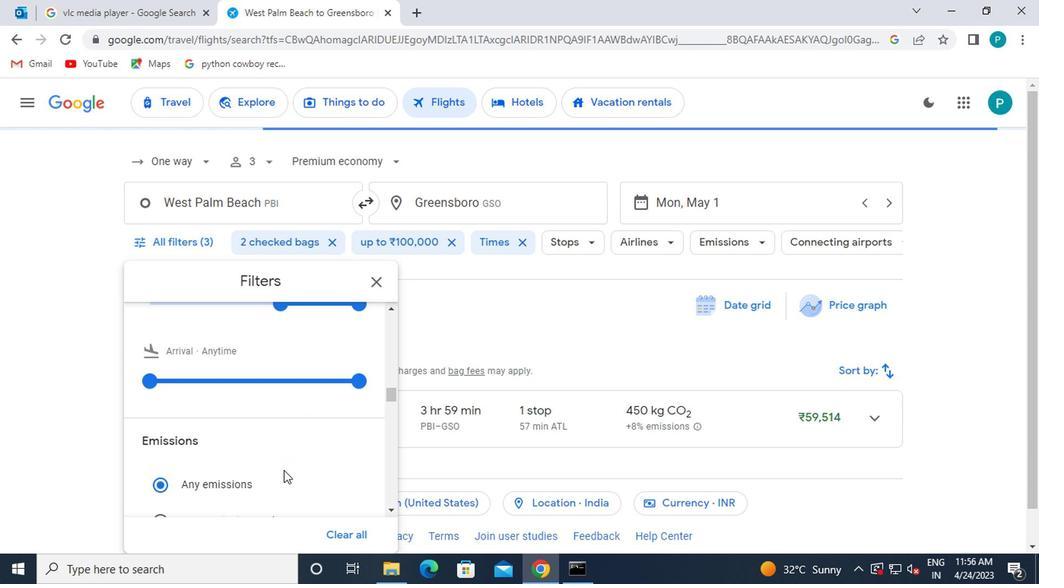 
Action: Mouse scrolled (280, 471) with delta (0, -1)
Screenshot: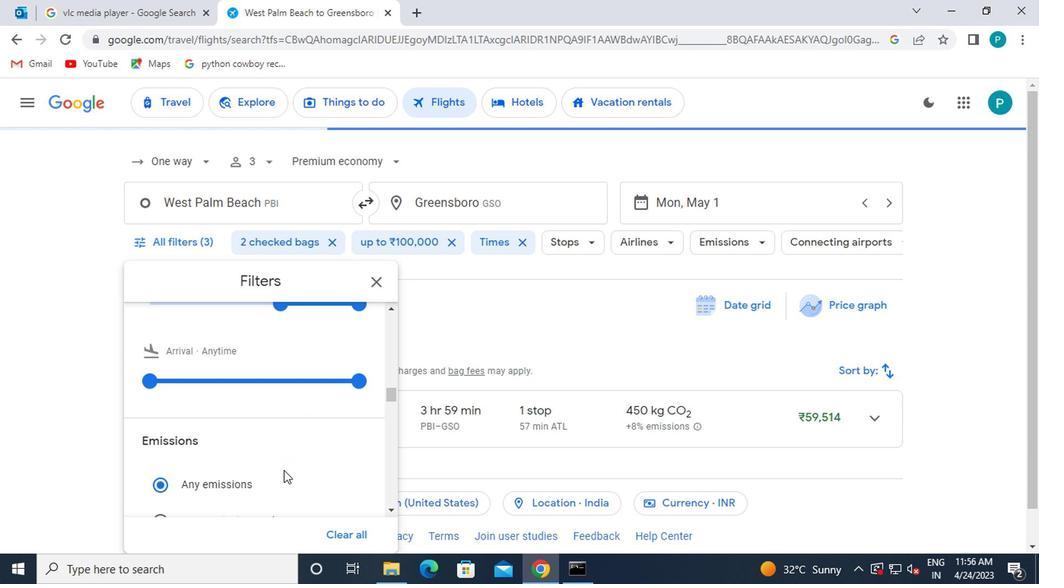 
Action: Mouse moved to (282, 476)
Screenshot: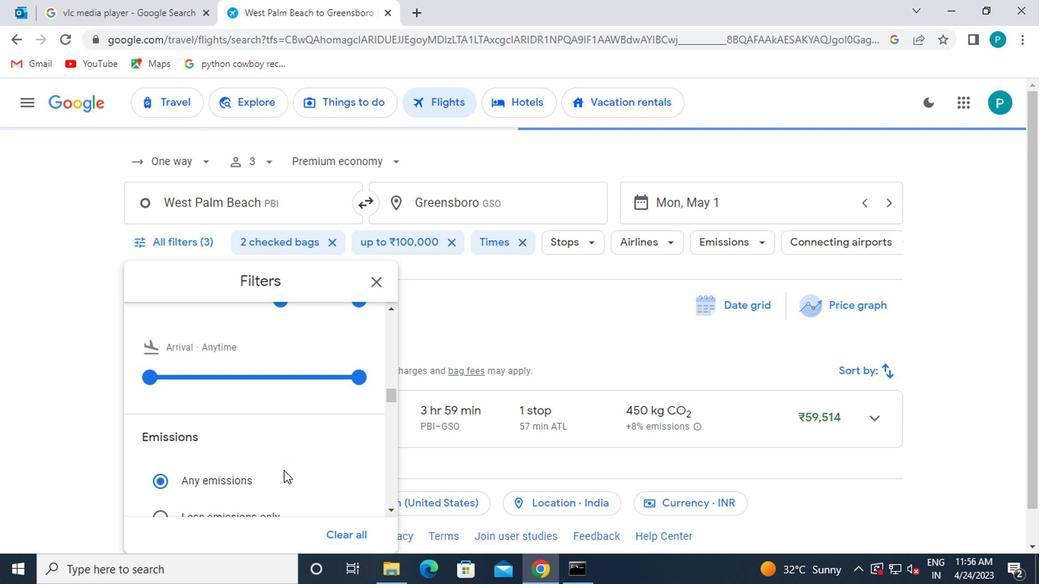 
Action: Mouse scrolled (282, 475) with delta (0, -1)
Screenshot: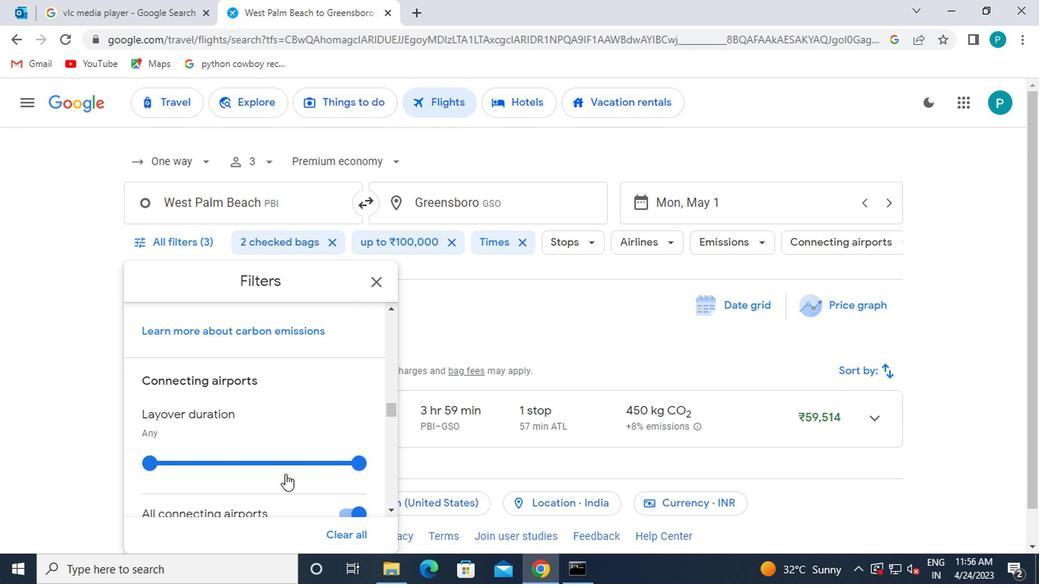 
Action: Mouse scrolled (282, 475) with delta (0, -1)
Screenshot: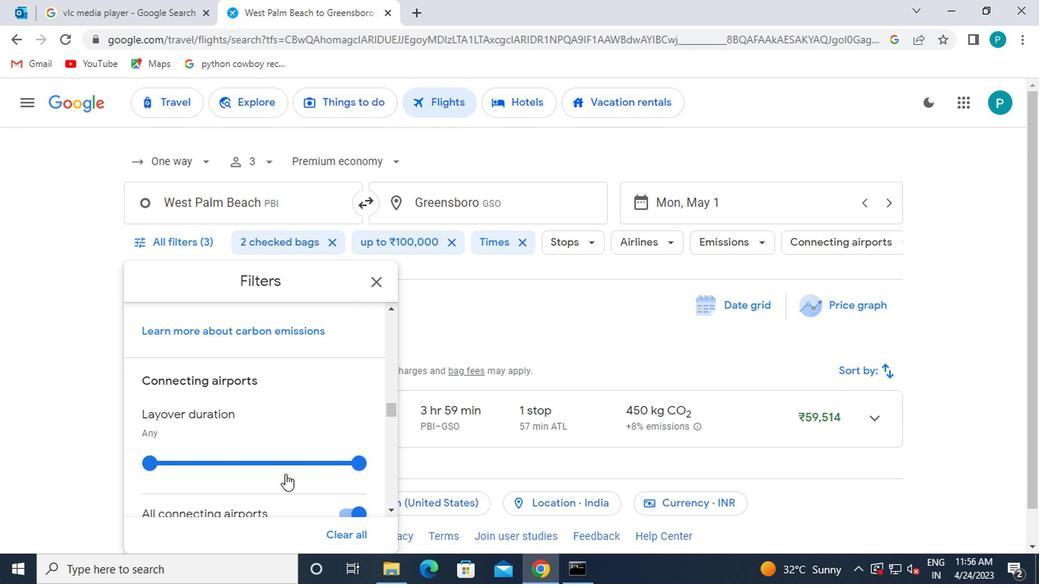 
Action: Mouse scrolled (282, 475) with delta (0, -1)
Screenshot: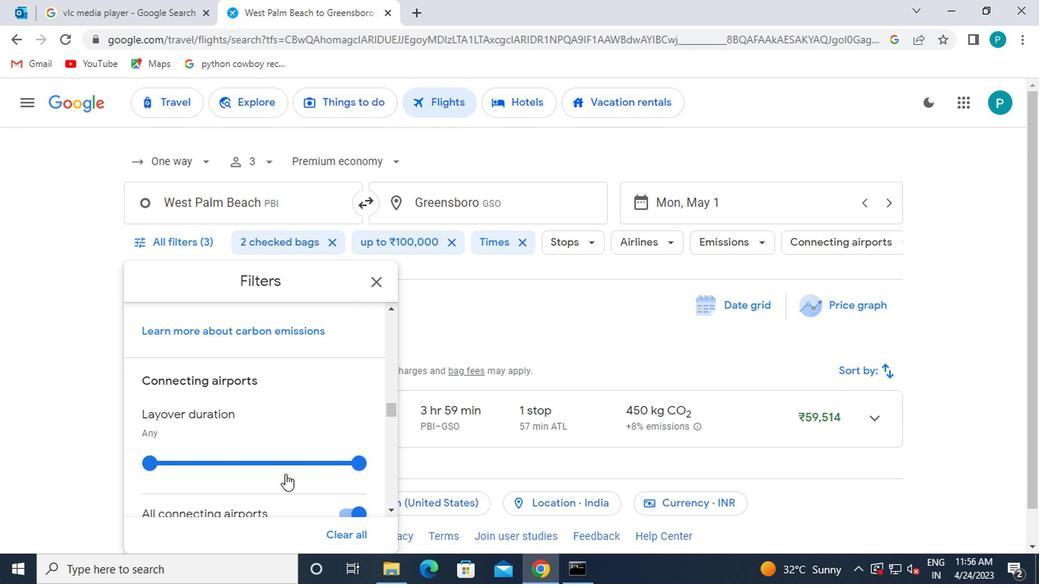 
Action: Mouse scrolled (282, 475) with delta (0, -1)
Screenshot: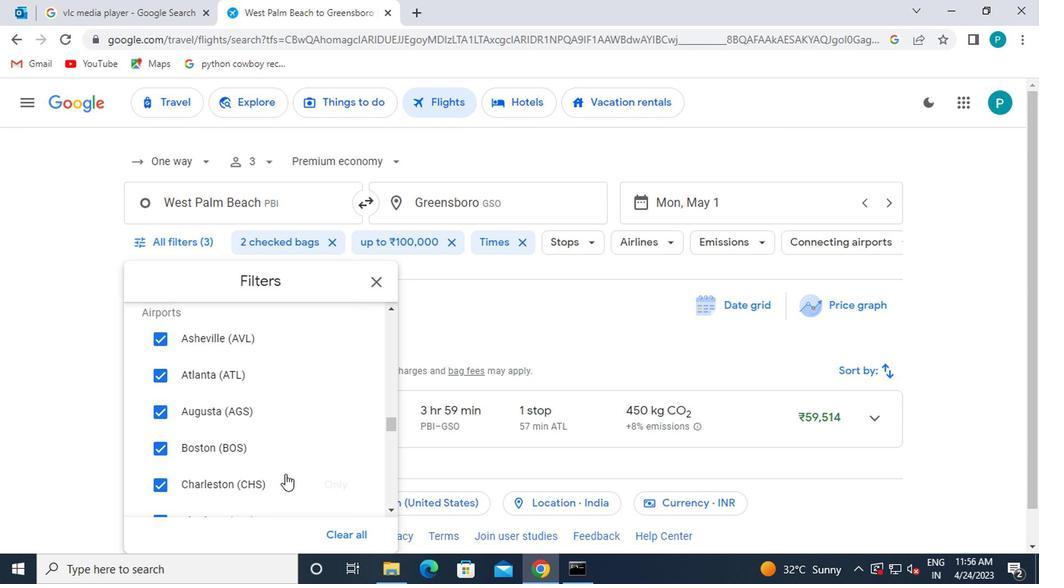 
Action: Mouse scrolled (282, 475) with delta (0, -1)
Screenshot: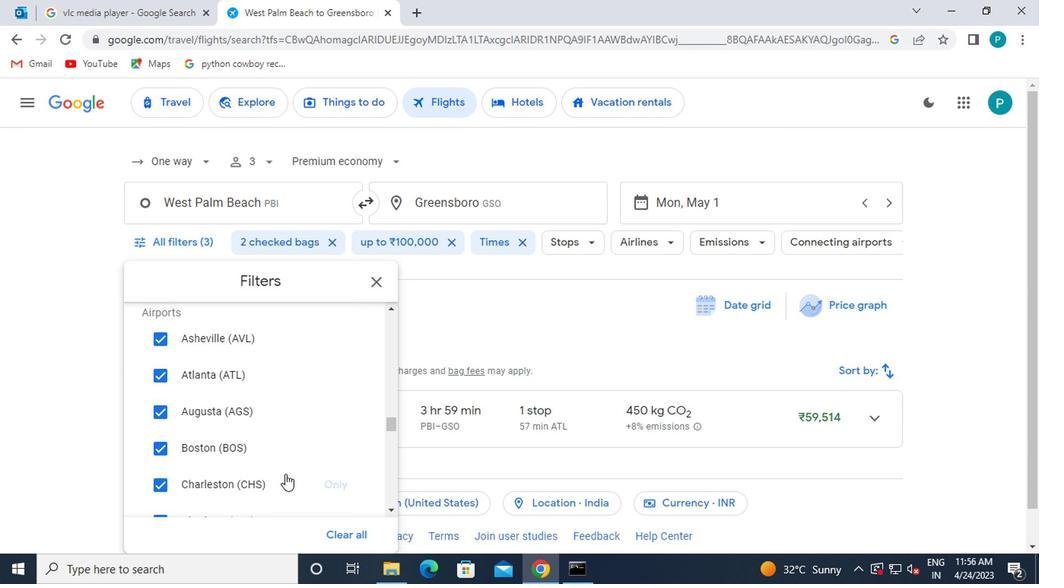 
Action: Mouse scrolled (282, 475) with delta (0, -1)
Screenshot: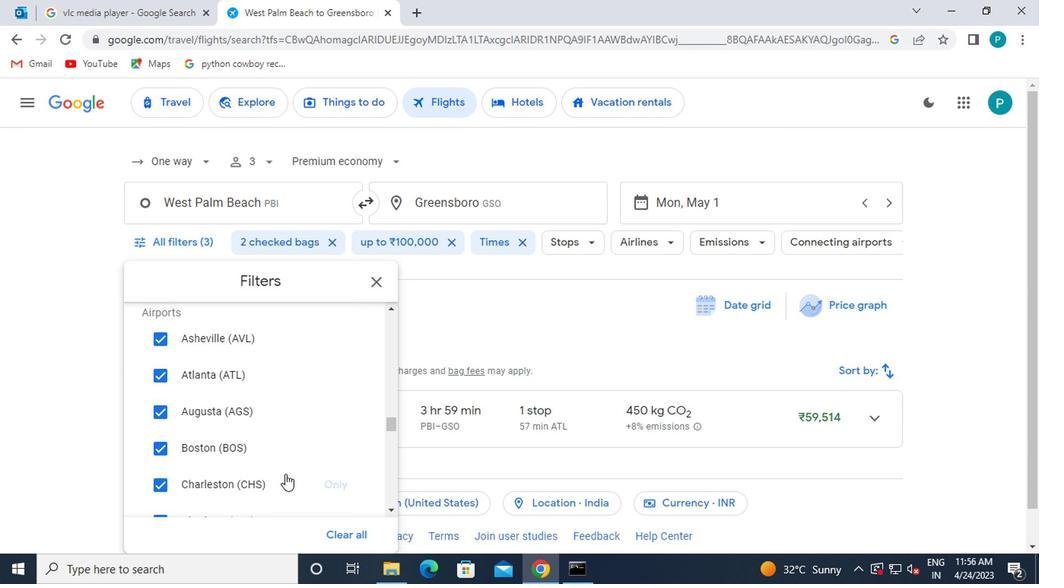 
Action: Mouse scrolled (282, 475) with delta (0, -1)
Screenshot: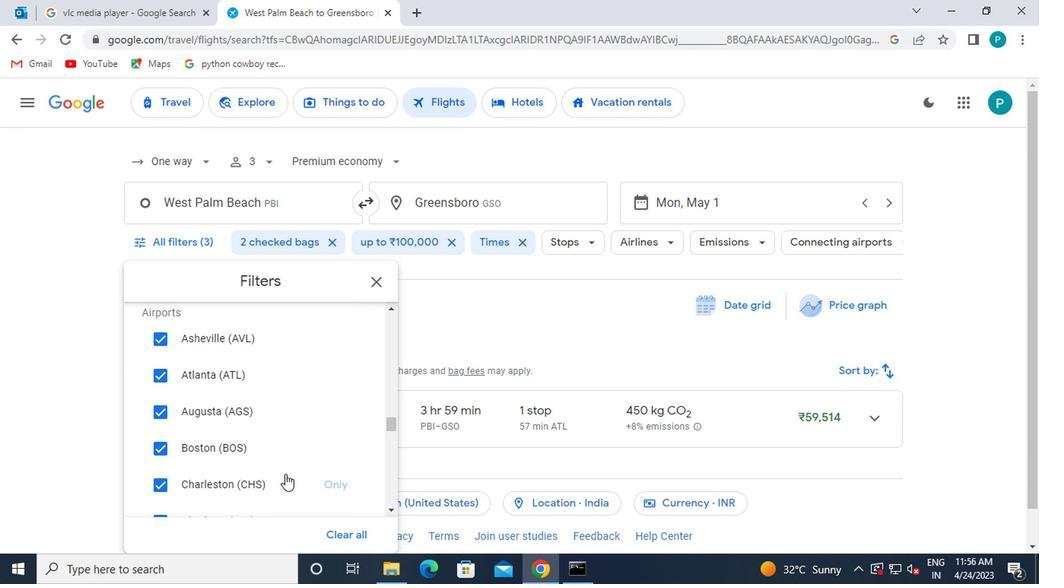 
Action: Mouse scrolled (282, 475) with delta (0, -1)
Screenshot: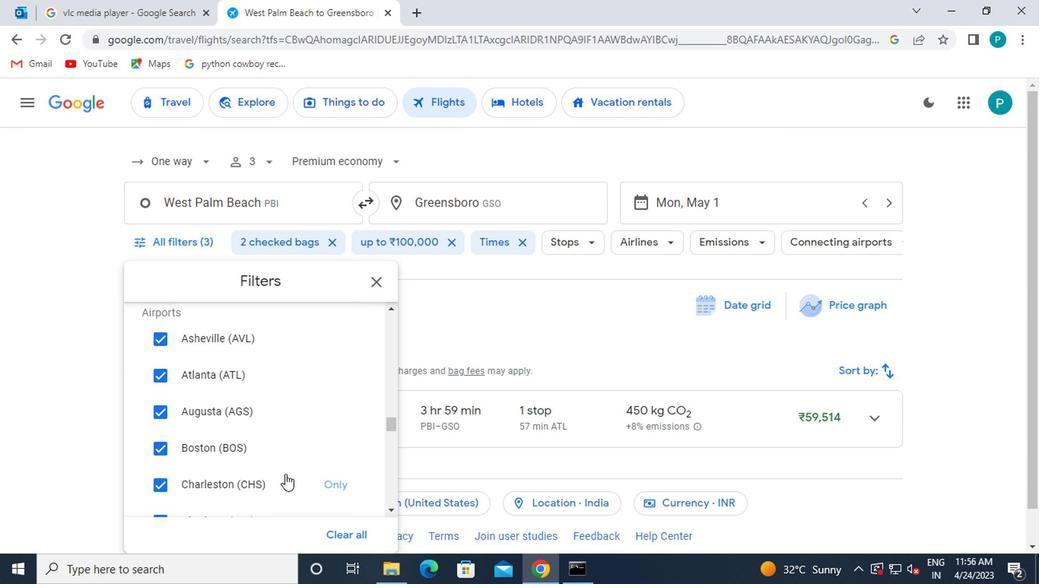 
Action: Mouse moved to (282, 477)
Screenshot: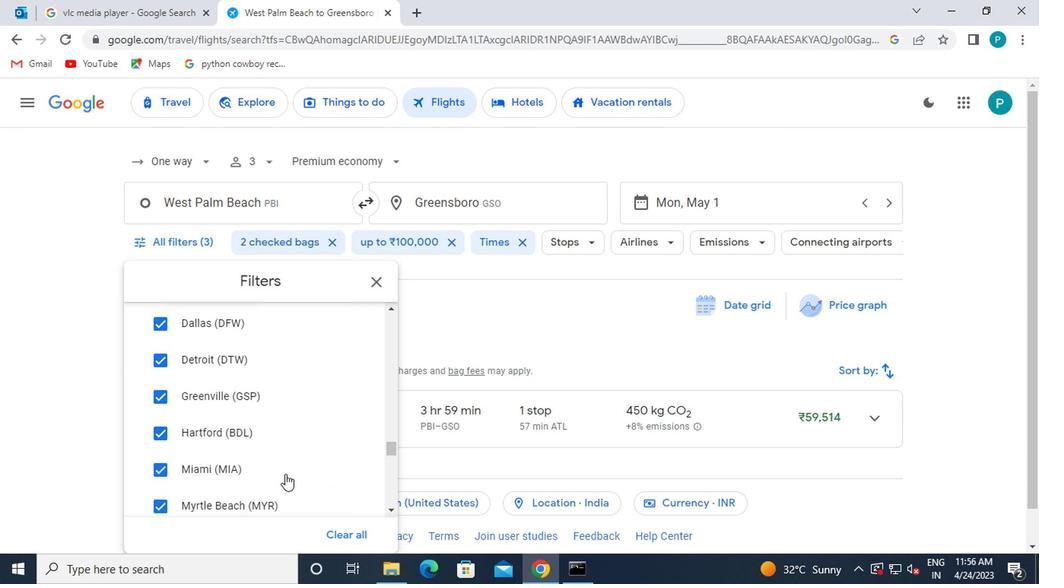 
Action: Mouse scrolled (282, 478) with delta (0, 1)
Screenshot: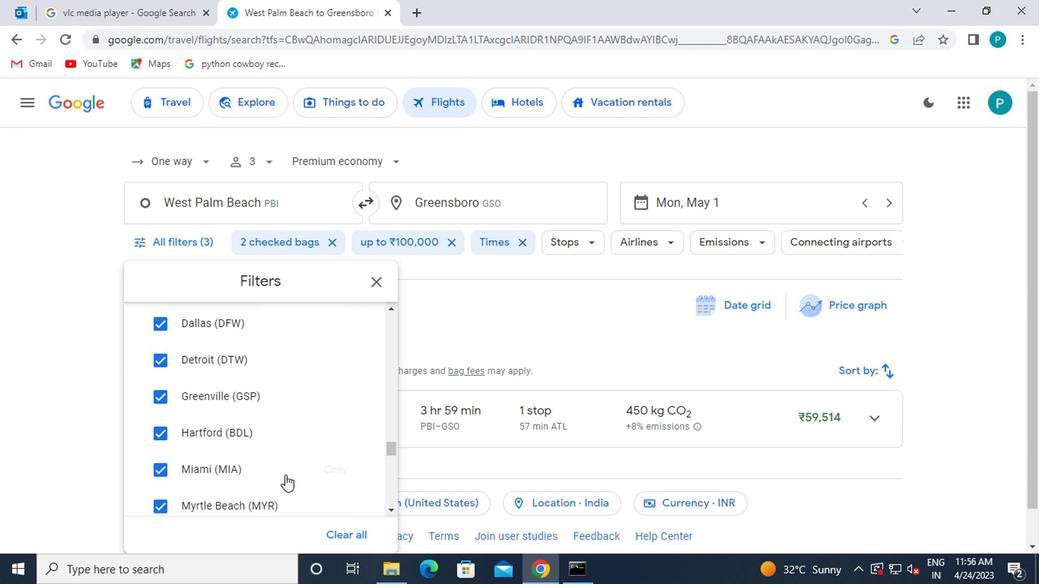 
Action: Mouse scrolled (282, 478) with delta (0, 1)
Screenshot: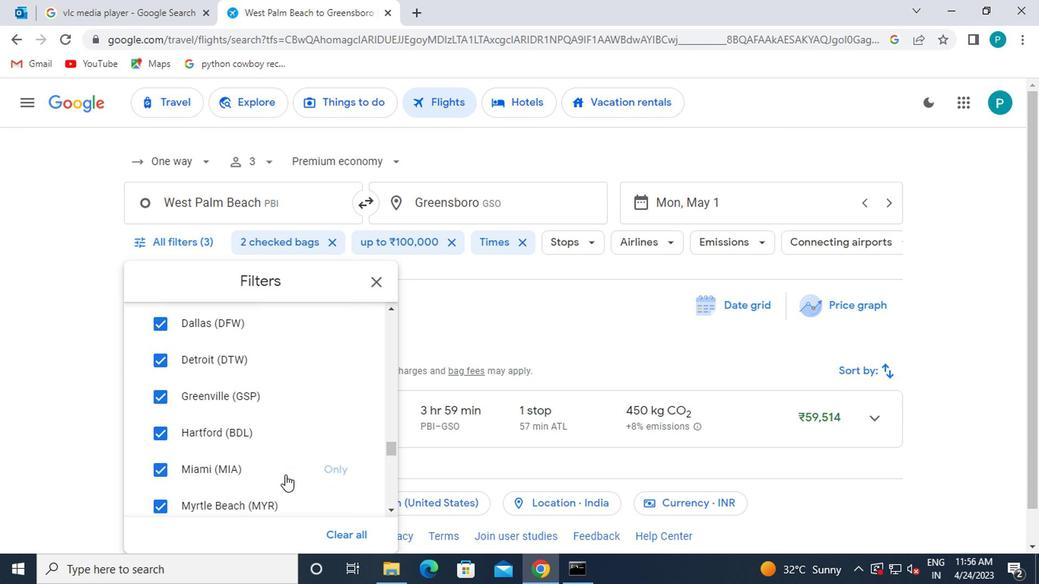 
Action: Mouse scrolled (282, 478) with delta (0, 1)
Screenshot: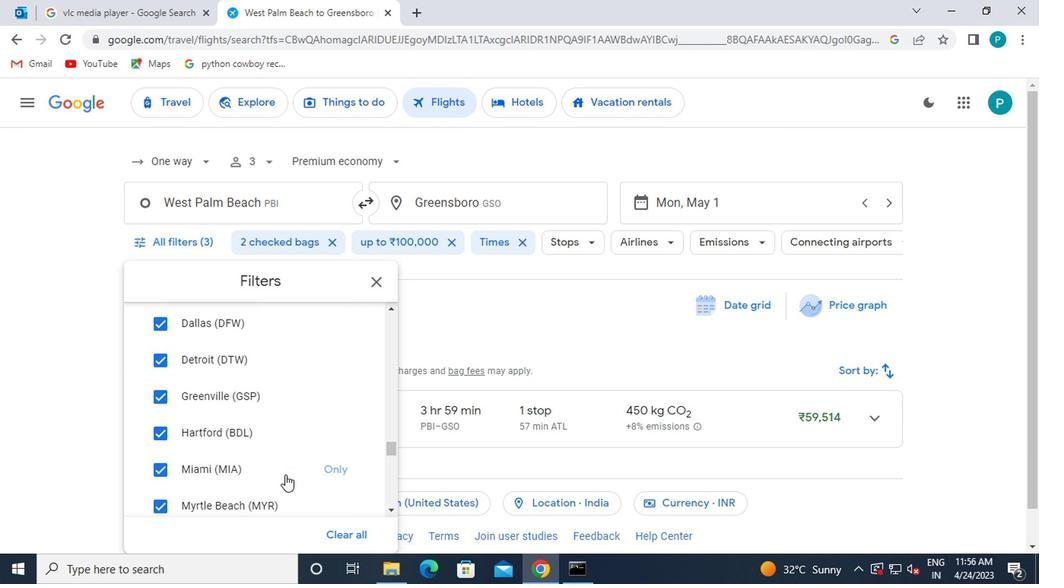 
Action: Mouse scrolled (282, 478) with delta (0, 1)
Screenshot: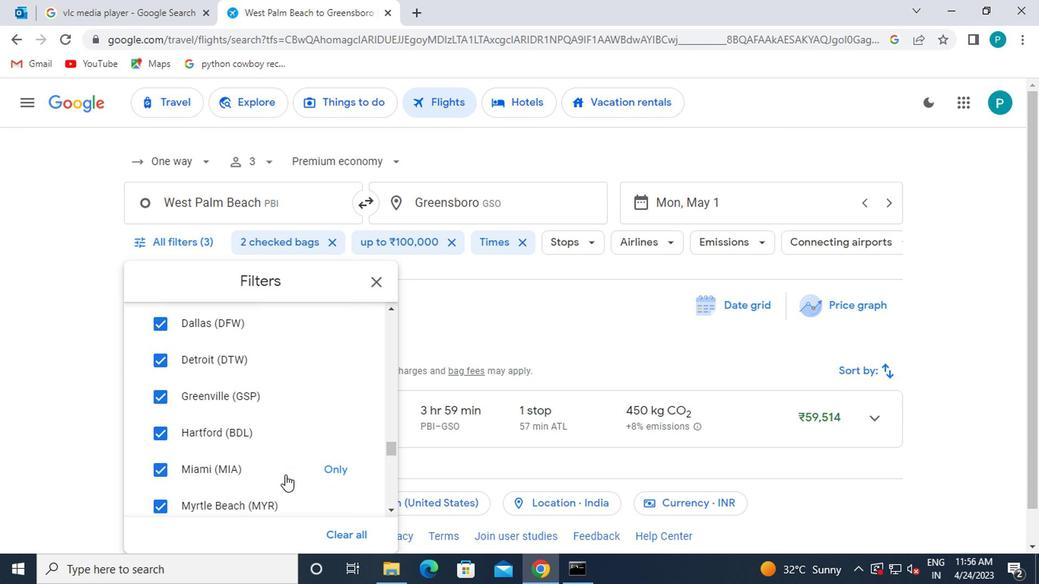 
Action: Mouse moved to (366, 286)
Screenshot: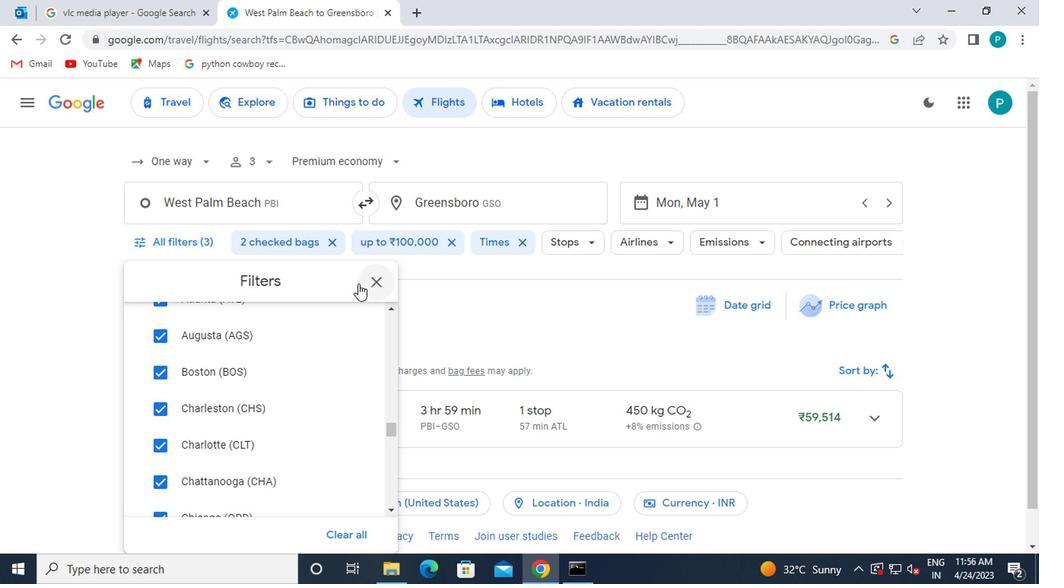 
Action: Mouse pressed left at (366, 286)
Screenshot: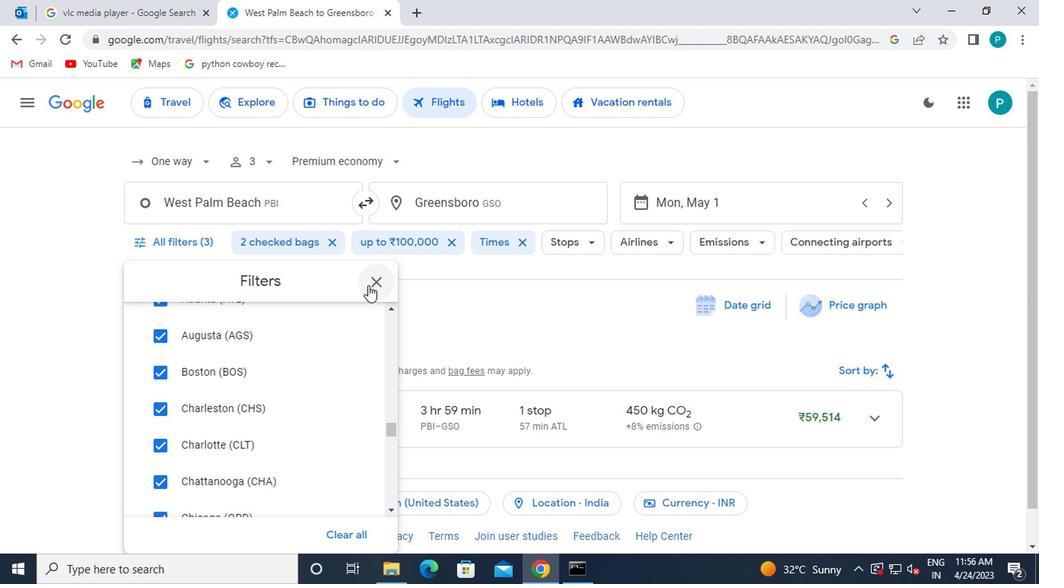 
